Task: In the  document nuclearfamily.rtf ,align picture to the 'center'. Insert word art below the picture and give heading  'Nuclear Family  in Light Orange'change the shape height to  6.32 in
Action: Mouse moved to (35, 82)
Screenshot: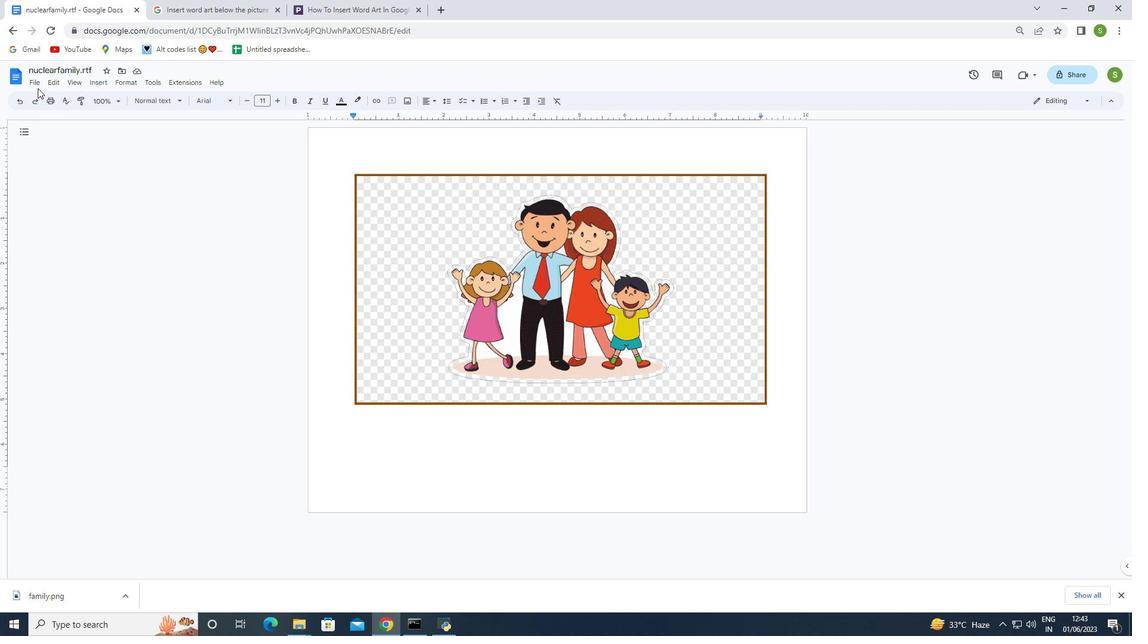 
Action: Mouse pressed left at (35, 82)
Screenshot: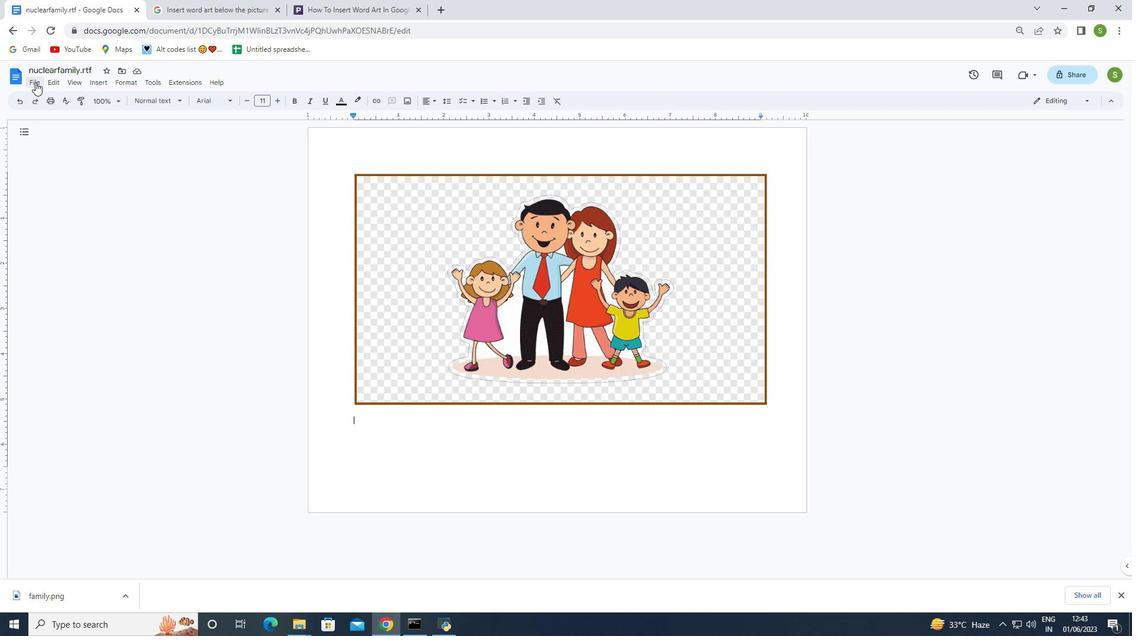 
Action: Mouse moved to (65, 207)
Screenshot: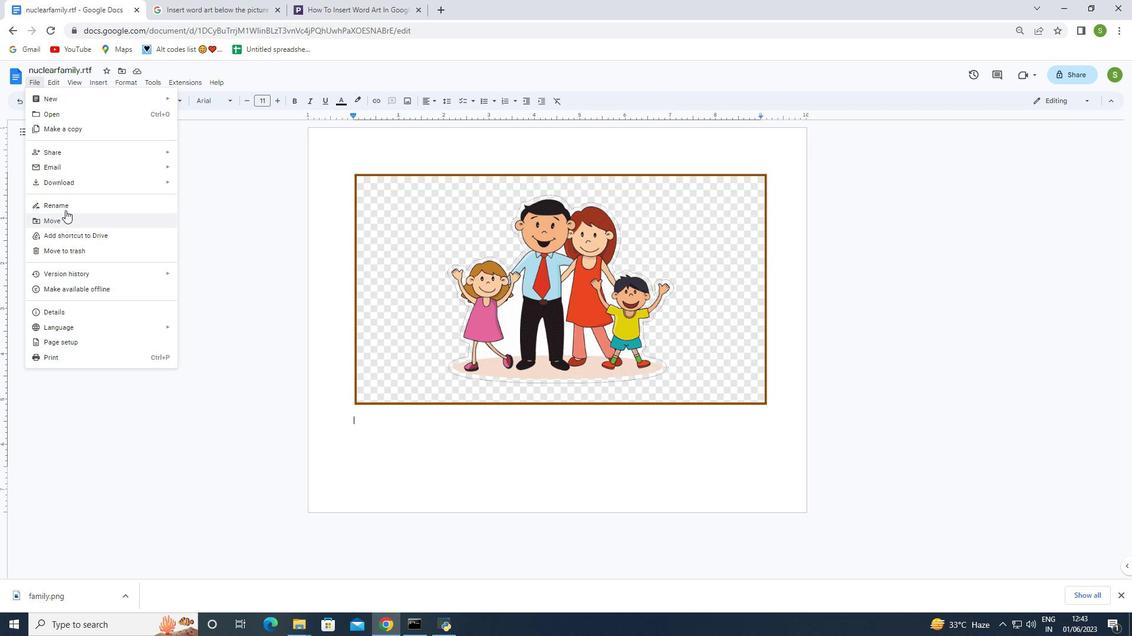 
Action: Mouse pressed left at (65, 207)
Screenshot: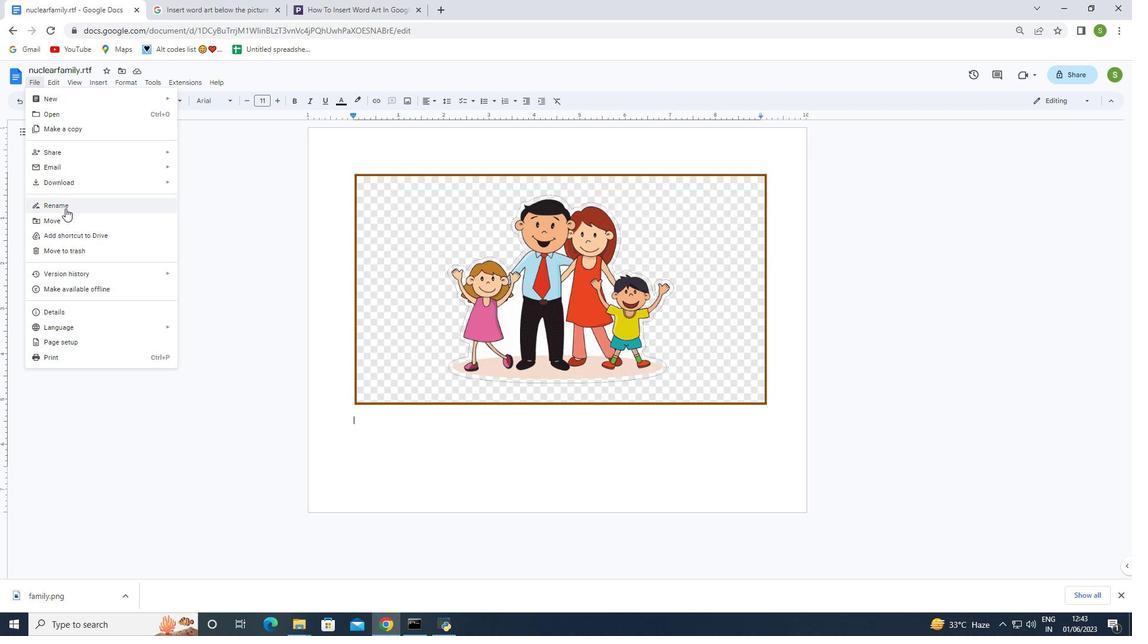 
Action: Mouse moved to (62, 205)
Screenshot: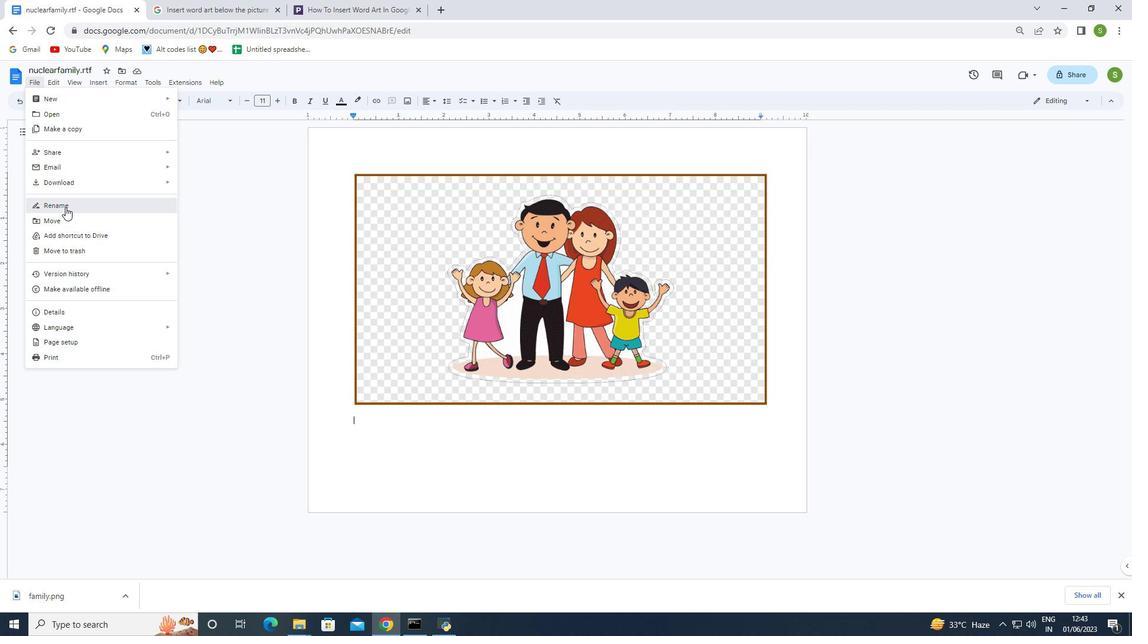 
Action: Key pressed <Key.backspace>nuclearfamily.rtf
Screenshot: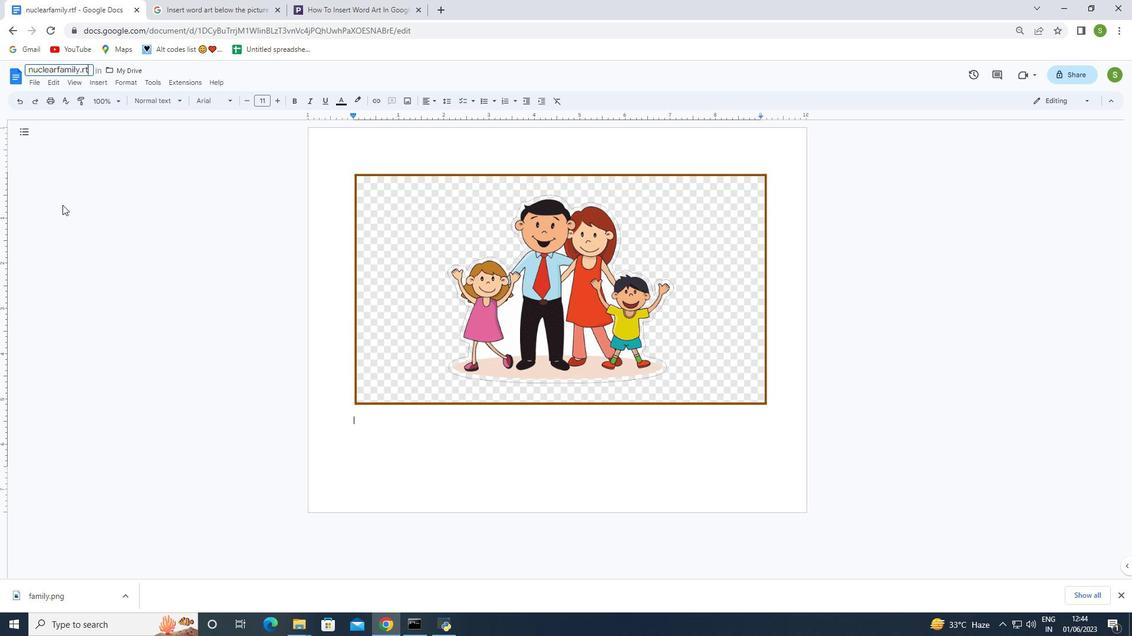 
Action: Mouse moved to (77, 201)
Screenshot: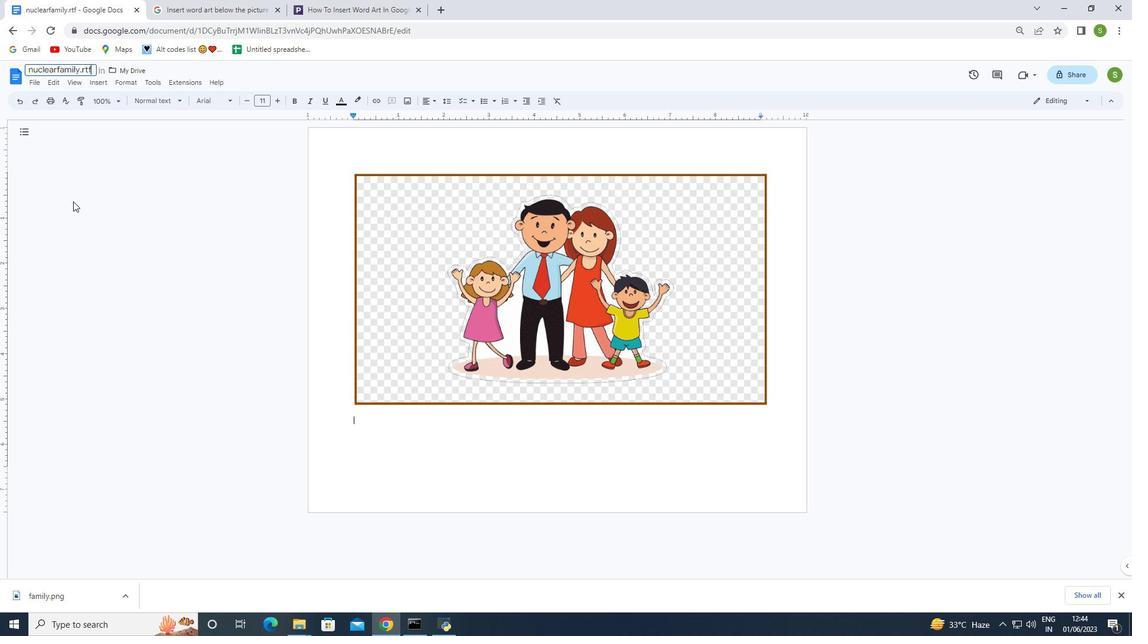 
Action: Mouse pressed left at (77, 201)
Screenshot: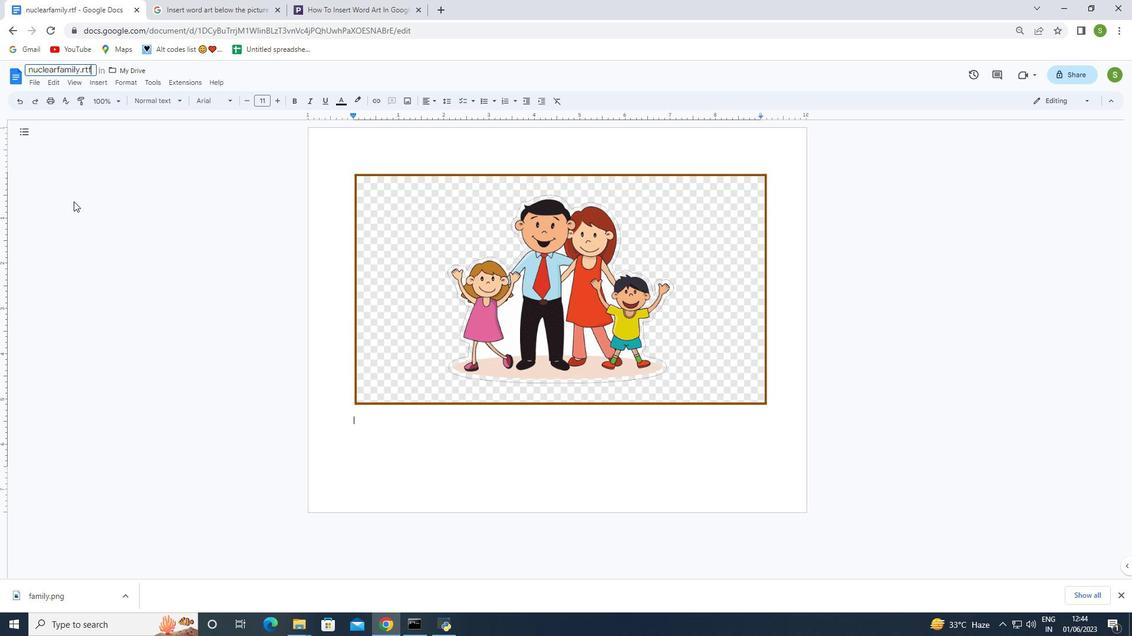 
Action: Mouse moved to (400, 194)
Screenshot: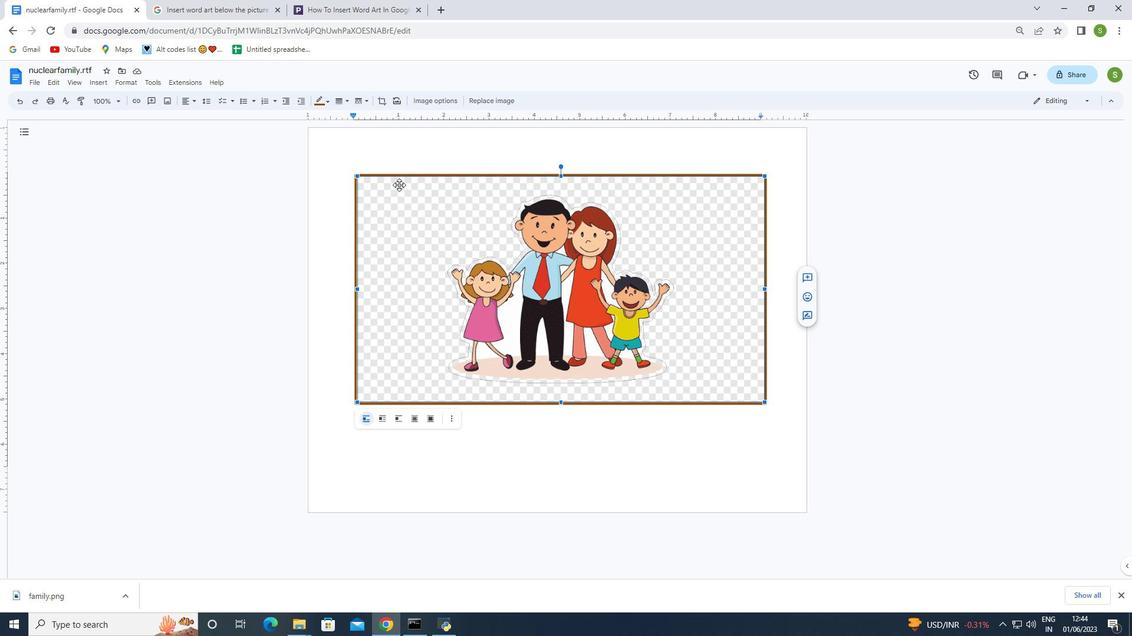 
Action: Mouse pressed left at (400, 194)
Screenshot: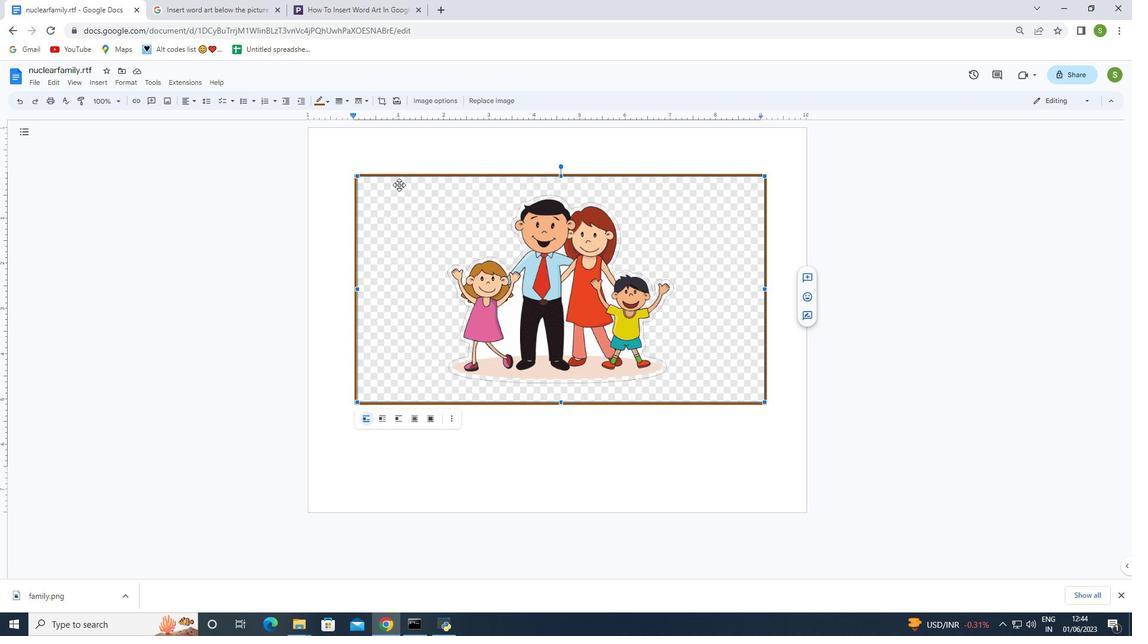 
Action: Mouse pressed left at (400, 194)
Screenshot: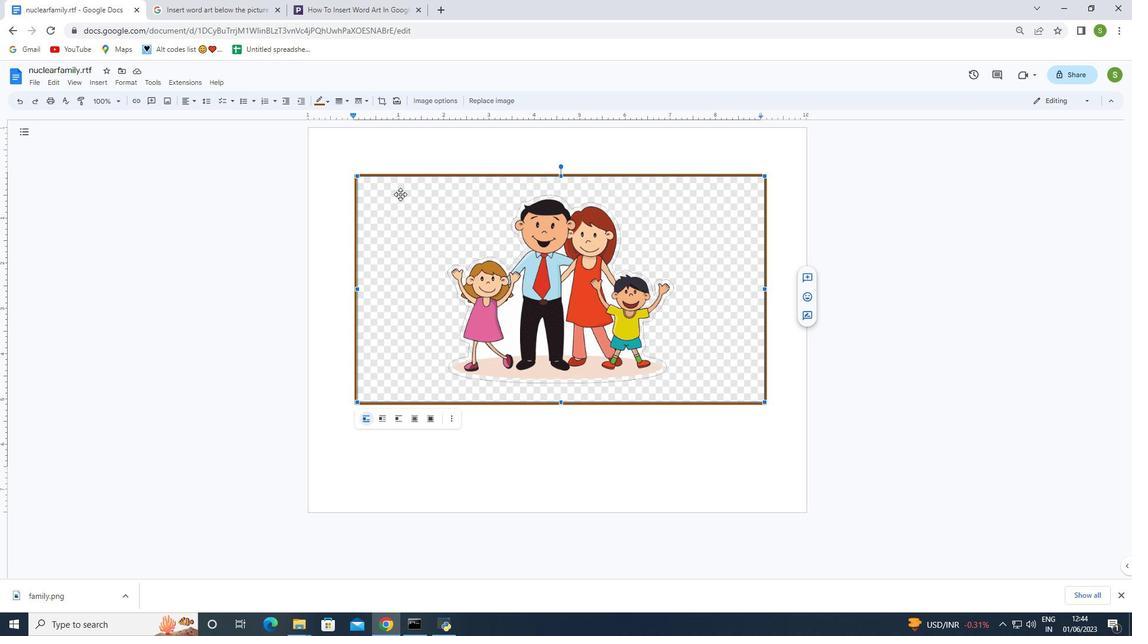
Action: Mouse moved to (186, 99)
Screenshot: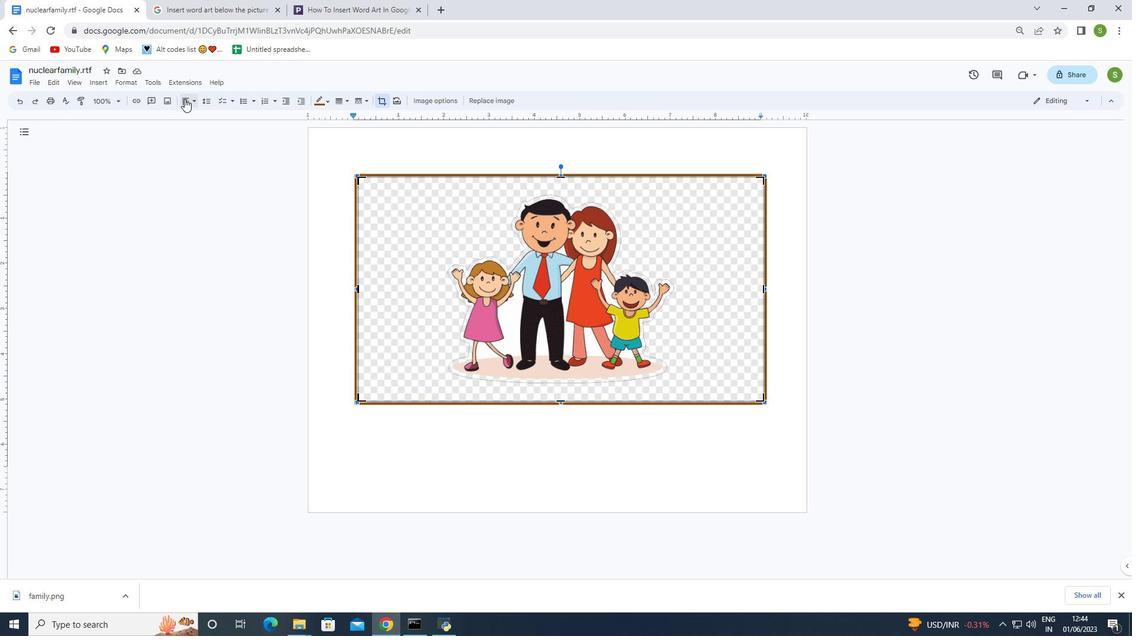 
Action: Mouse pressed left at (186, 99)
Screenshot: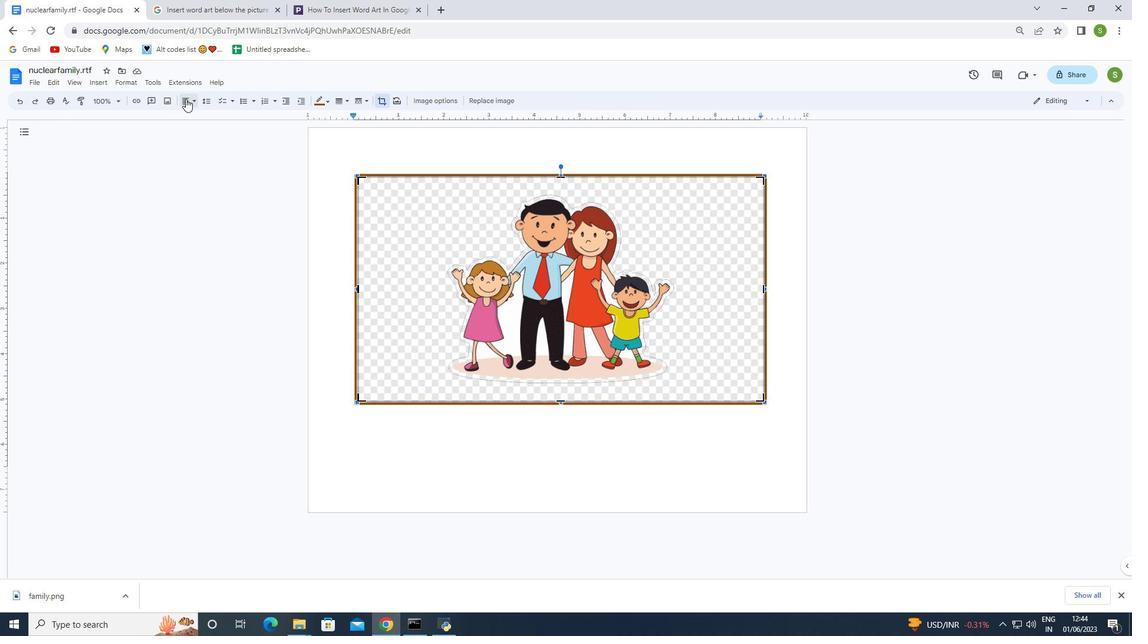 
Action: Mouse moved to (199, 116)
Screenshot: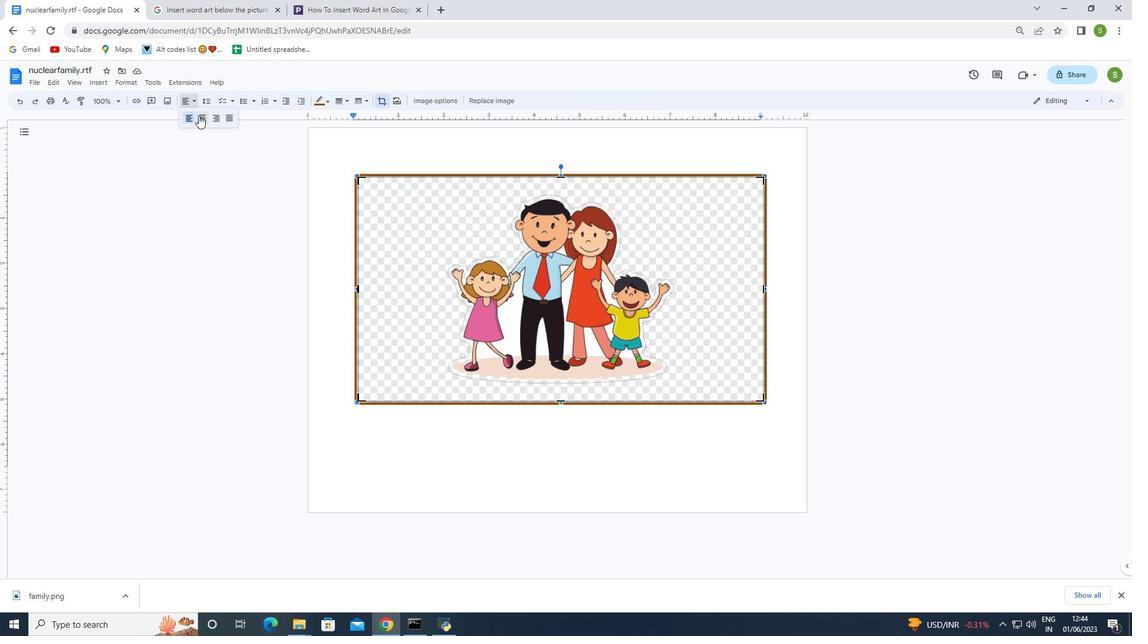 
Action: Mouse pressed left at (199, 116)
Screenshot: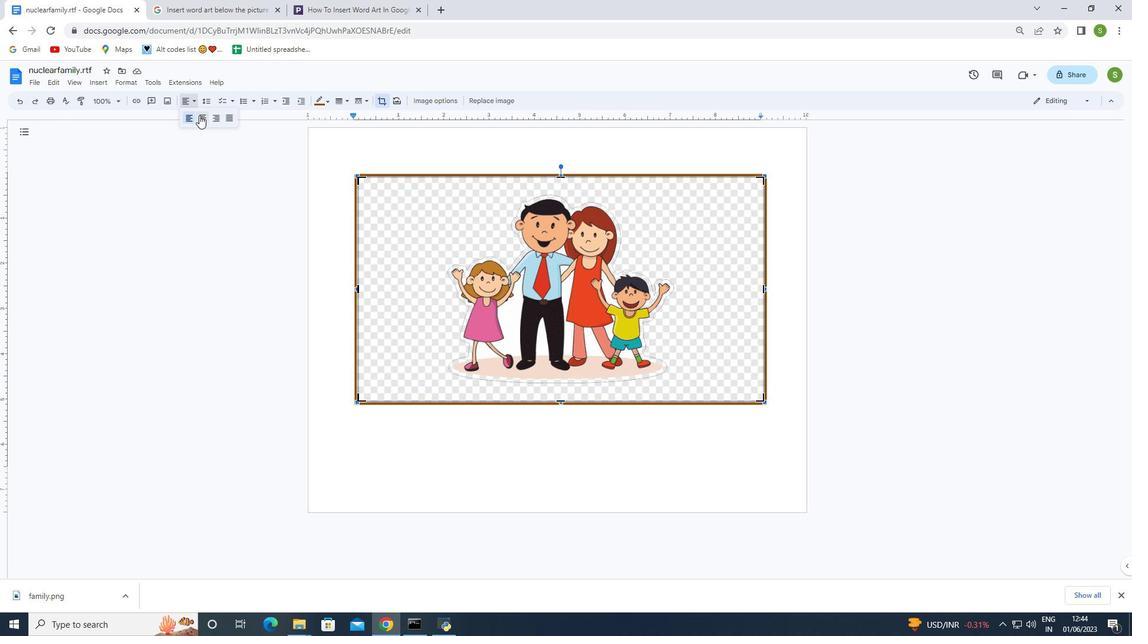 
Action: Mouse moved to (194, 102)
Screenshot: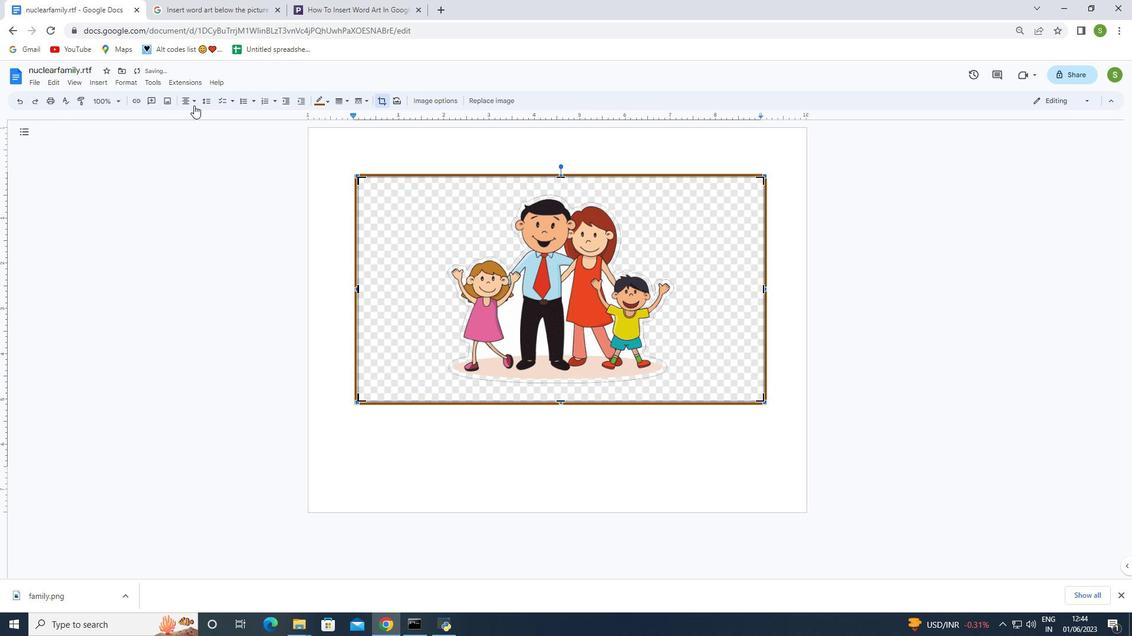 
Action: Mouse pressed left at (194, 102)
Screenshot: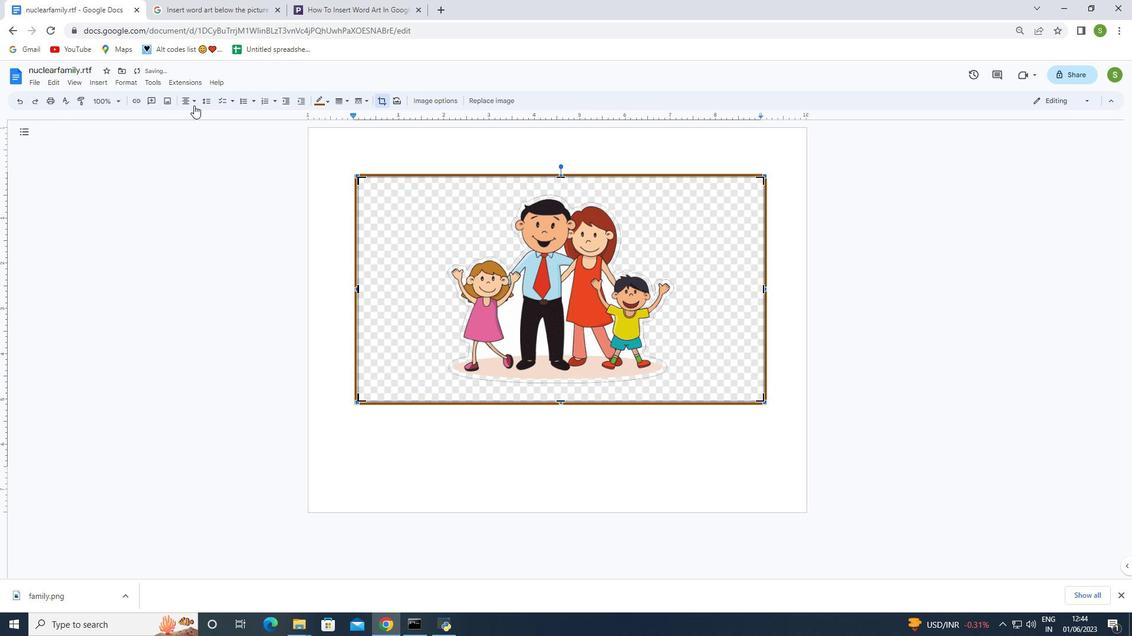 
Action: Mouse moved to (216, 118)
Screenshot: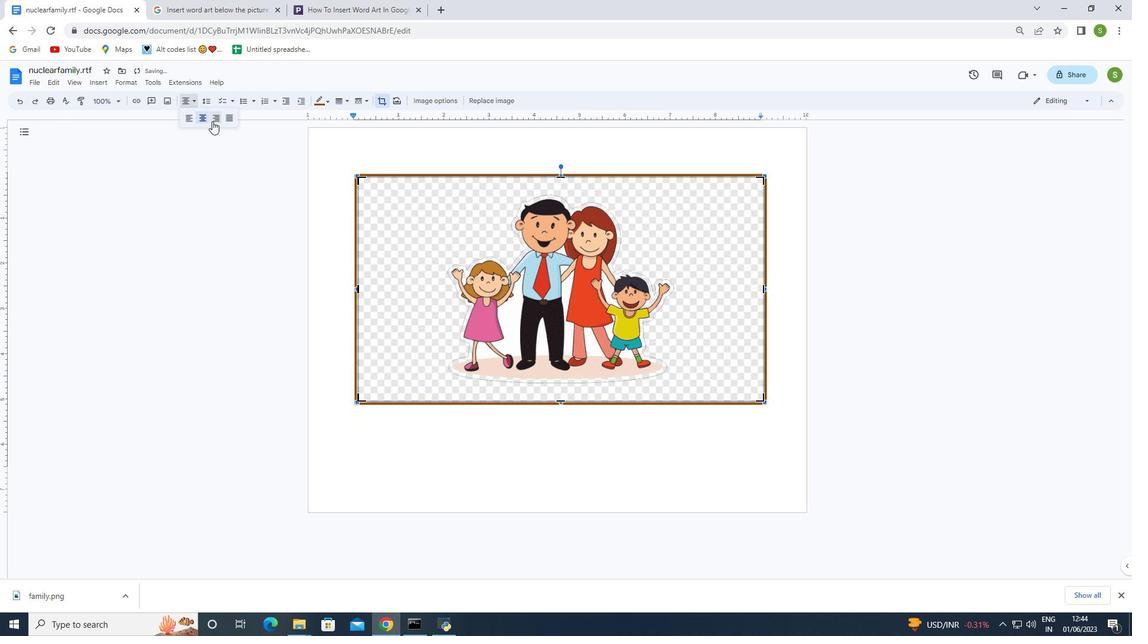 
Action: Mouse pressed left at (216, 118)
Screenshot: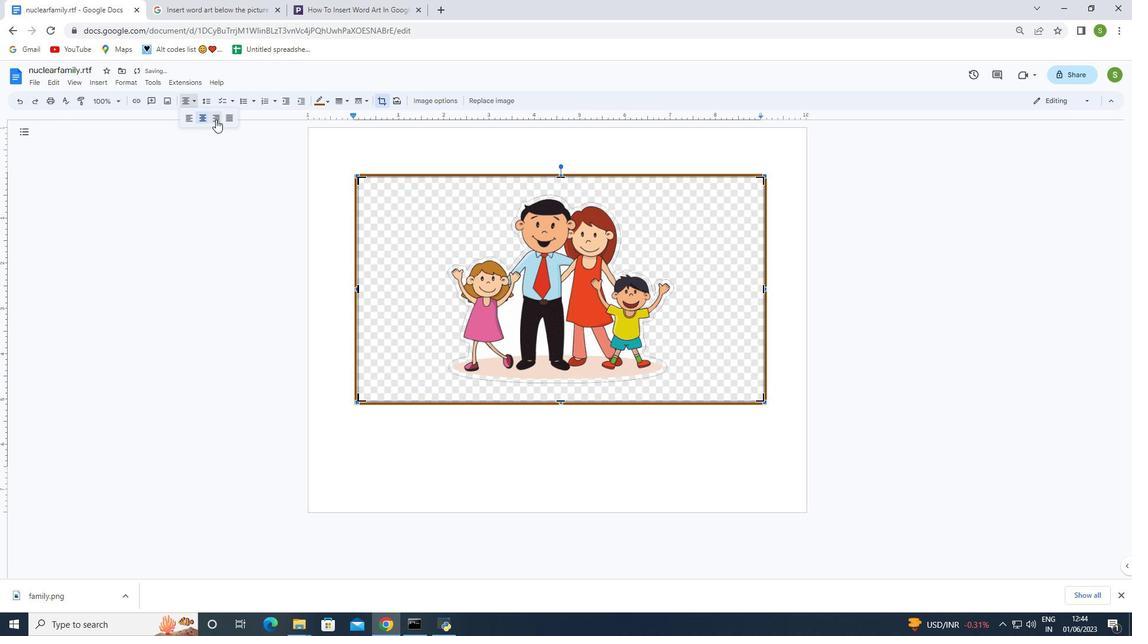 
Action: Mouse moved to (191, 102)
Screenshot: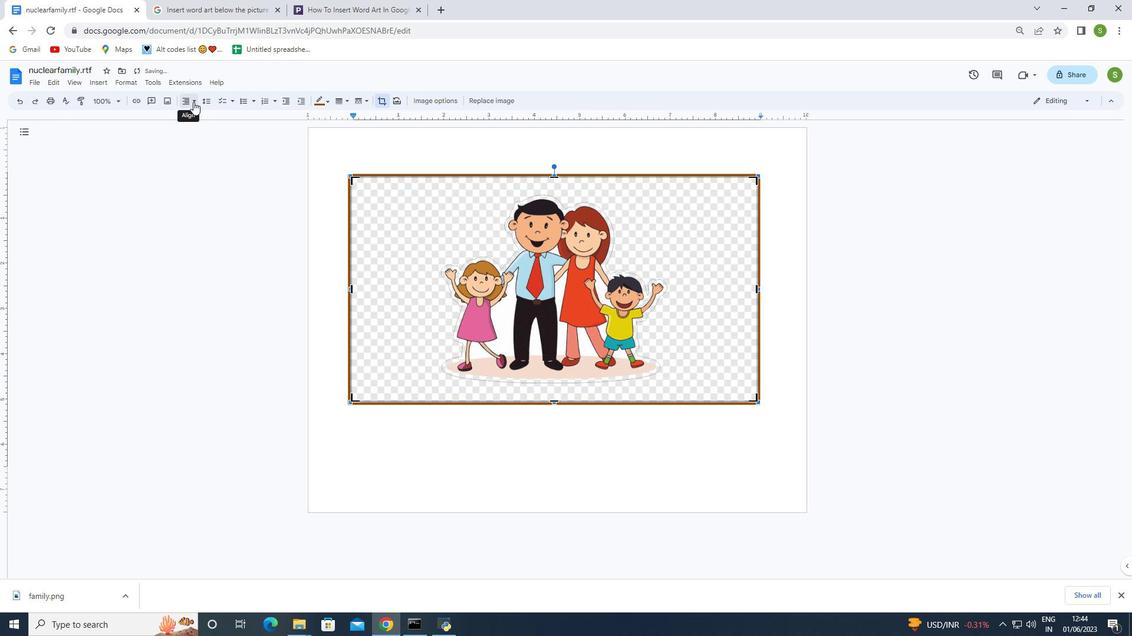 
Action: Mouse pressed left at (191, 102)
Screenshot: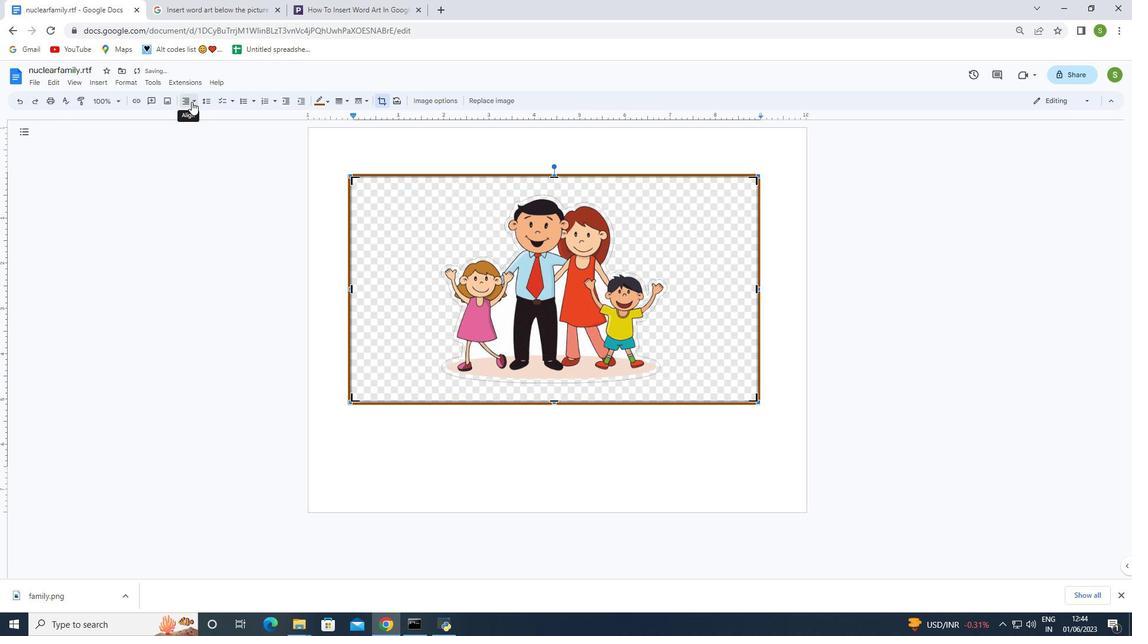 
Action: Mouse moved to (202, 119)
Screenshot: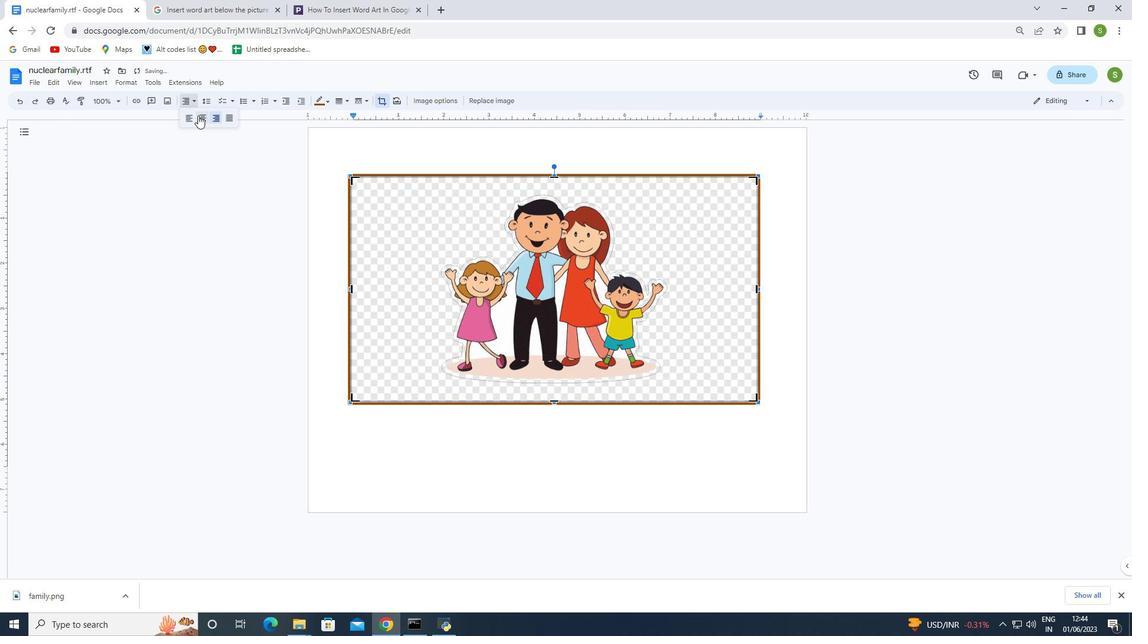 
Action: Mouse pressed left at (202, 119)
Screenshot: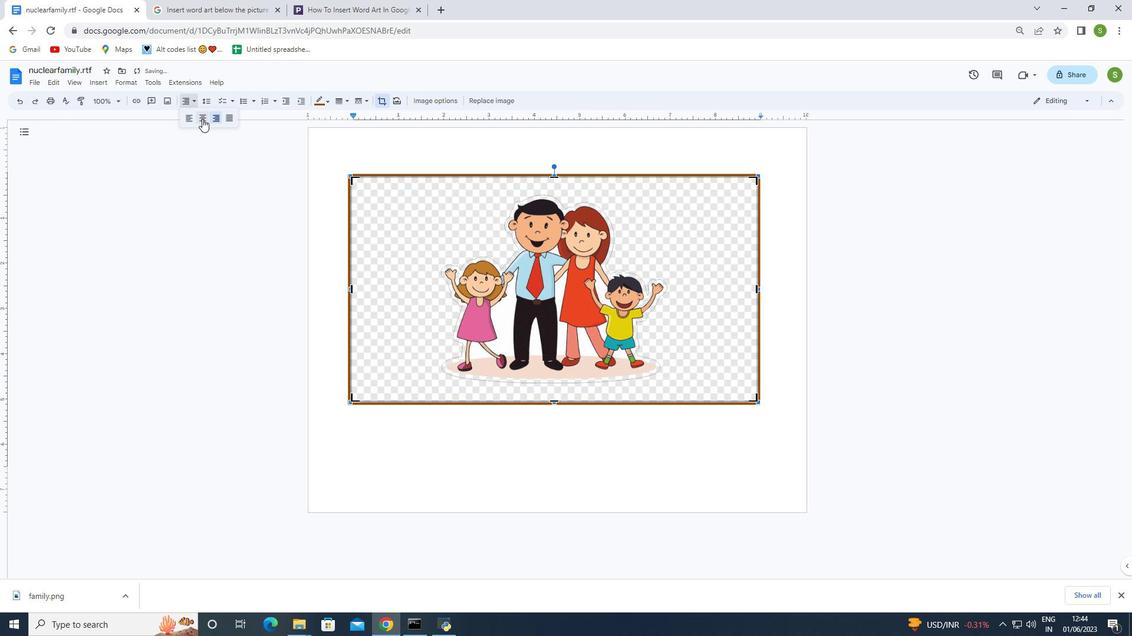 
Action: Mouse moved to (774, 399)
Screenshot: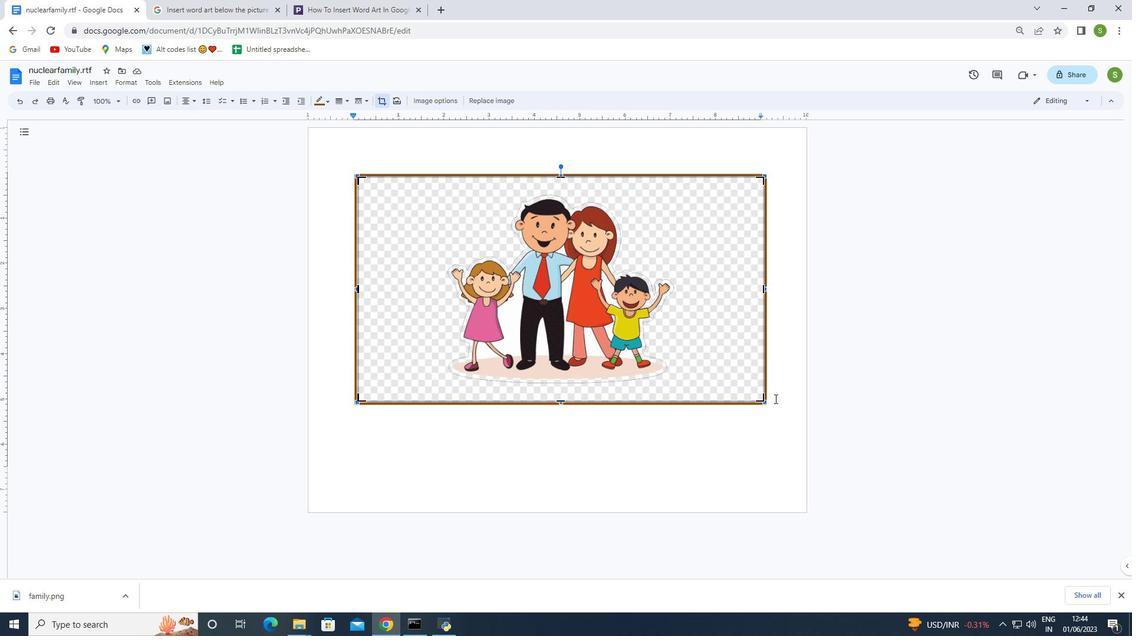 
Action: Mouse pressed left at (774, 399)
Screenshot: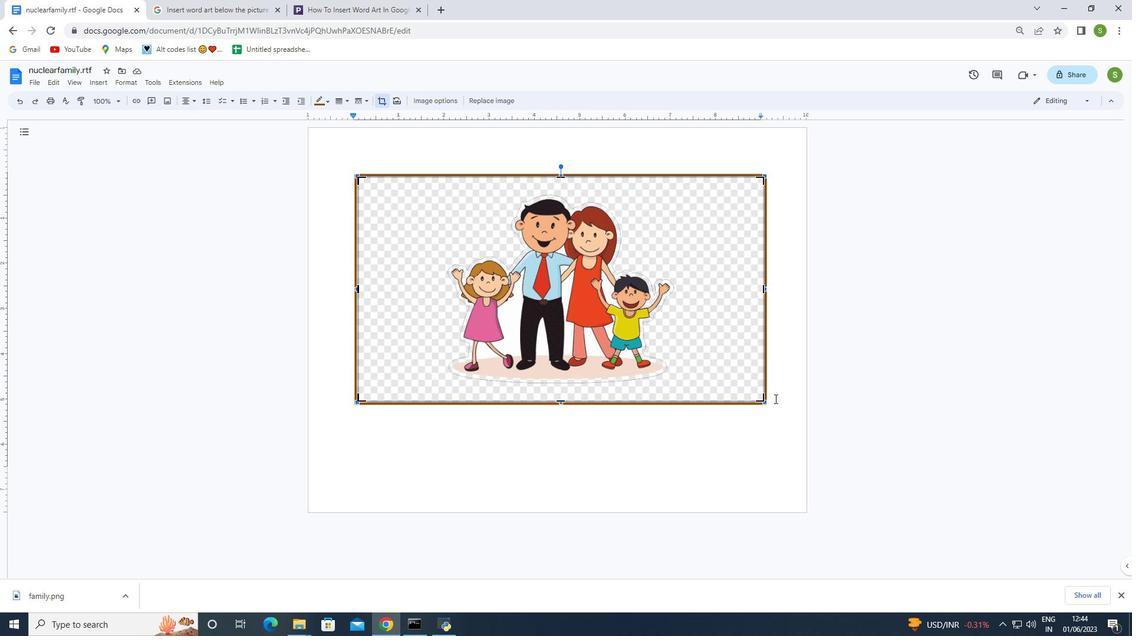 
Action: Mouse moved to (783, 406)
Screenshot: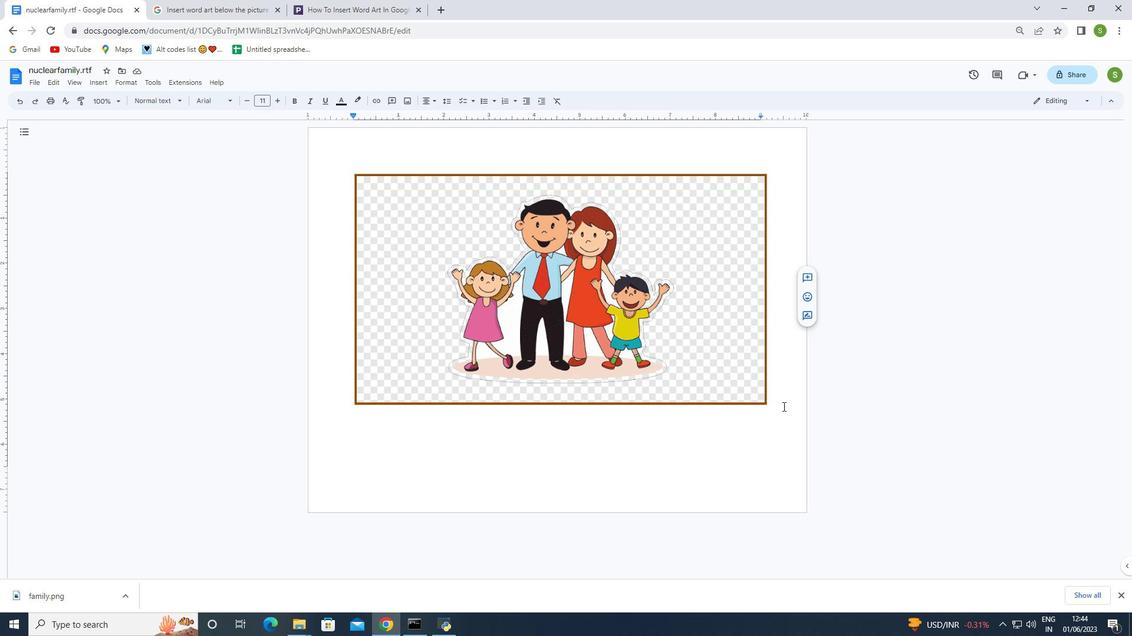 
Action: Key pressed <Key.enter>
Screenshot: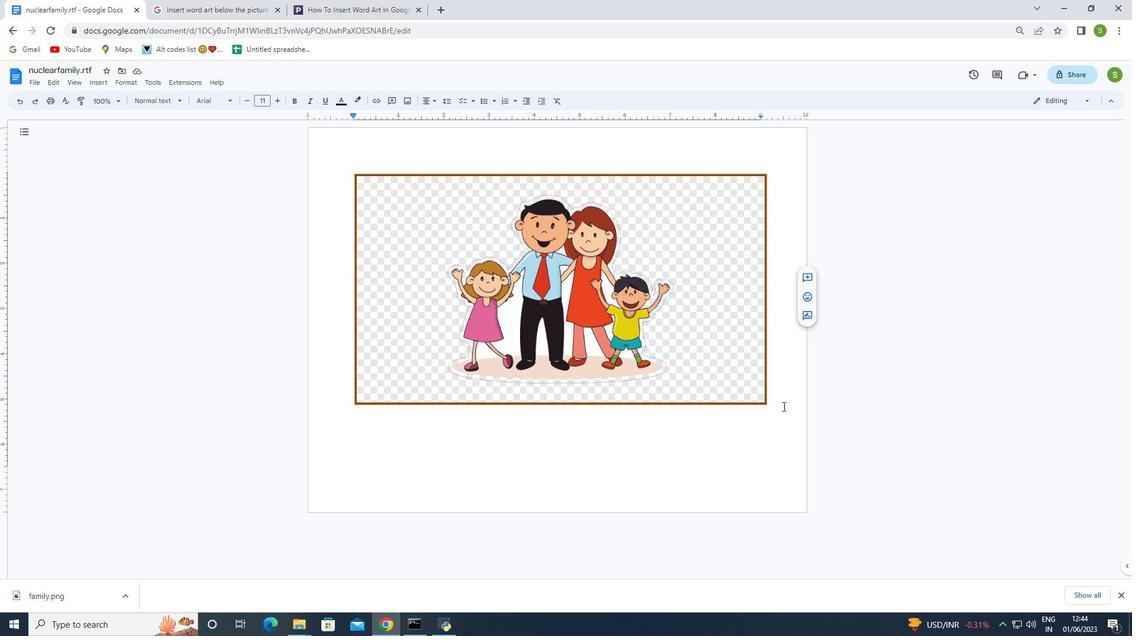 
Action: Mouse moved to (785, 406)
Screenshot: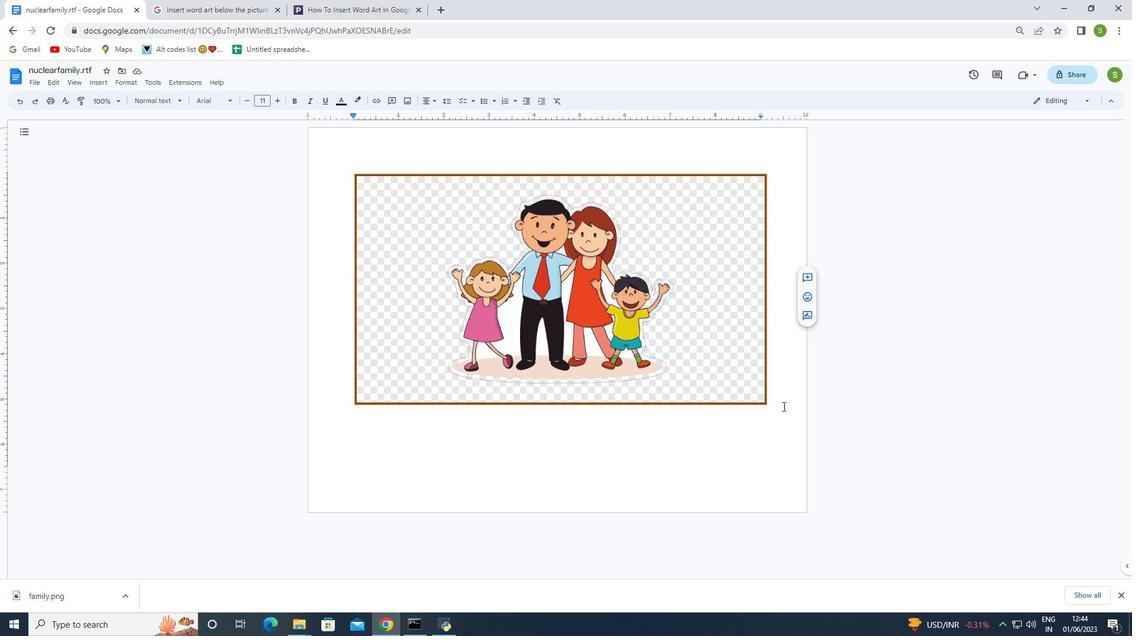 
Action: Key pressed <Key.enter>
Screenshot: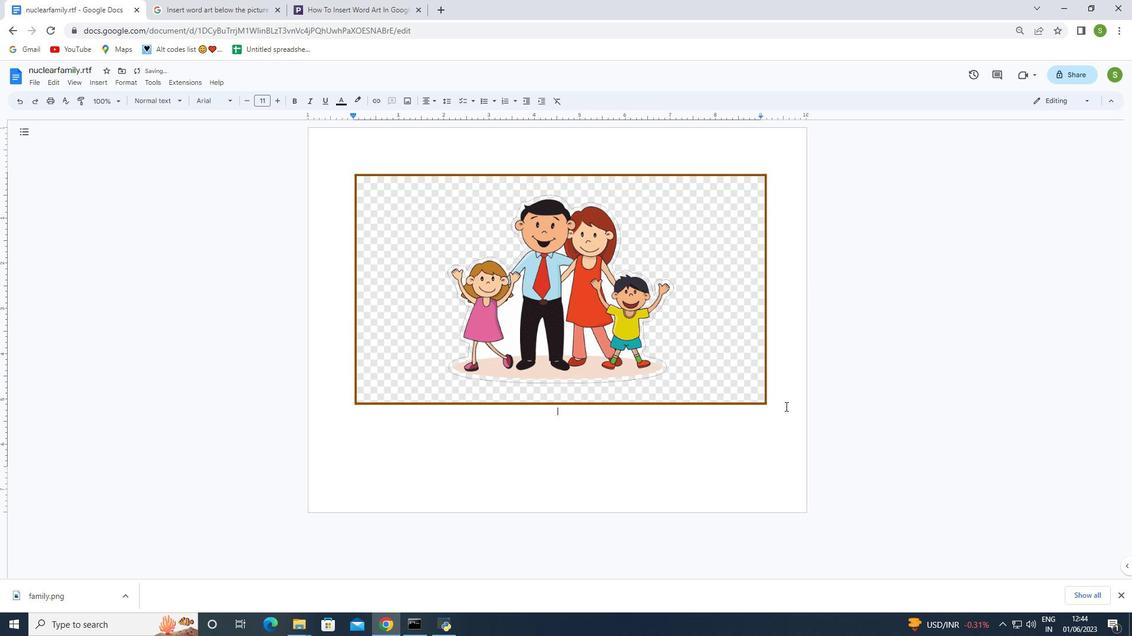
Action: Mouse moved to (96, 83)
Screenshot: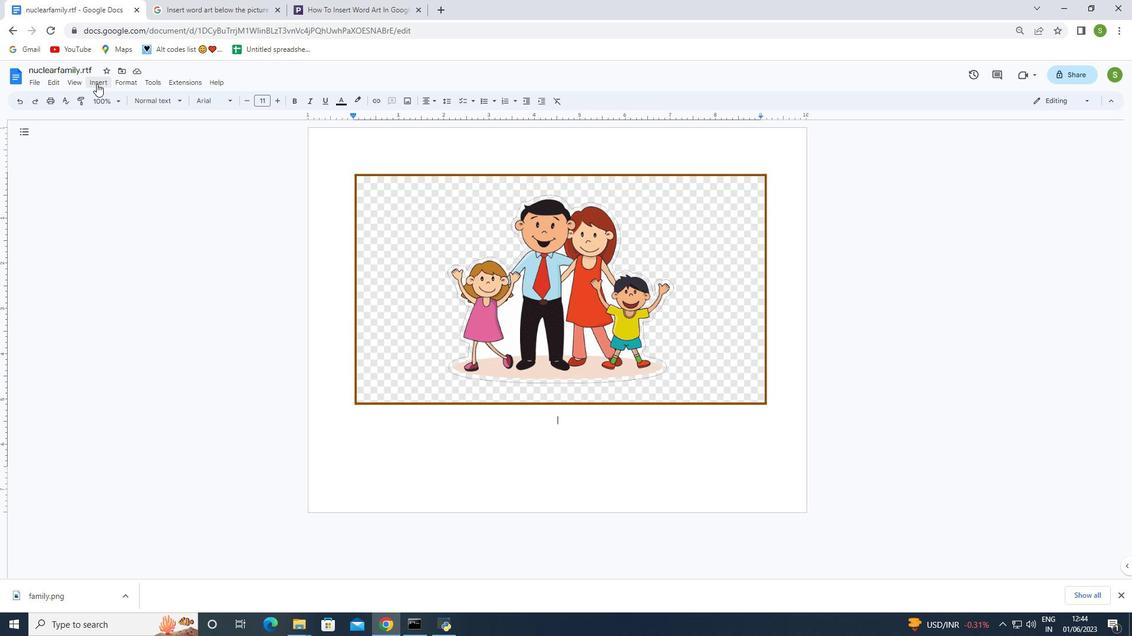 
Action: Mouse pressed left at (96, 83)
Screenshot: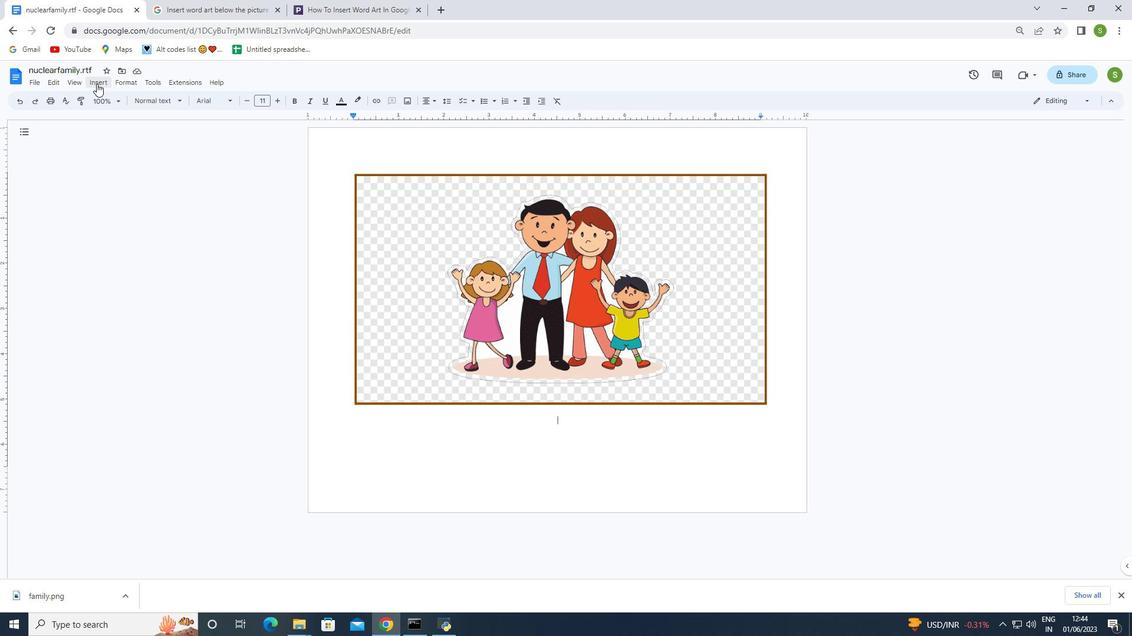 
Action: Mouse moved to (125, 130)
Screenshot: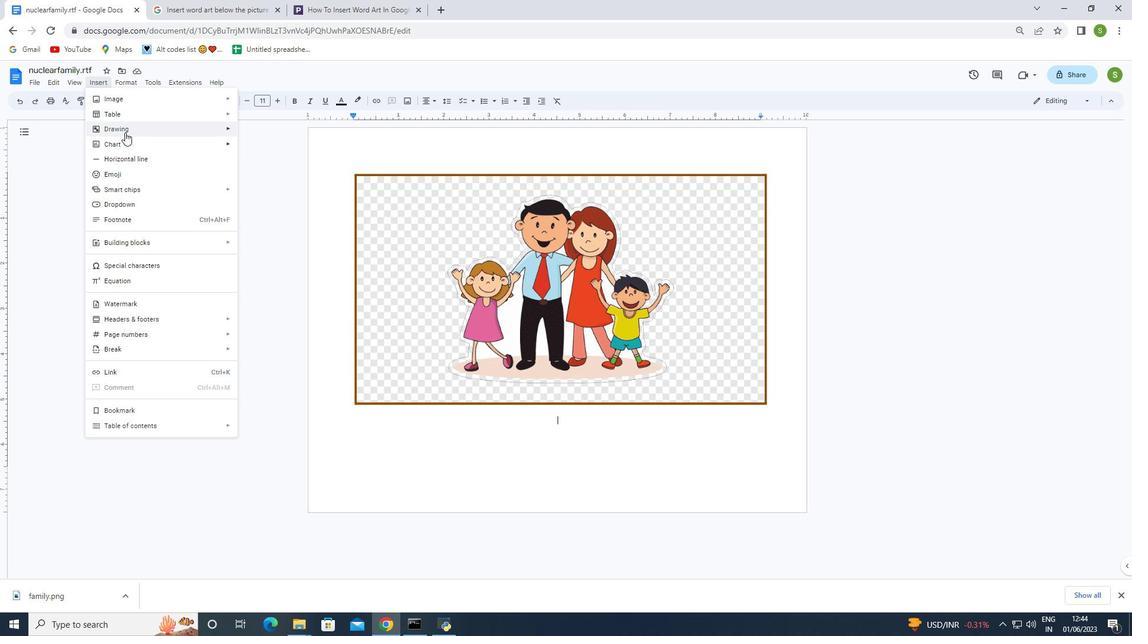 
Action: Mouse pressed left at (125, 130)
Screenshot: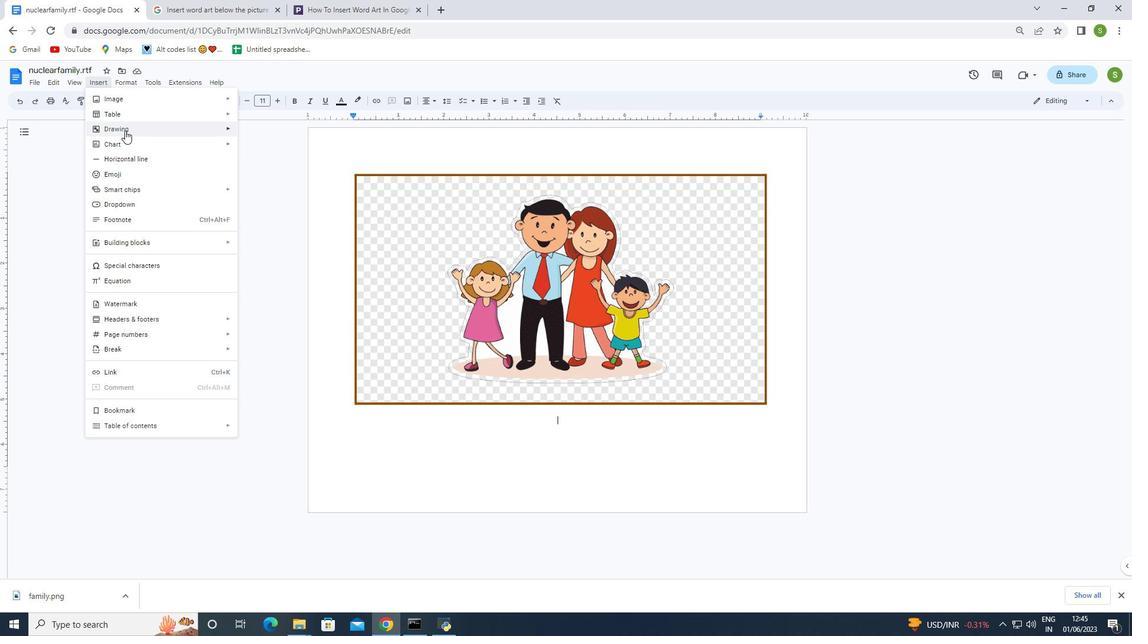 
Action: Mouse moved to (257, 132)
Screenshot: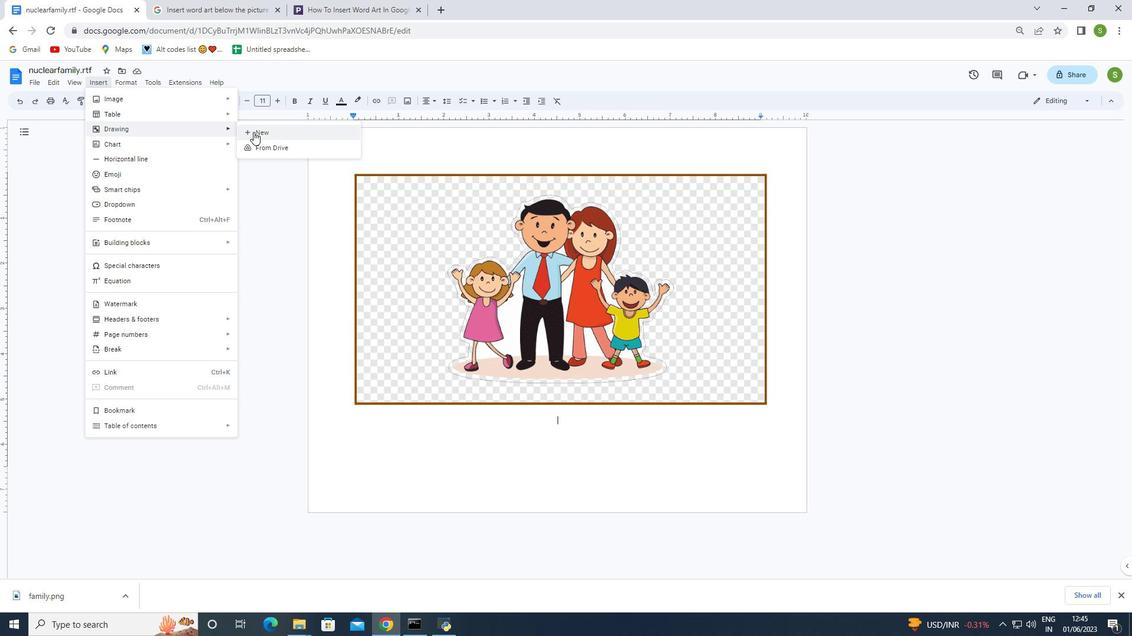 
Action: Mouse pressed left at (257, 132)
Screenshot: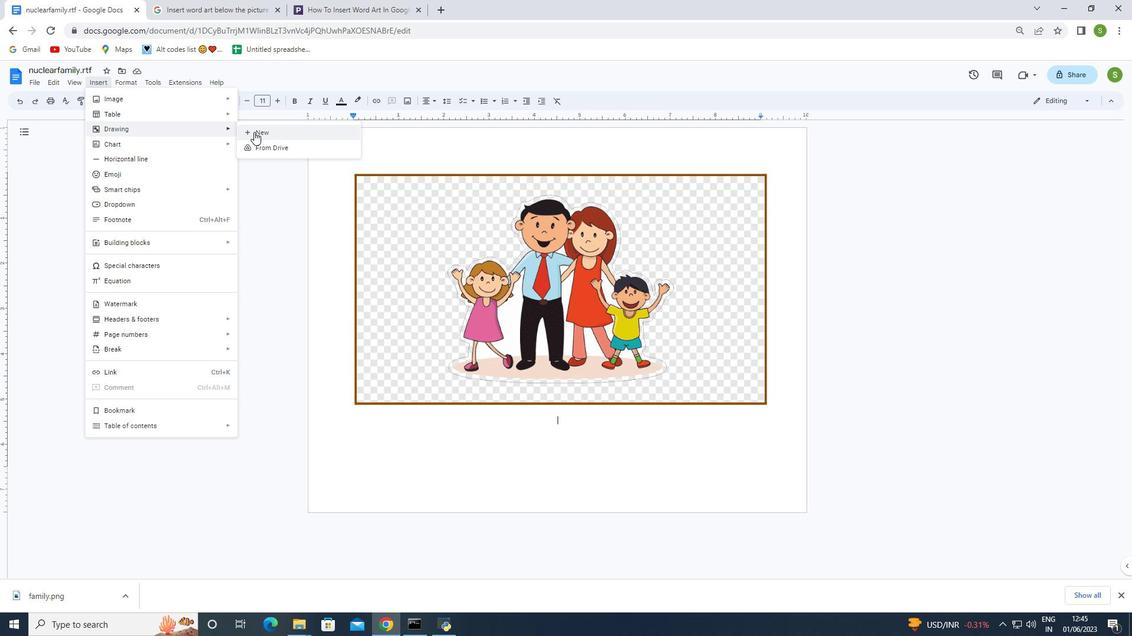 
Action: Mouse moved to (298, 115)
Screenshot: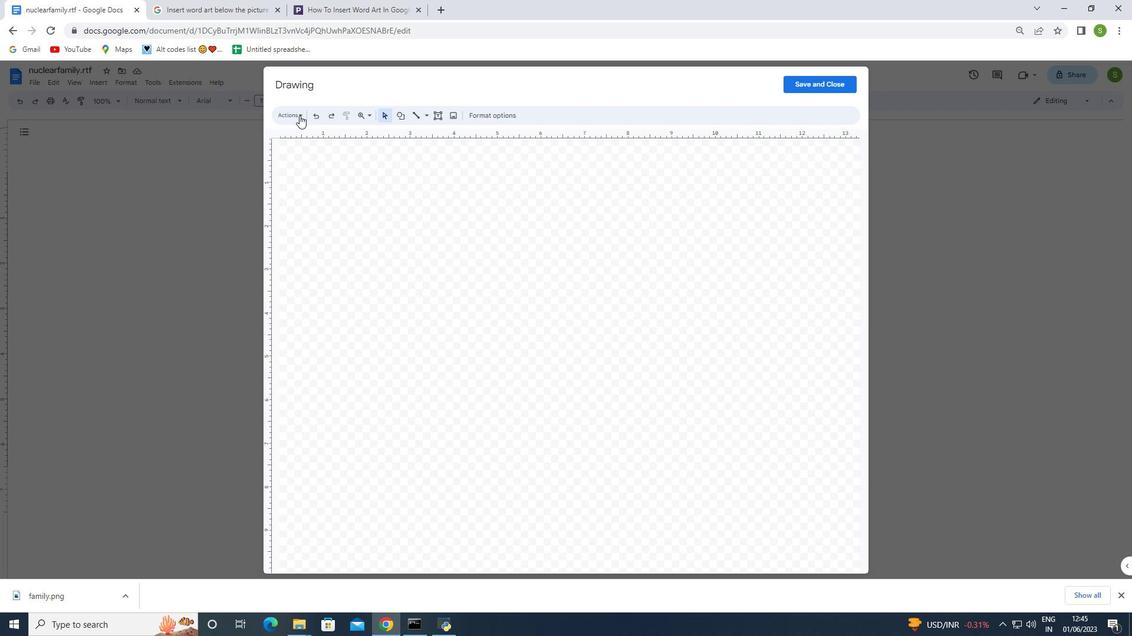 
Action: Mouse pressed left at (298, 115)
Screenshot: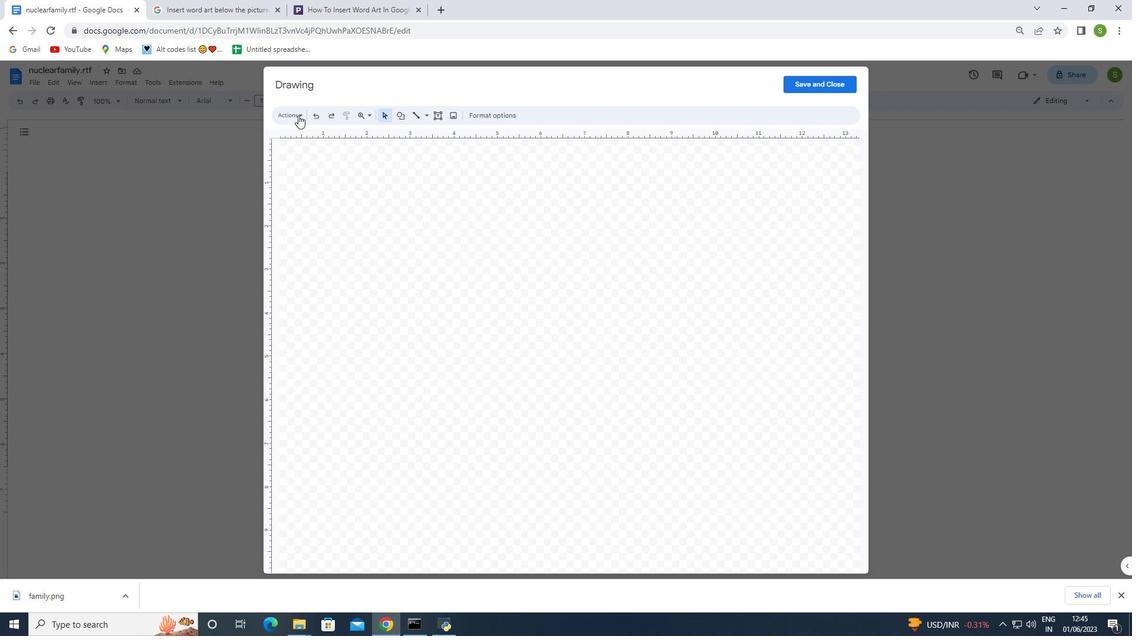 
Action: Mouse moved to (315, 180)
Screenshot: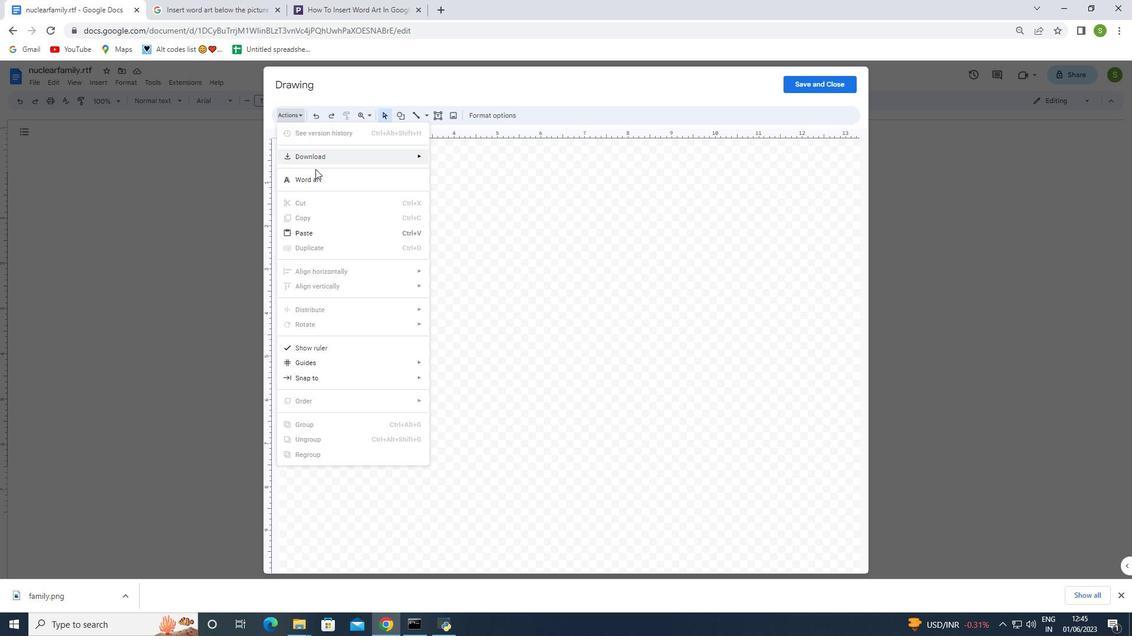 
Action: Mouse pressed left at (315, 180)
Screenshot: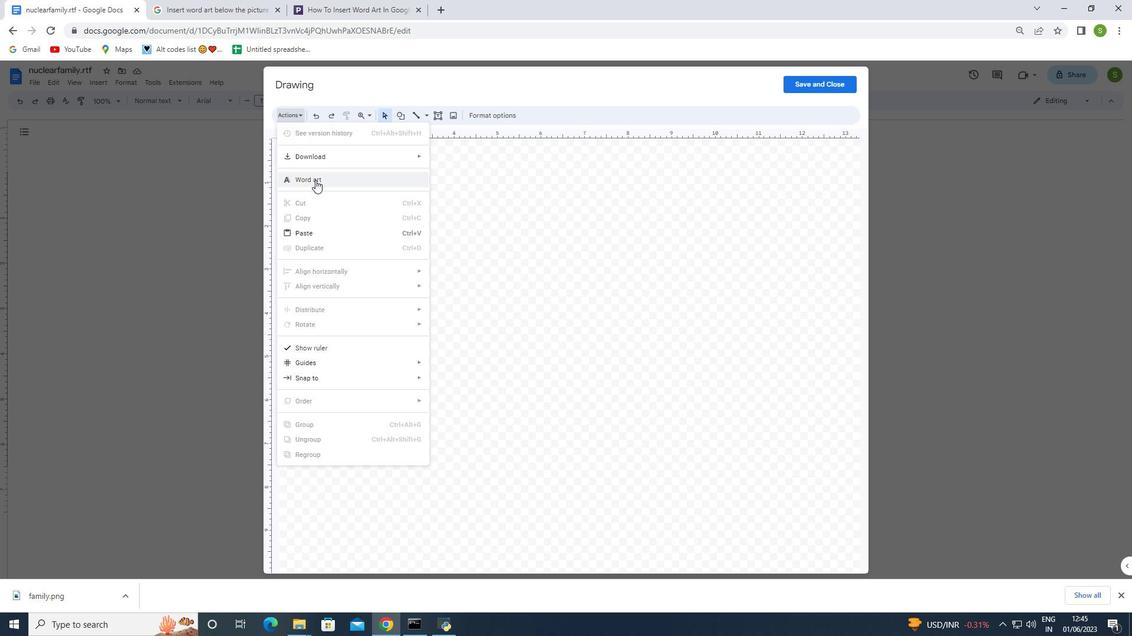 
Action: Mouse moved to (405, 210)
Screenshot: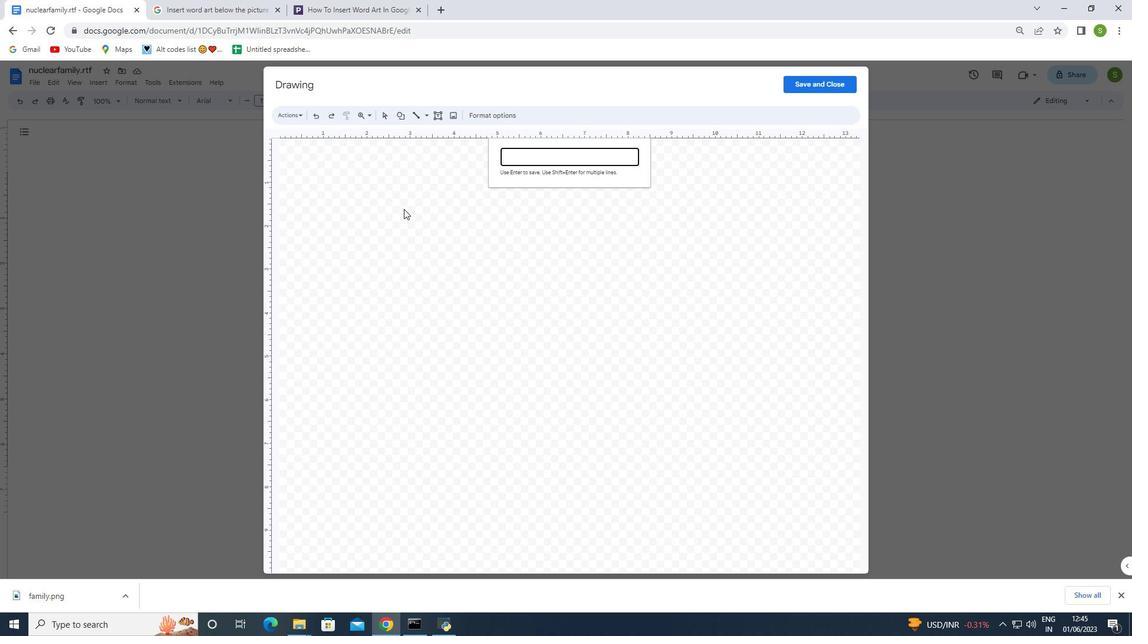 
Action: Key pressed <Key.shift><Key.shift><Key.shift><Key.shift><Key.shift><Key.shift><Key.shift><Key.shift><Key.shift><Key.shift><Key.shift><Key.shift><Key.shift><Key.shift><Key.shift><Key.shift><Key.shift><Key.shift><Key.shift><Key.shift><Key.shift><Key.shift>Nuclear<Key.space><Key.shift>Family
Screenshot: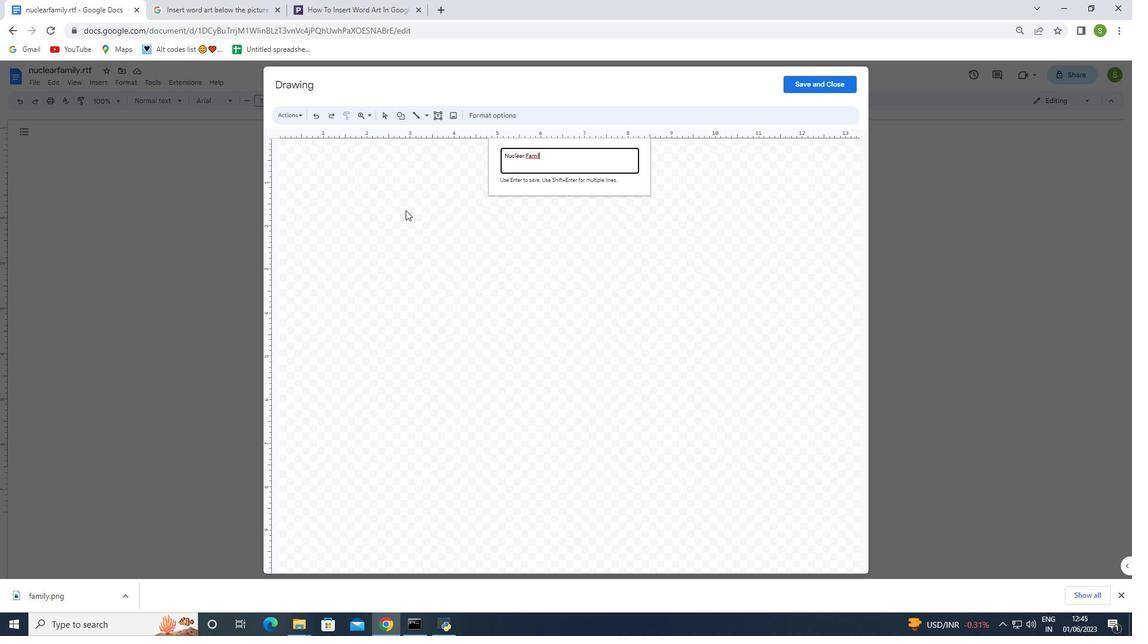 
Action: Mouse moved to (514, 241)
Screenshot: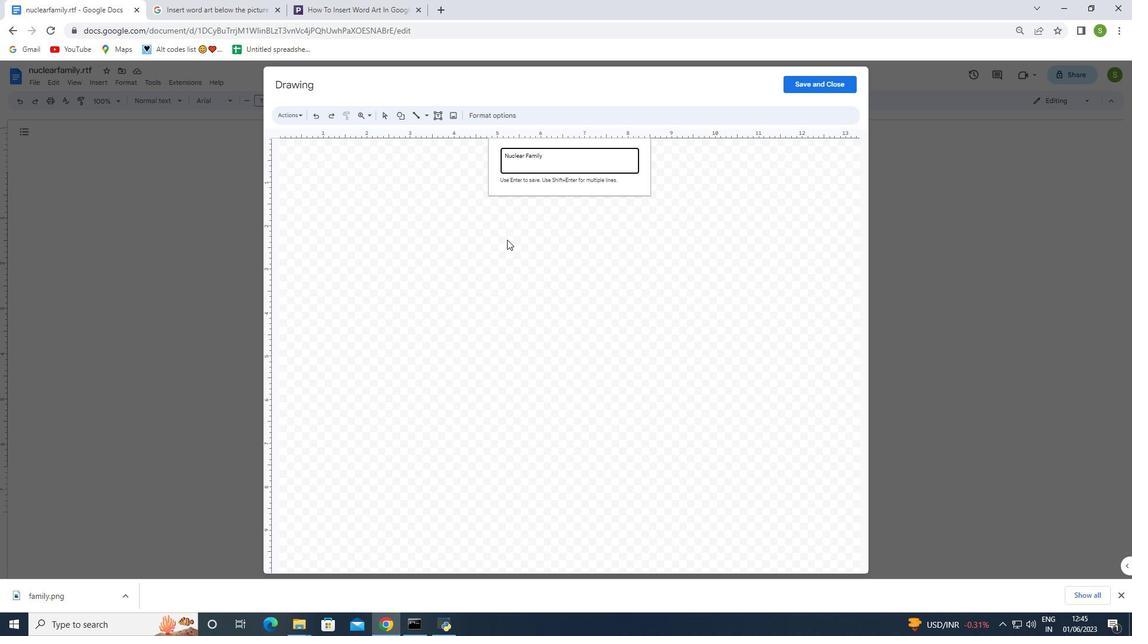 
Action: Mouse pressed left at (514, 241)
Screenshot: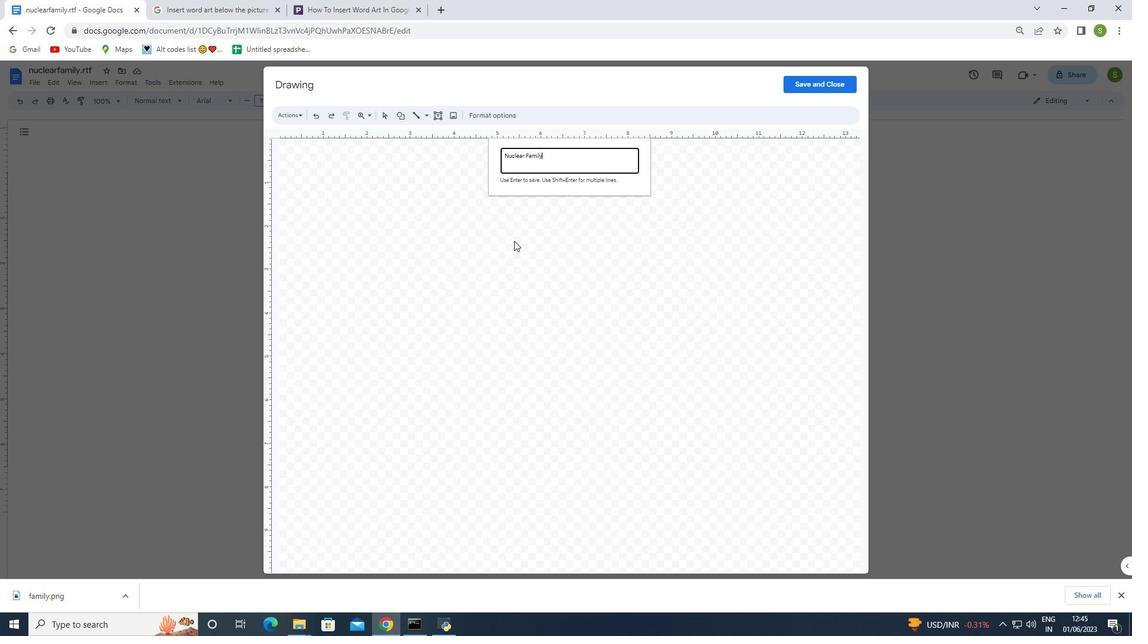 
Action: Mouse moved to (487, 119)
Screenshot: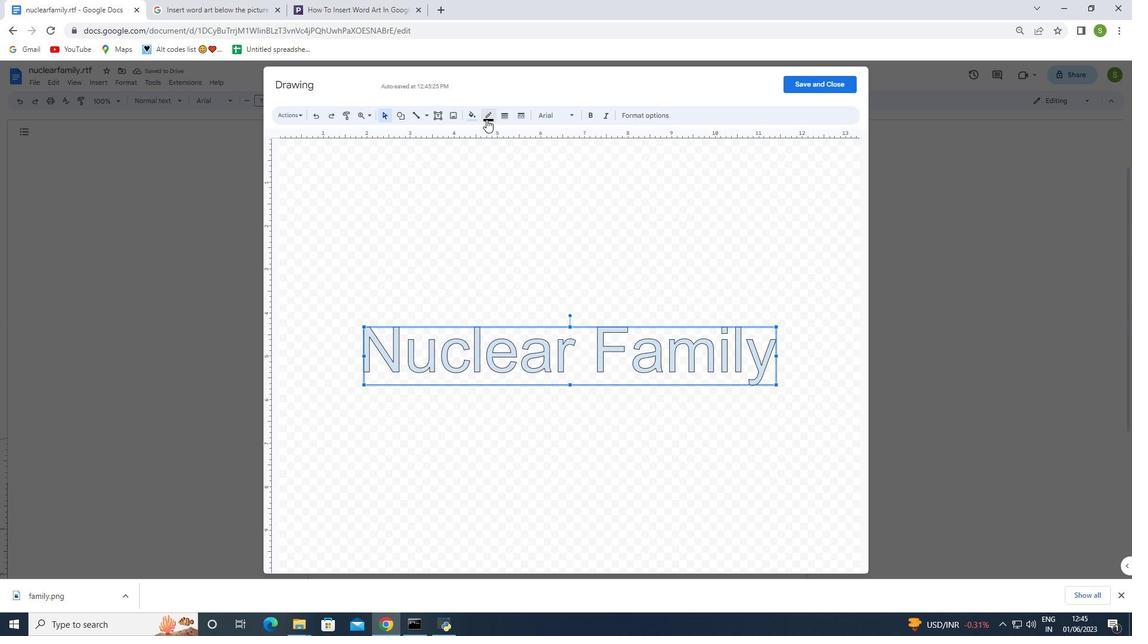 
Action: Mouse pressed left at (487, 119)
Screenshot: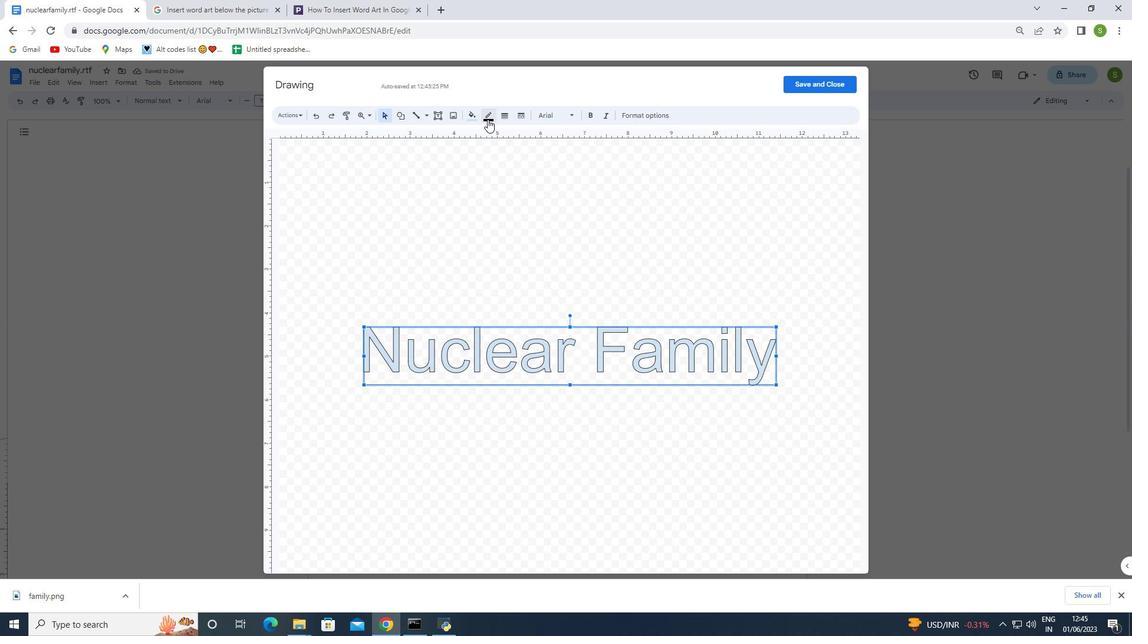
Action: Mouse moved to (510, 202)
Screenshot: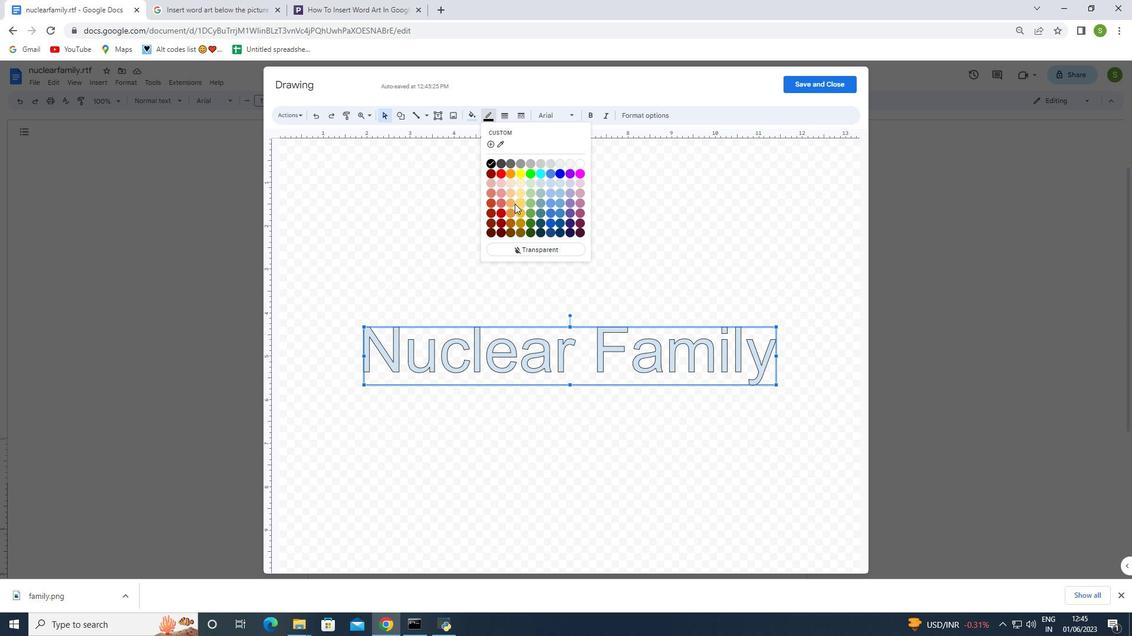 
Action: Mouse pressed left at (510, 202)
Screenshot: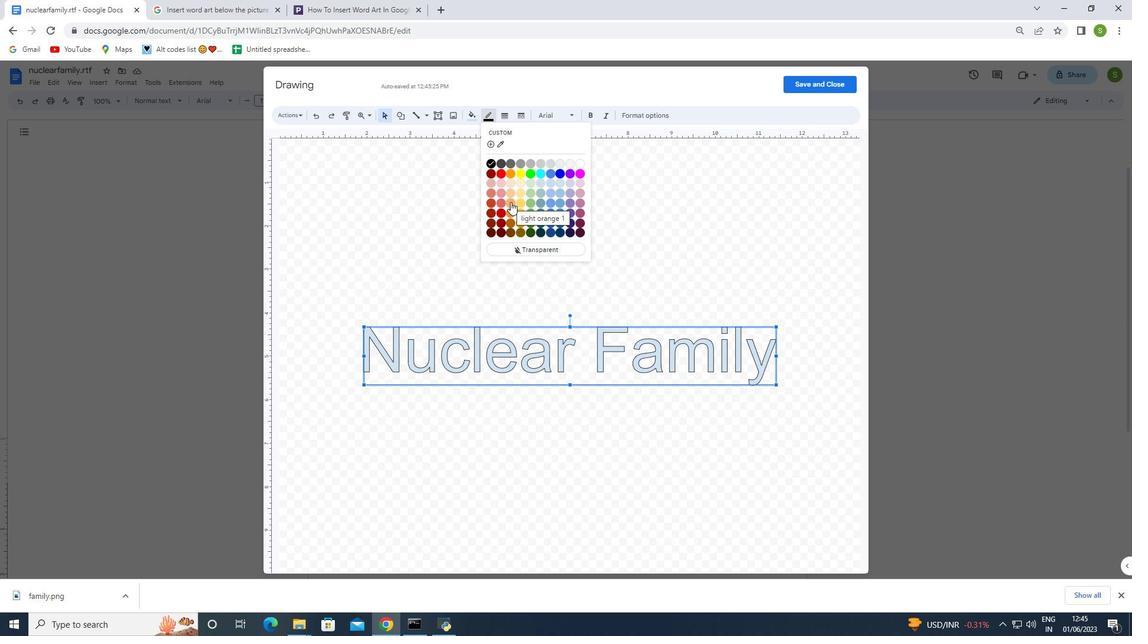 
Action: Mouse moved to (470, 117)
Screenshot: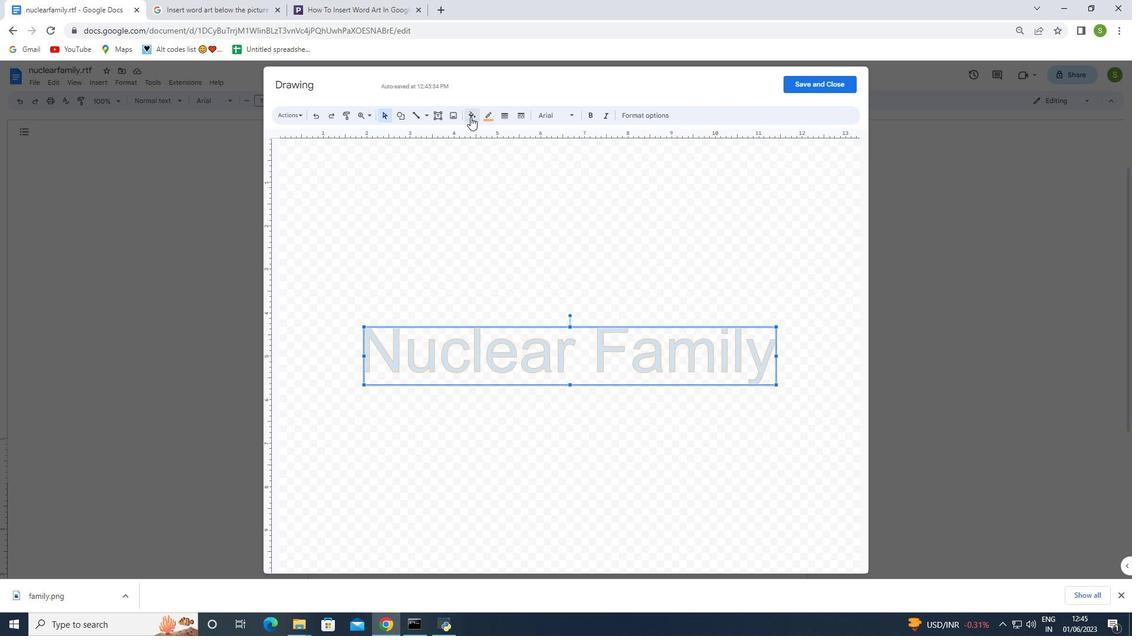 
Action: Mouse pressed left at (470, 117)
Screenshot: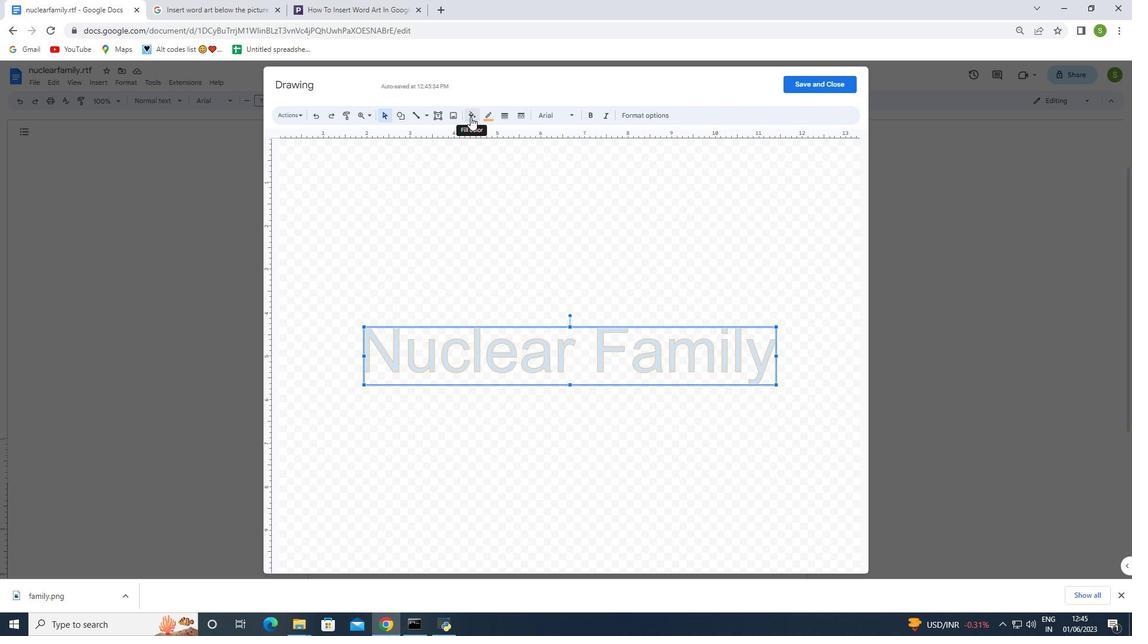 
Action: Mouse moved to (494, 231)
Screenshot: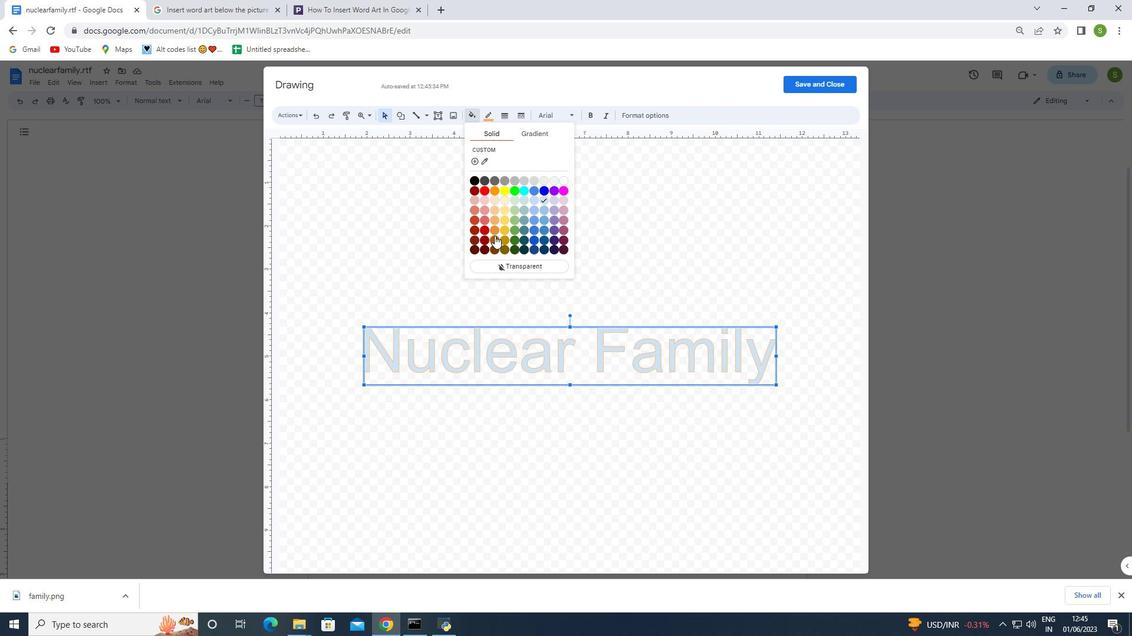 
Action: Mouse pressed left at (494, 231)
Screenshot: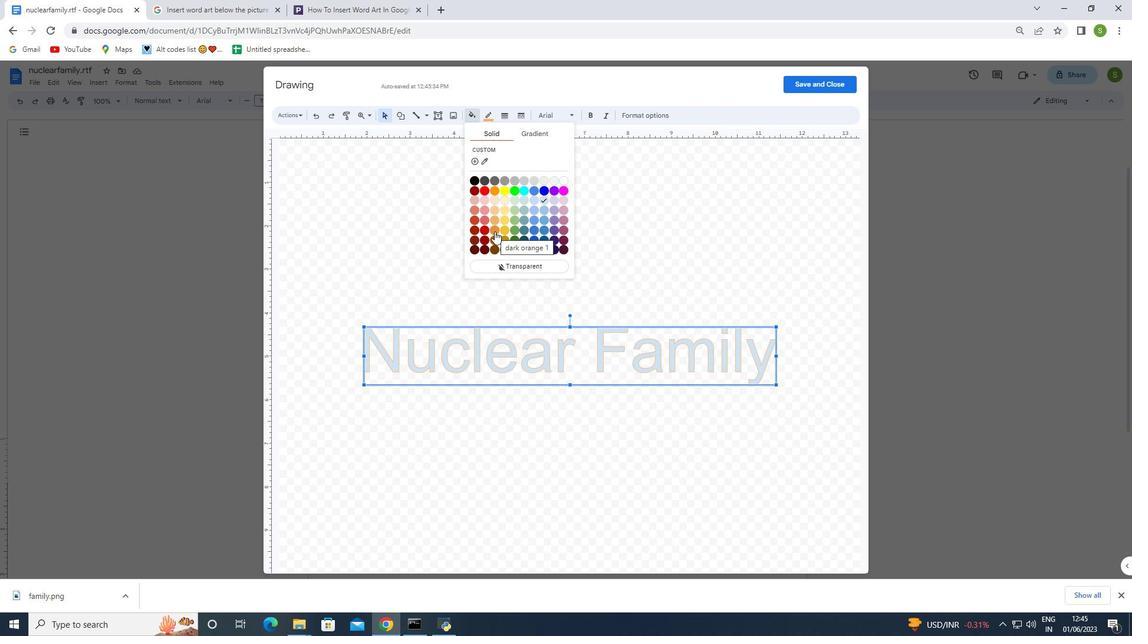 
Action: Mouse moved to (474, 117)
Screenshot: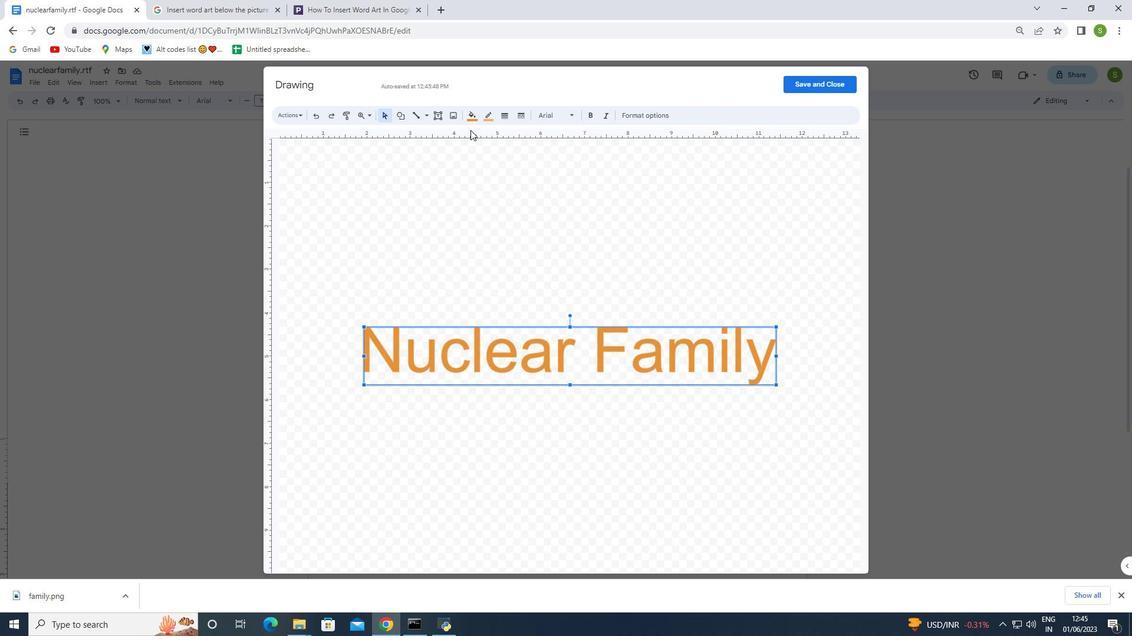 
Action: Mouse pressed left at (474, 117)
Screenshot: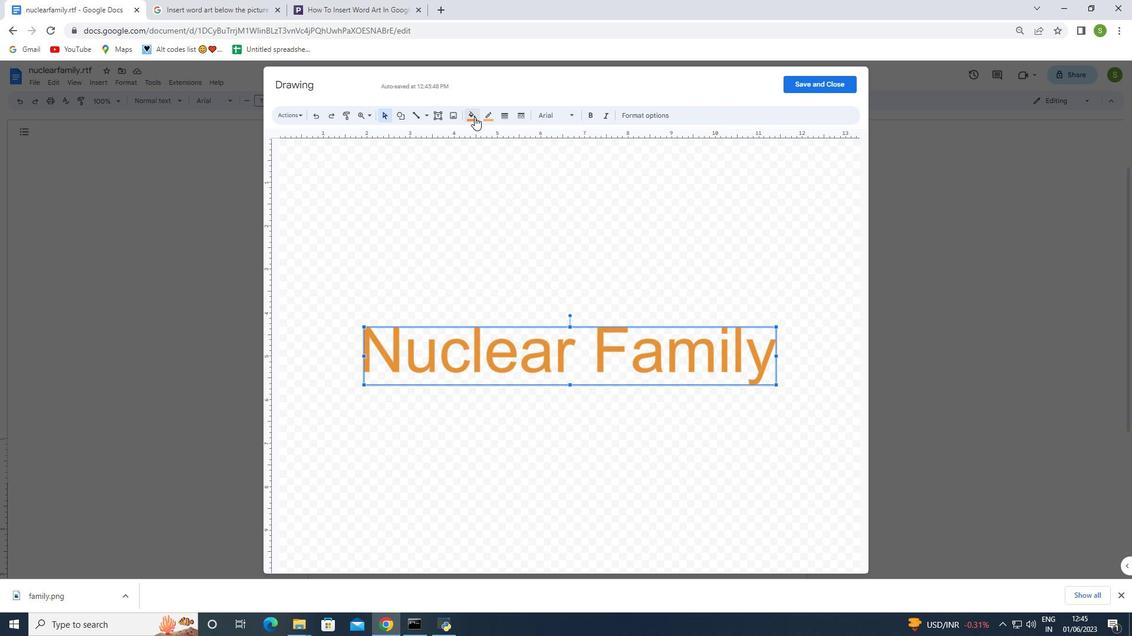 
Action: Mouse moved to (475, 120)
Screenshot: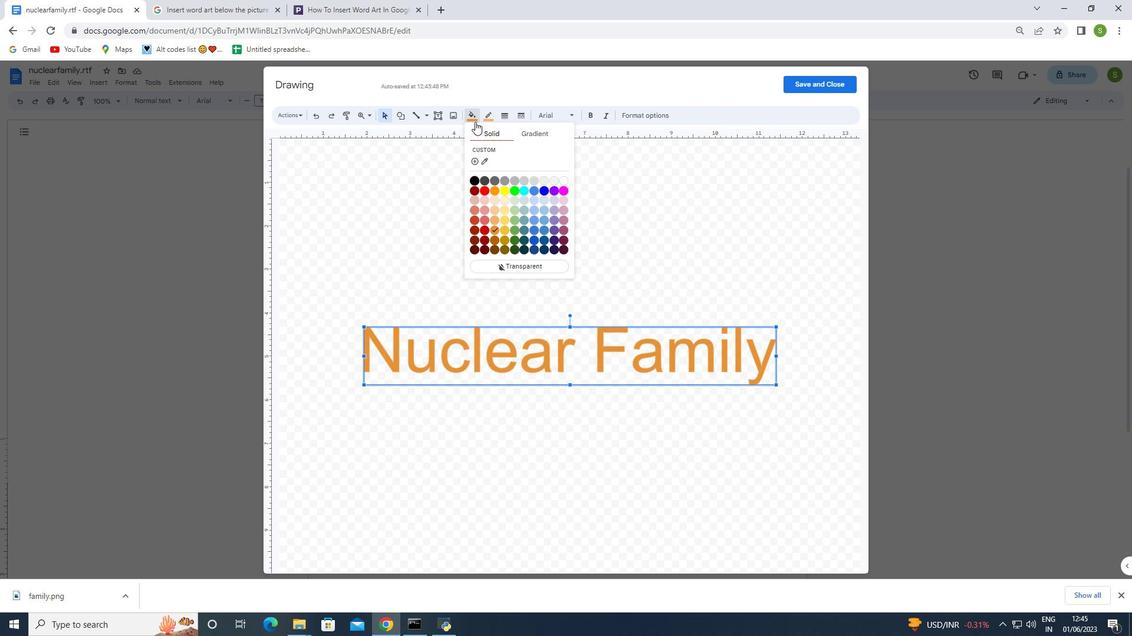 
Action: Mouse pressed left at (475, 120)
Screenshot: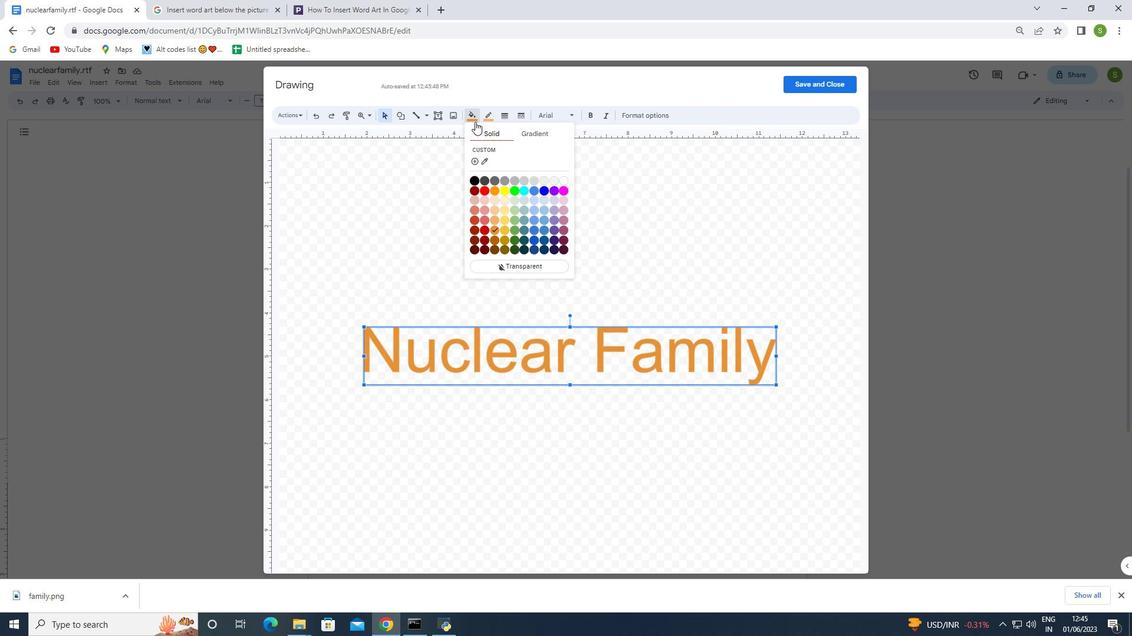 
Action: Mouse moved to (475, 118)
Screenshot: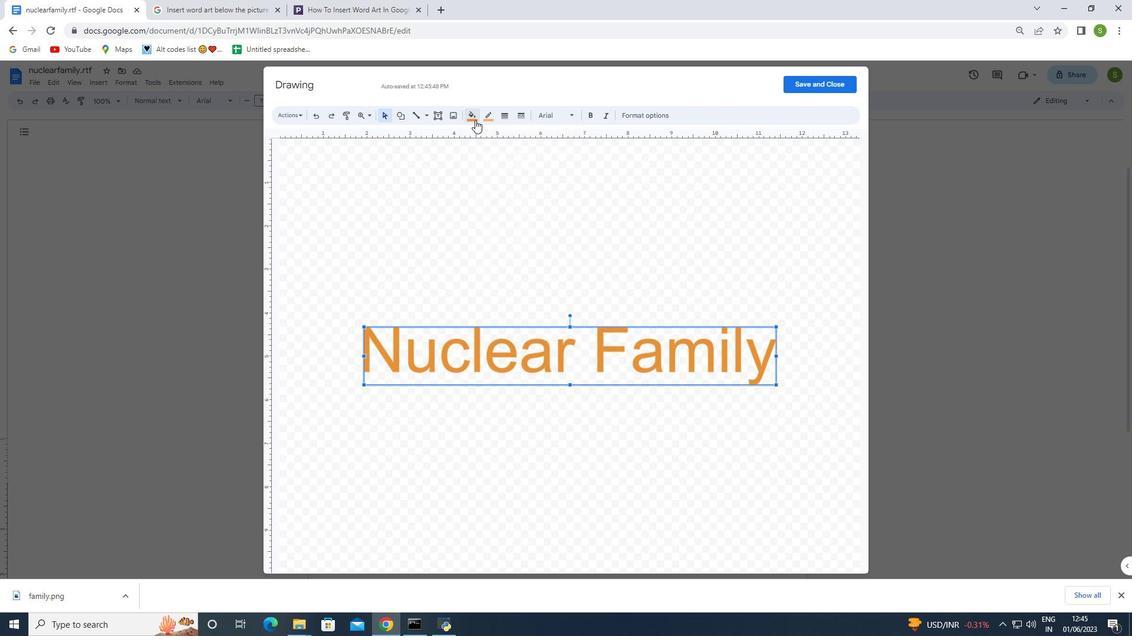 
Action: Mouse pressed left at (475, 118)
Screenshot: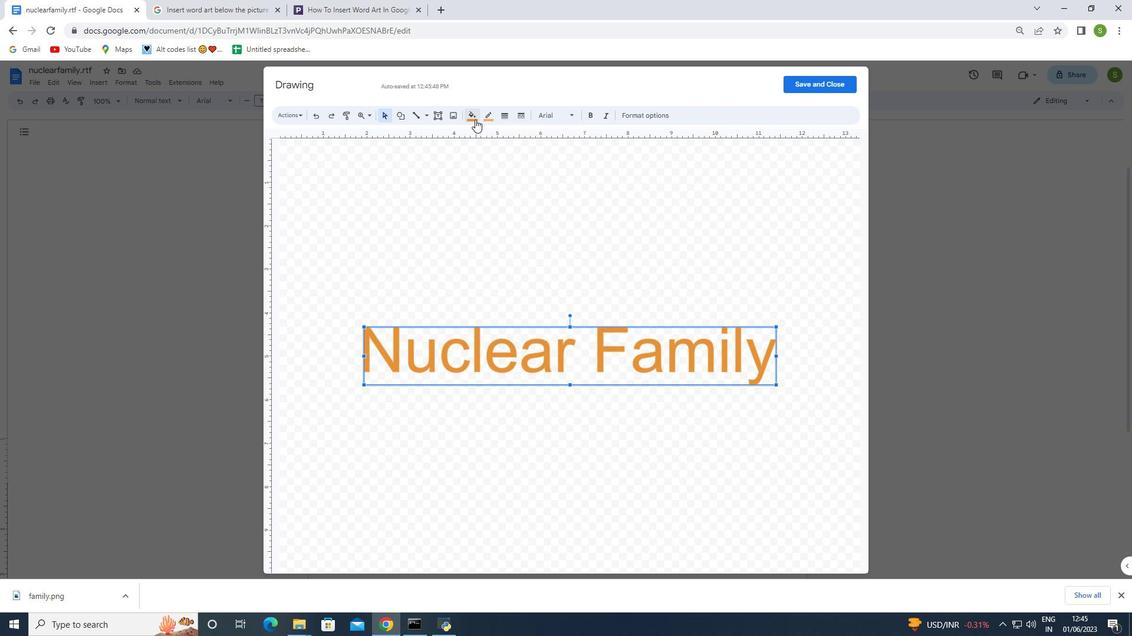 
Action: Mouse moved to (563, 181)
Screenshot: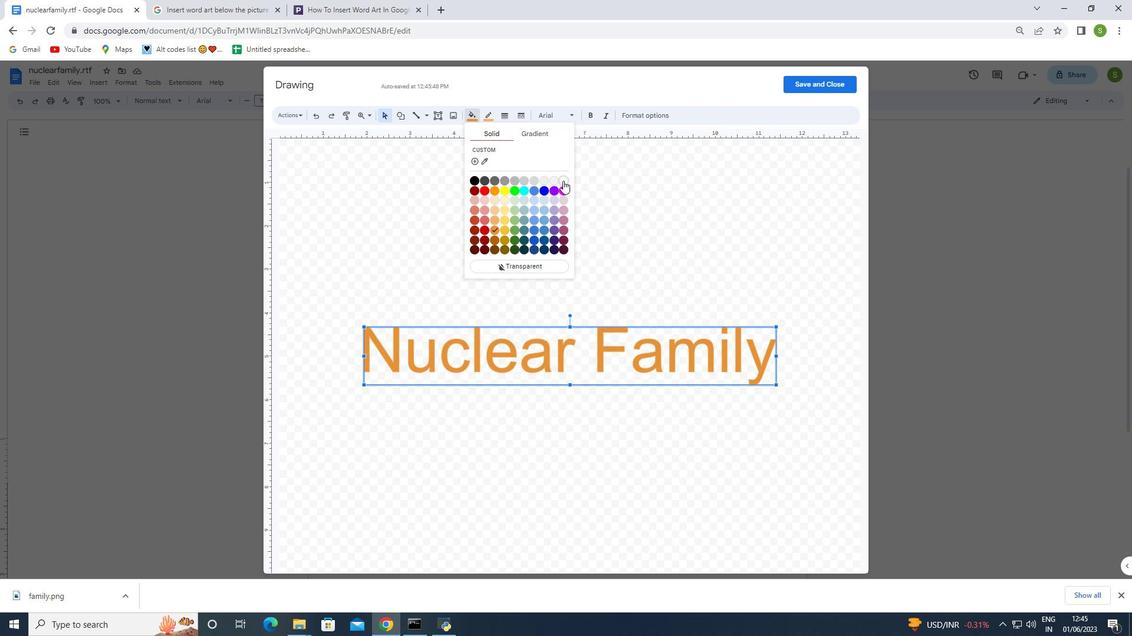
Action: Mouse pressed left at (563, 181)
Screenshot: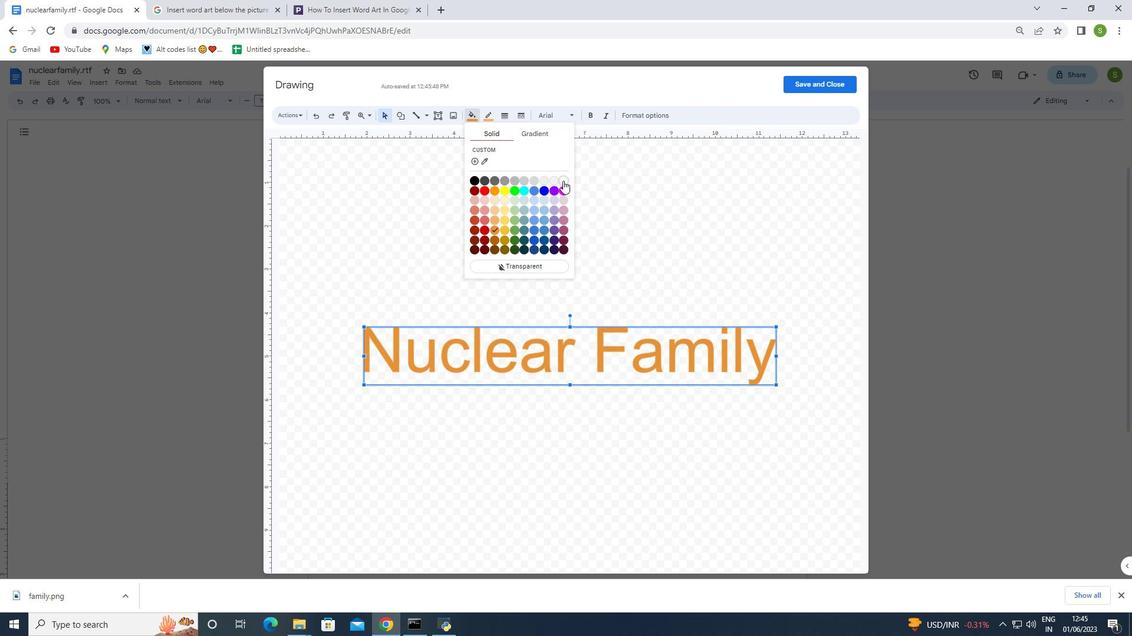 
Action: Mouse moved to (571, 423)
Screenshot: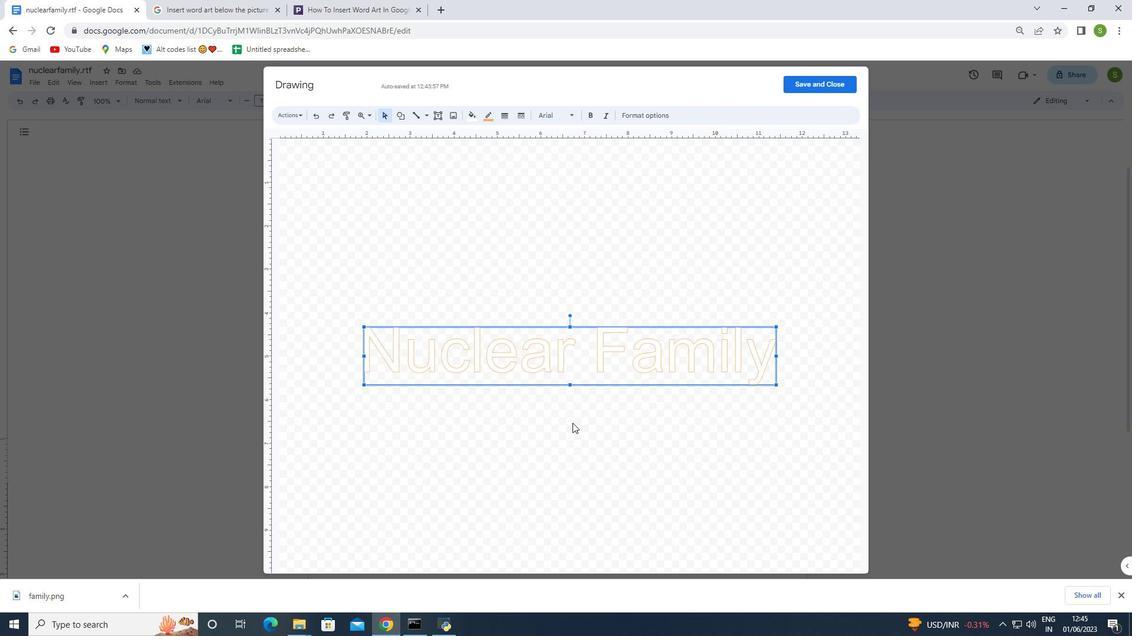 
Action: Mouse pressed left at (571, 423)
Screenshot: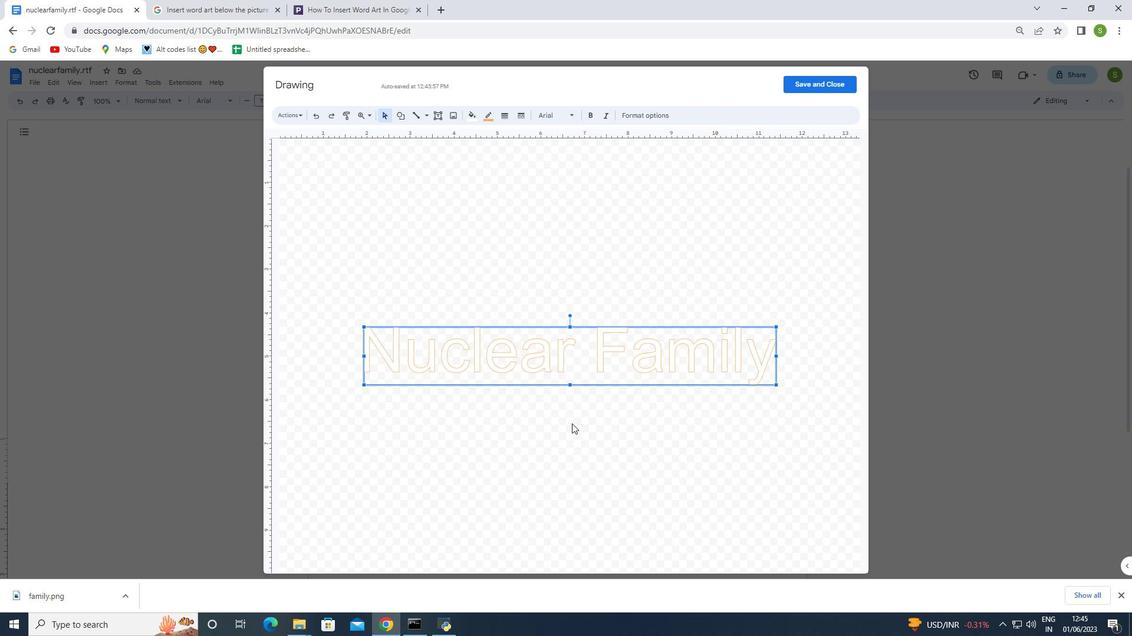 
Action: Mouse moved to (794, 84)
Screenshot: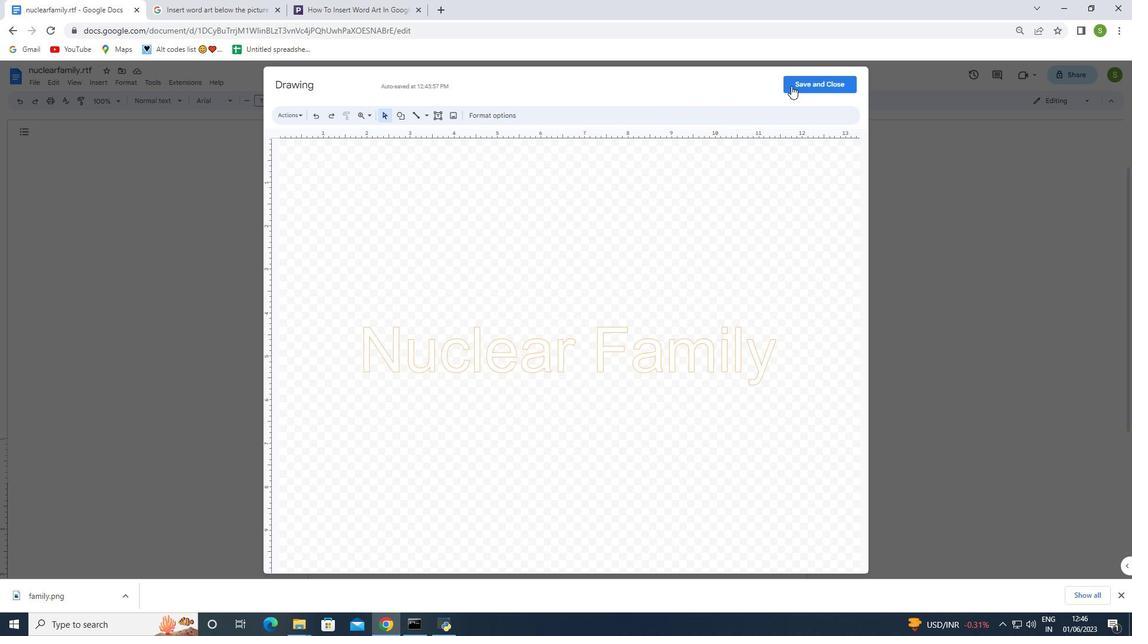 
Action: Mouse pressed left at (794, 84)
Screenshot: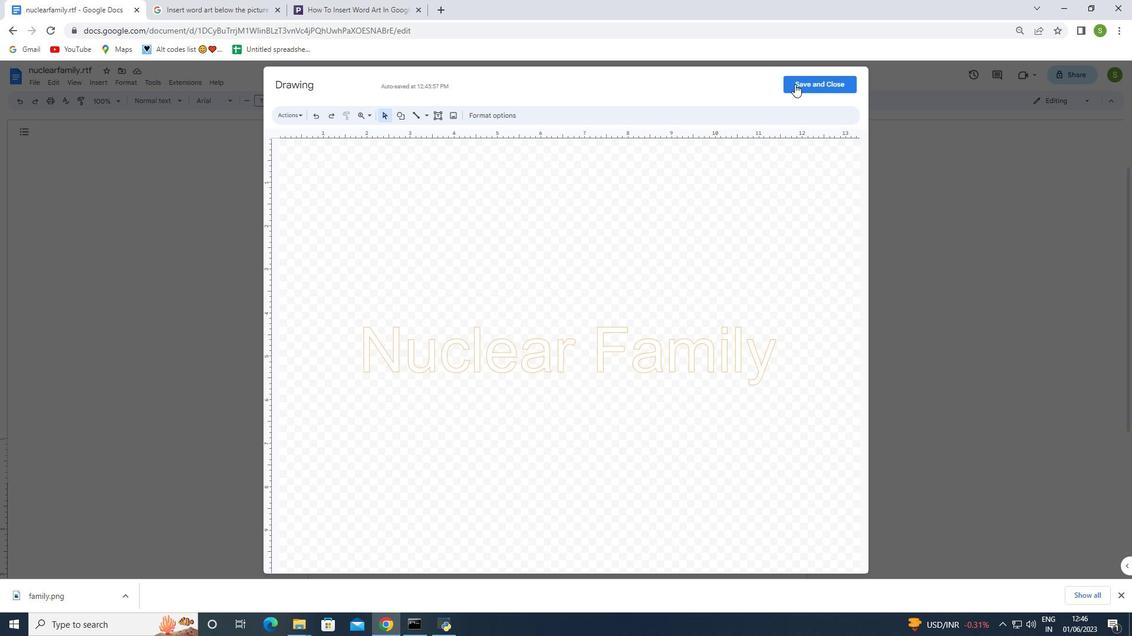 
Action: Mouse moved to (556, 520)
Screenshot: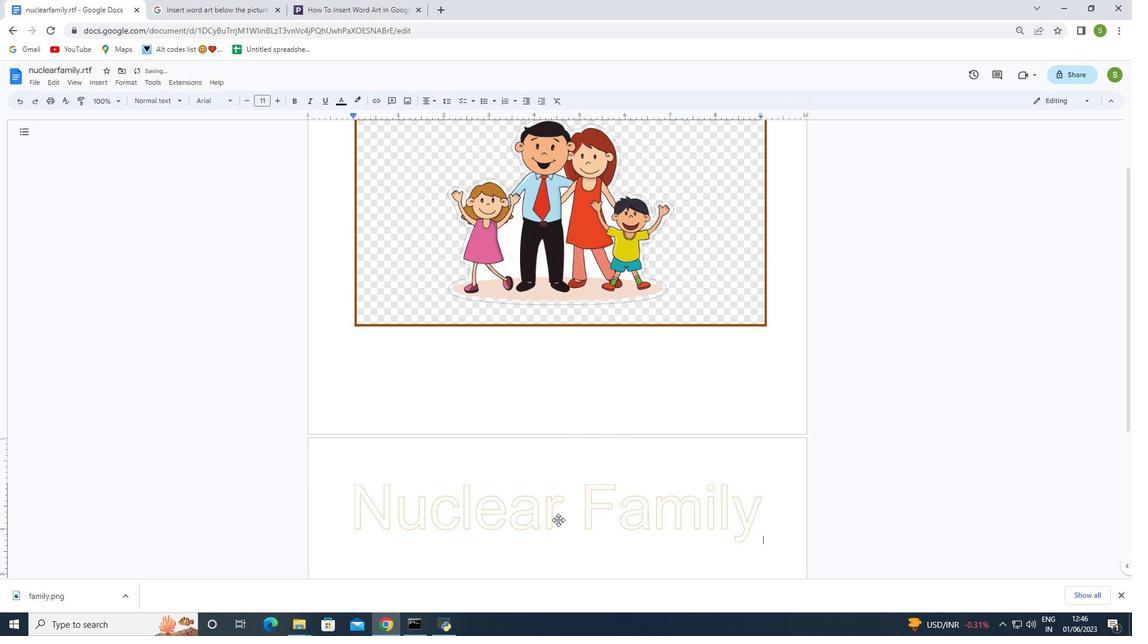 
Action: Mouse pressed left at (556, 520)
Screenshot: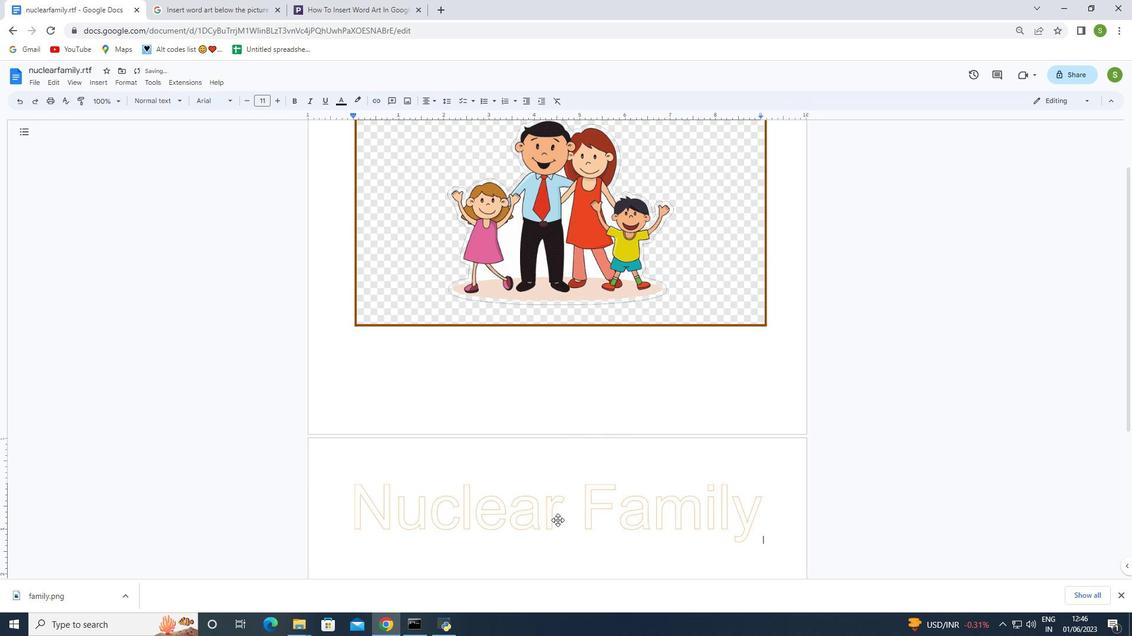 
Action: Mouse moved to (530, 506)
Screenshot: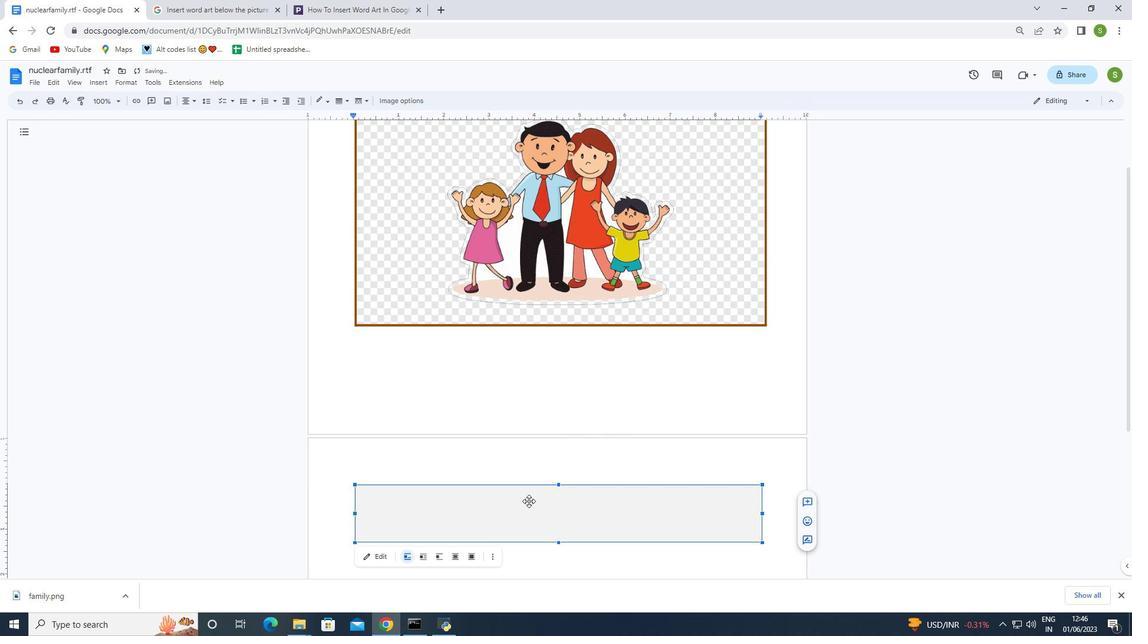 
Action: Mouse pressed left at (530, 506)
Screenshot: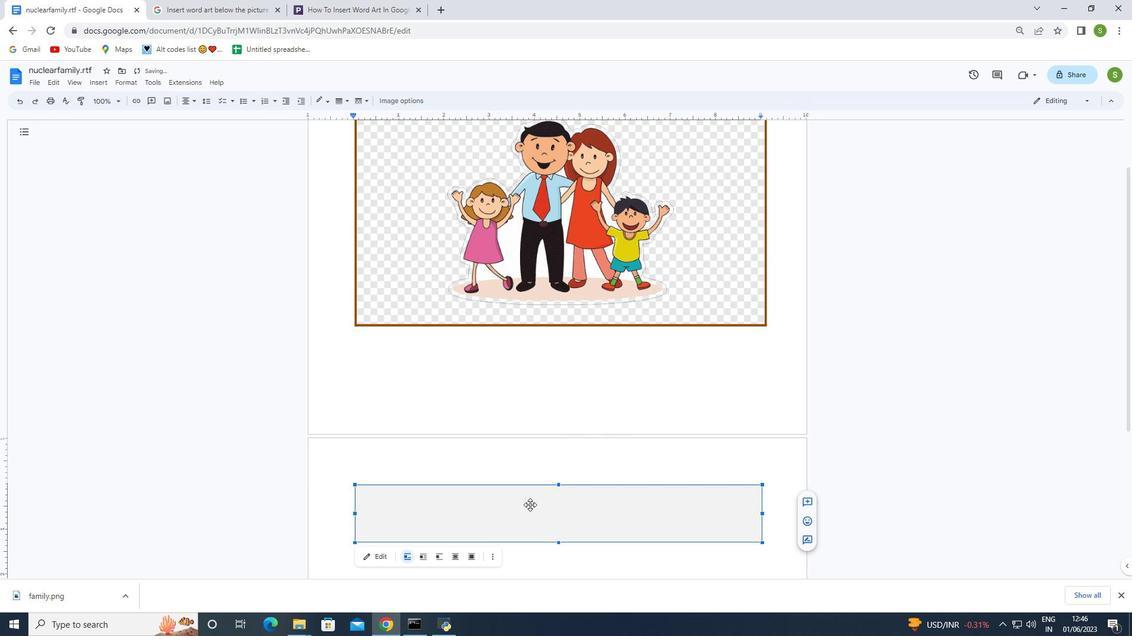 
Action: Mouse moved to (531, 504)
Screenshot: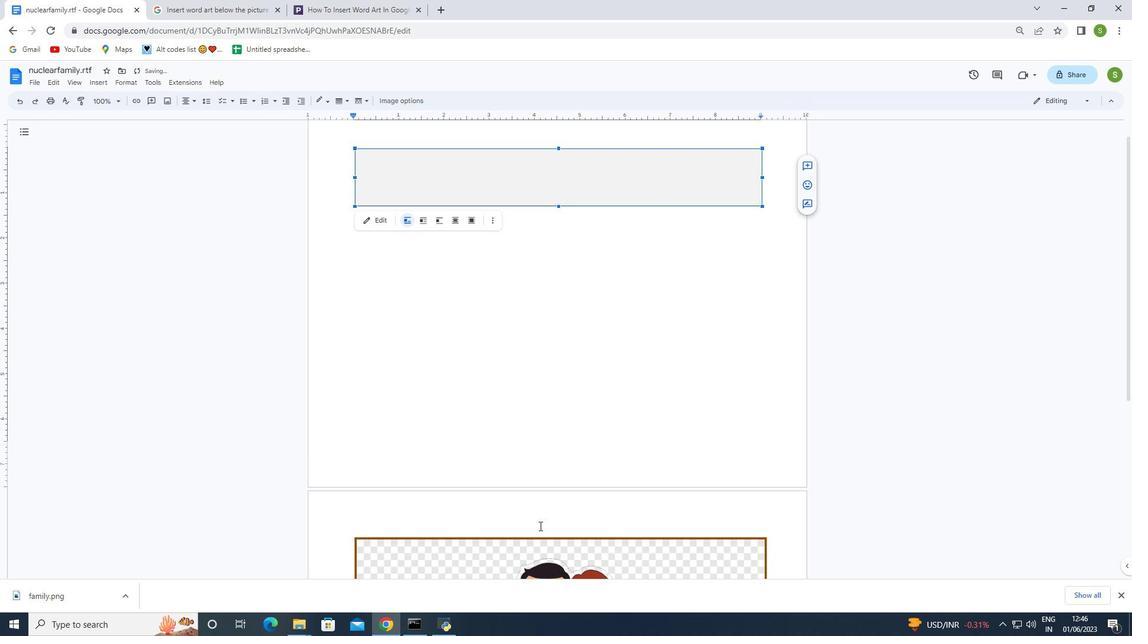 
Action: Mouse scrolled (531, 504) with delta (0, 0)
Screenshot: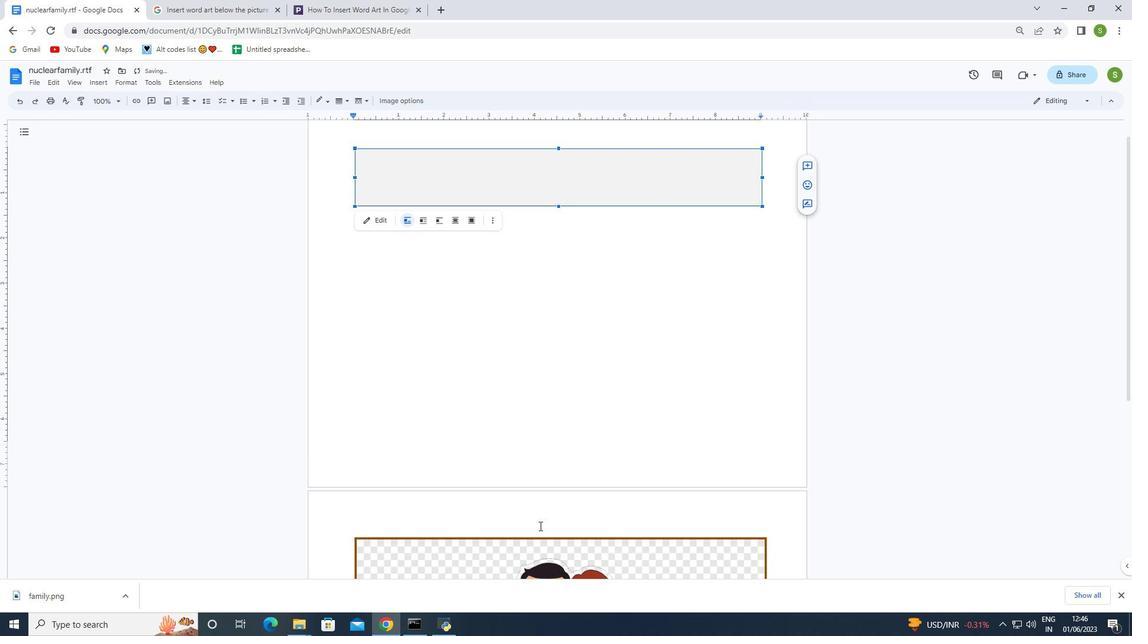 
Action: Mouse scrolled (531, 504) with delta (0, 0)
Screenshot: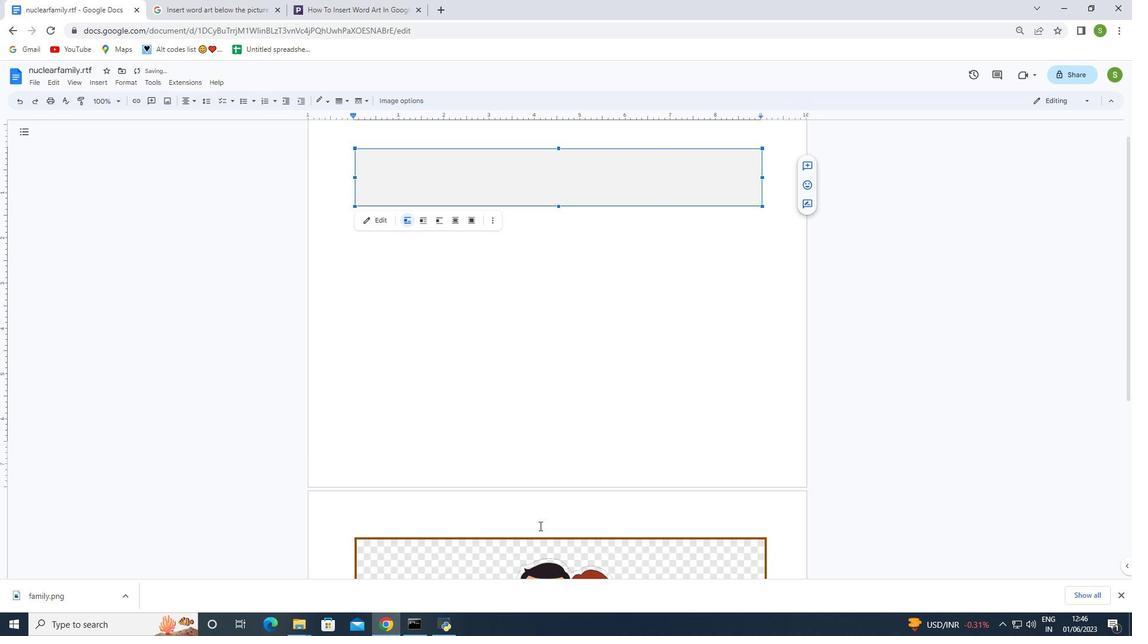 
Action: Mouse scrolled (531, 504) with delta (0, 0)
Screenshot: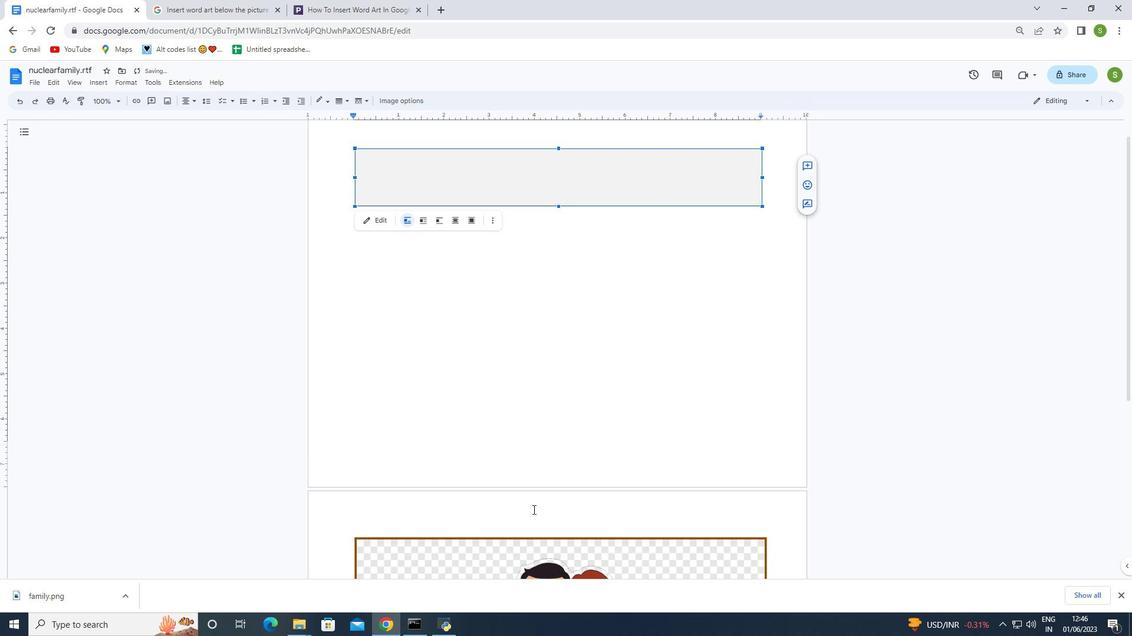 
Action: Mouse scrolled (531, 504) with delta (0, 0)
Screenshot: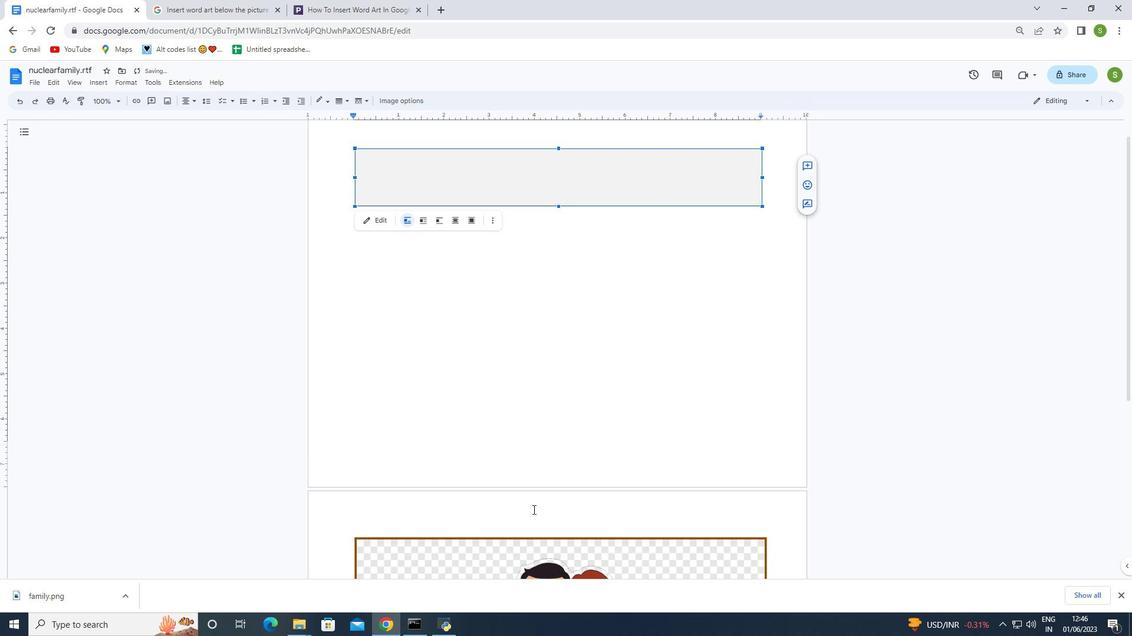 
Action: Mouse moved to (531, 504)
Screenshot: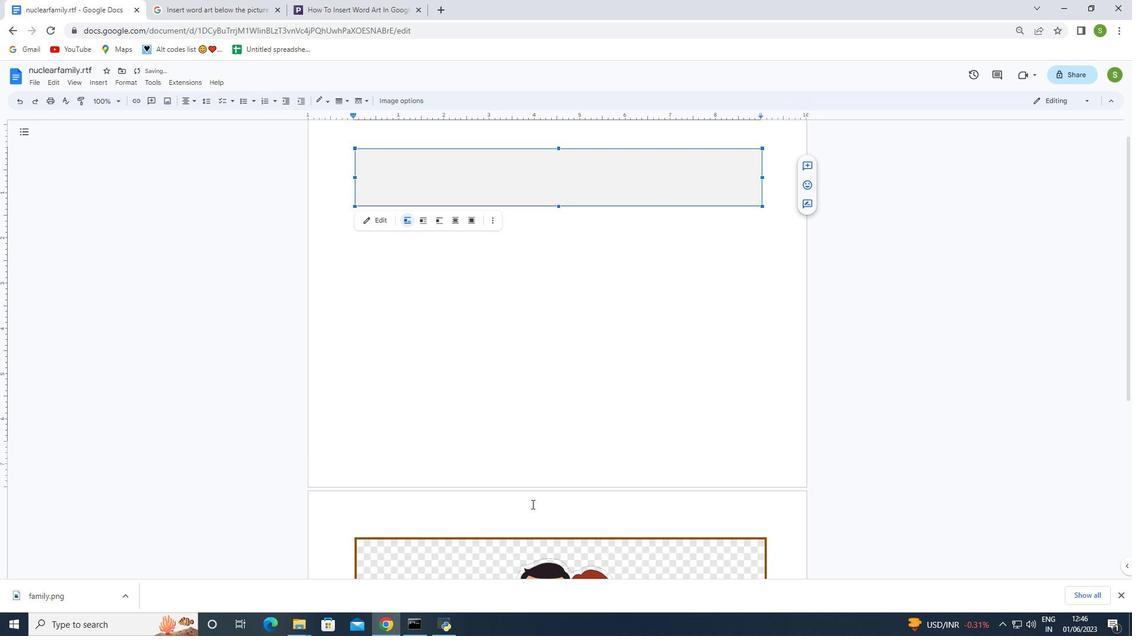 
Action: Mouse scrolled (531, 503) with delta (0, 0)
Screenshot: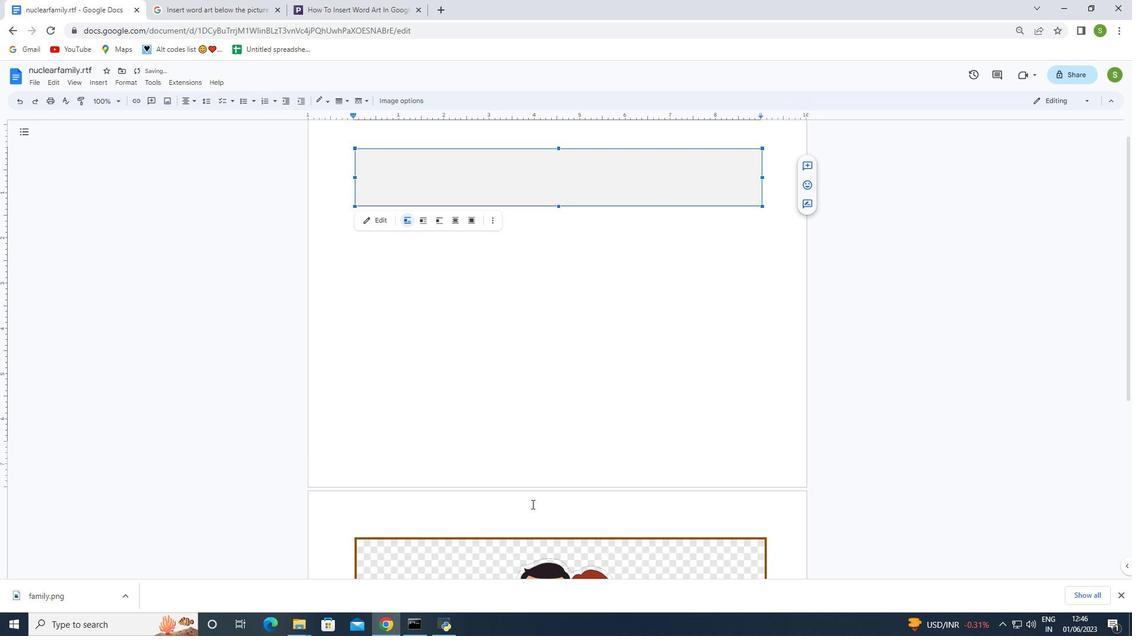 
Action: Mouse moved to (519, 471)
Screenshot: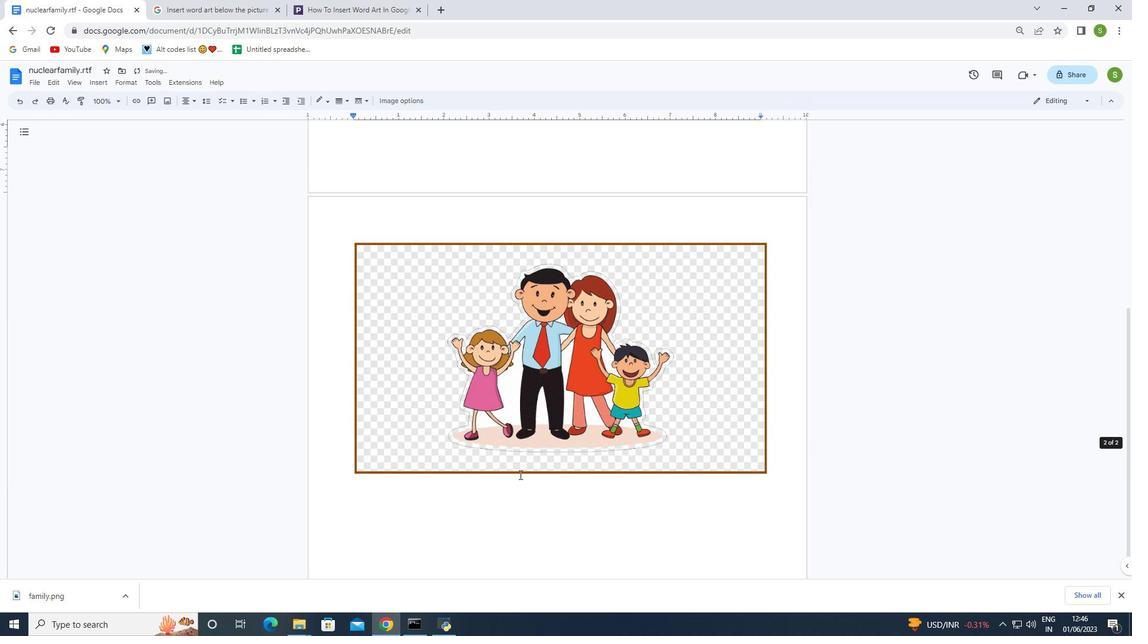 
Action: Mouse scrolled (519, 472) with delta (0, 0)
Screenshot: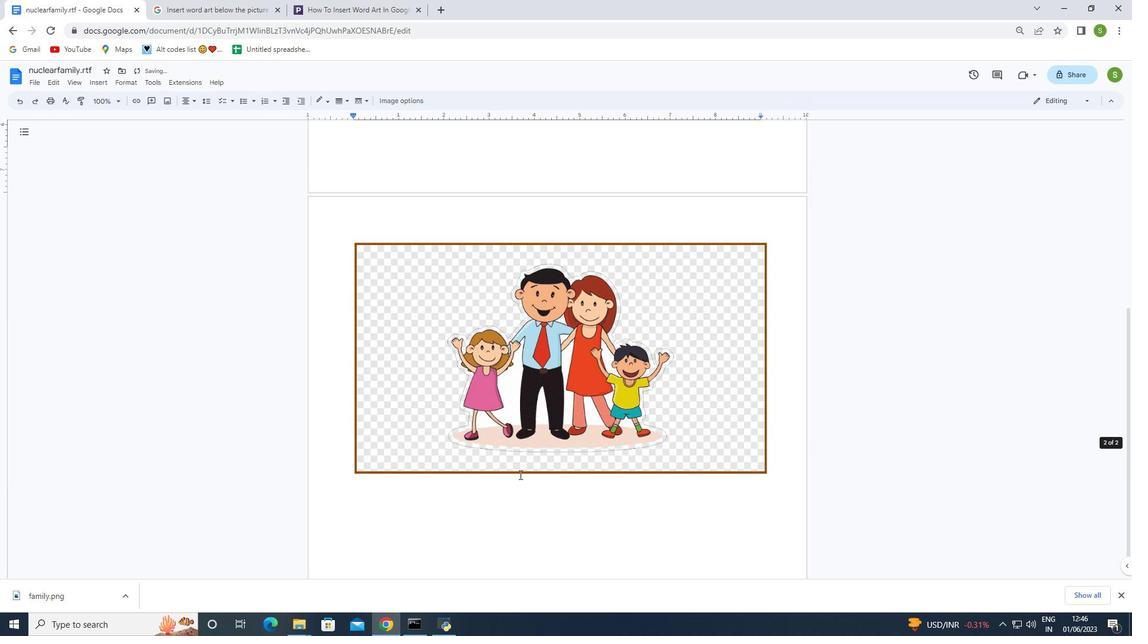 
Action: Mouse scrolled (519, 472) with delta (0, 0)
Screenshot: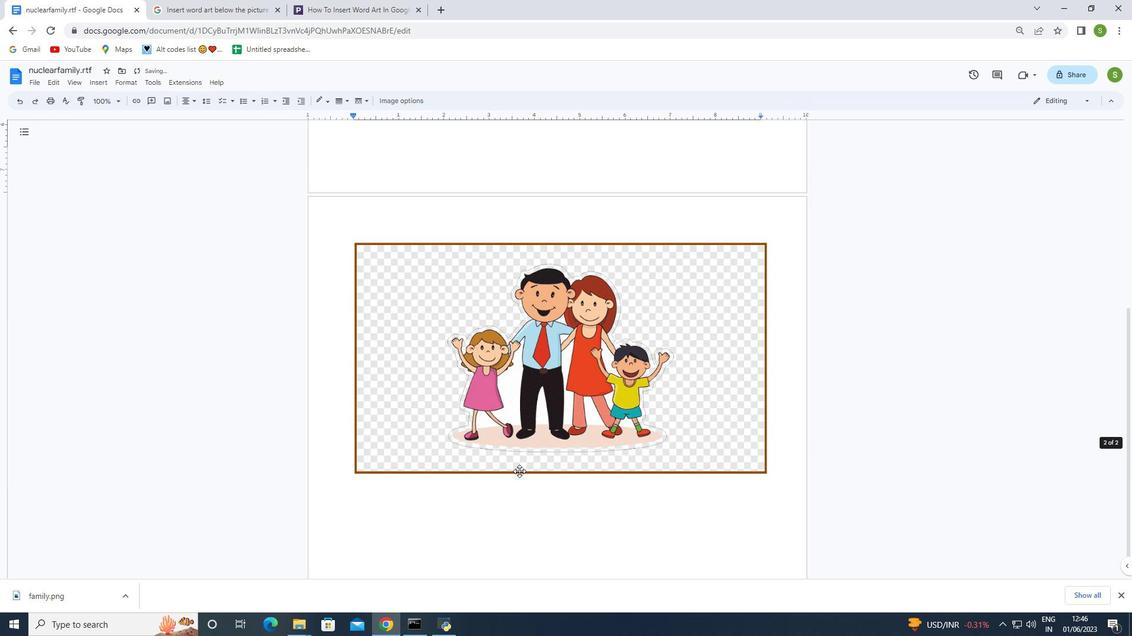 
Action: Mouse scrolled (519, 472) with delta (0, 0)
Screenshot: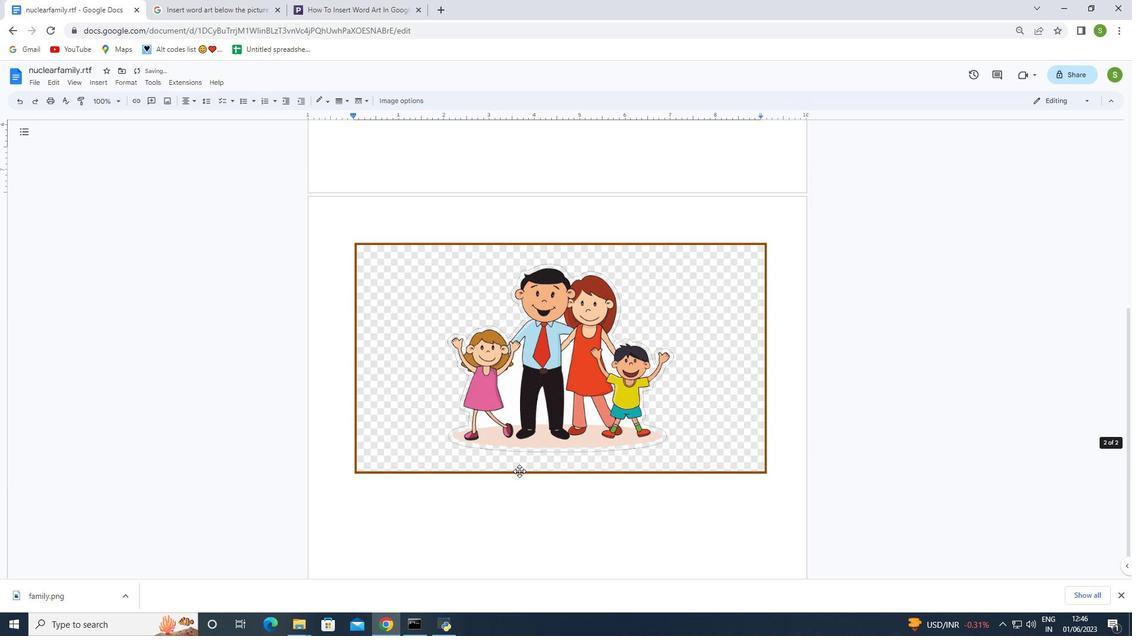 
Action: Mouse scrolled (519, 472) with delta (0, 0)
Screenshot: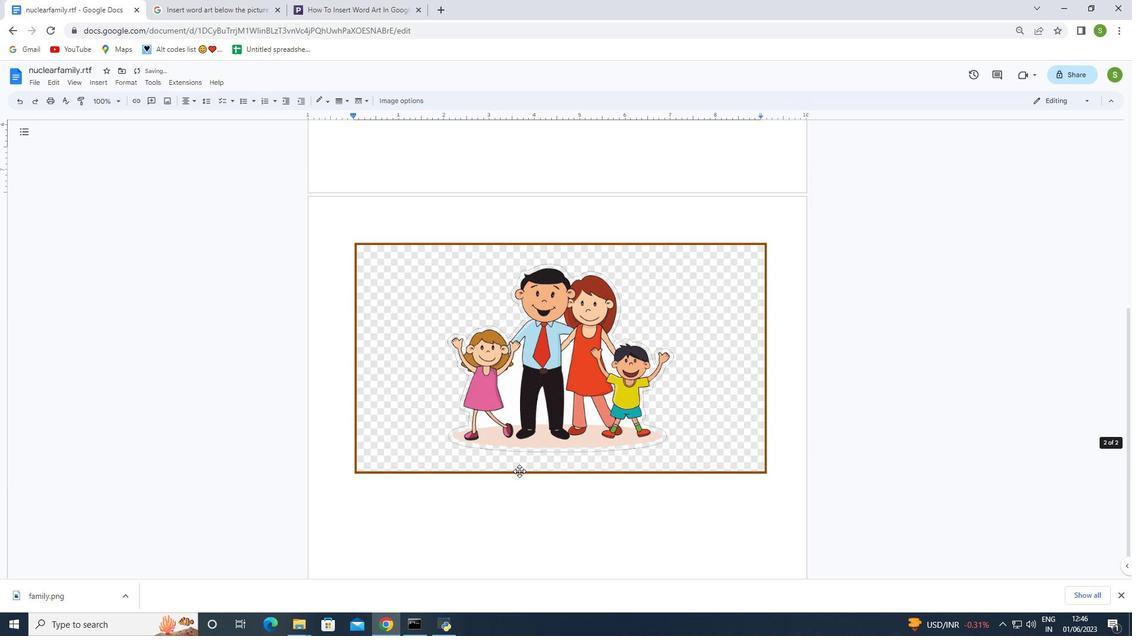 
Action: Mouse moved to (519, 471)
Screenshot: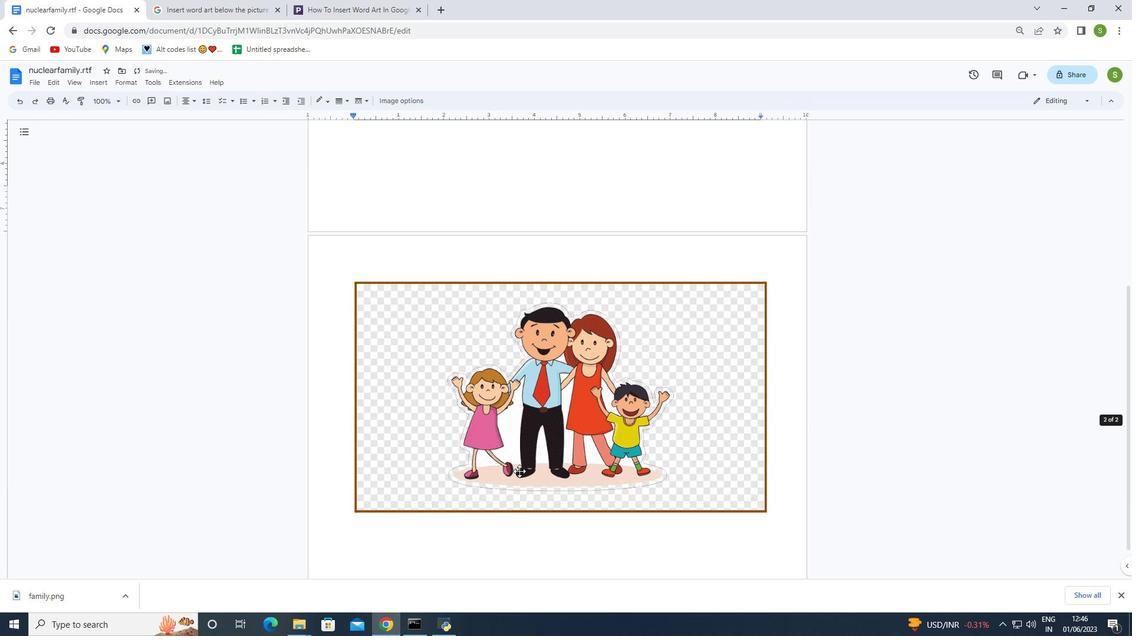 
Action: Mouse scrolled (519, 471) with delta (0, 0)
Screenshot: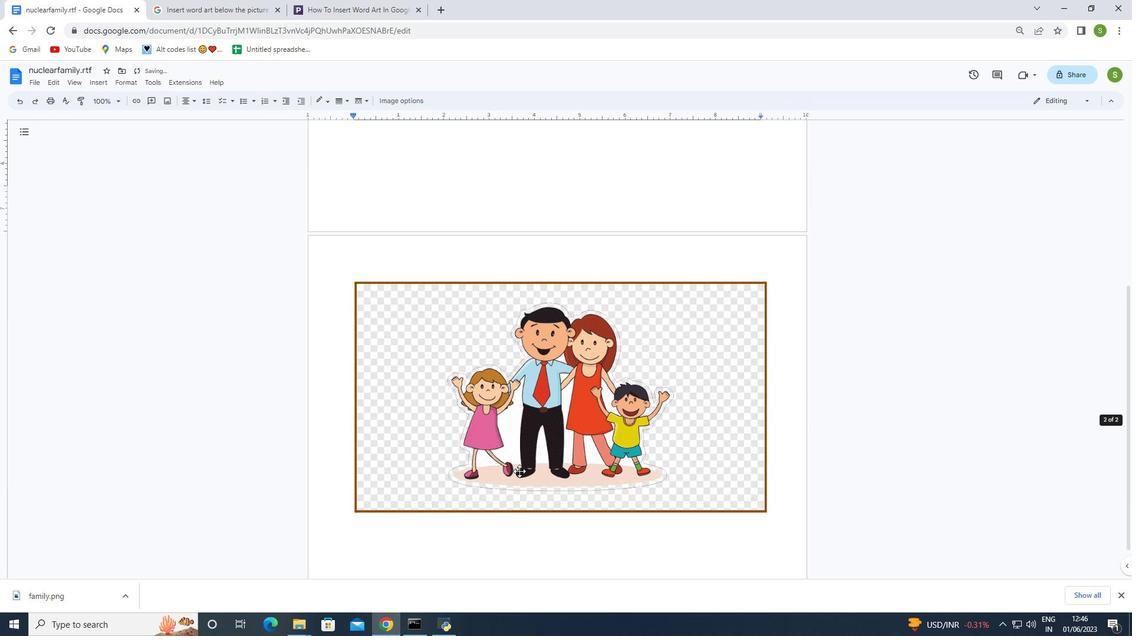 
Action: Mouse moved to (485, 182)
Screenshot: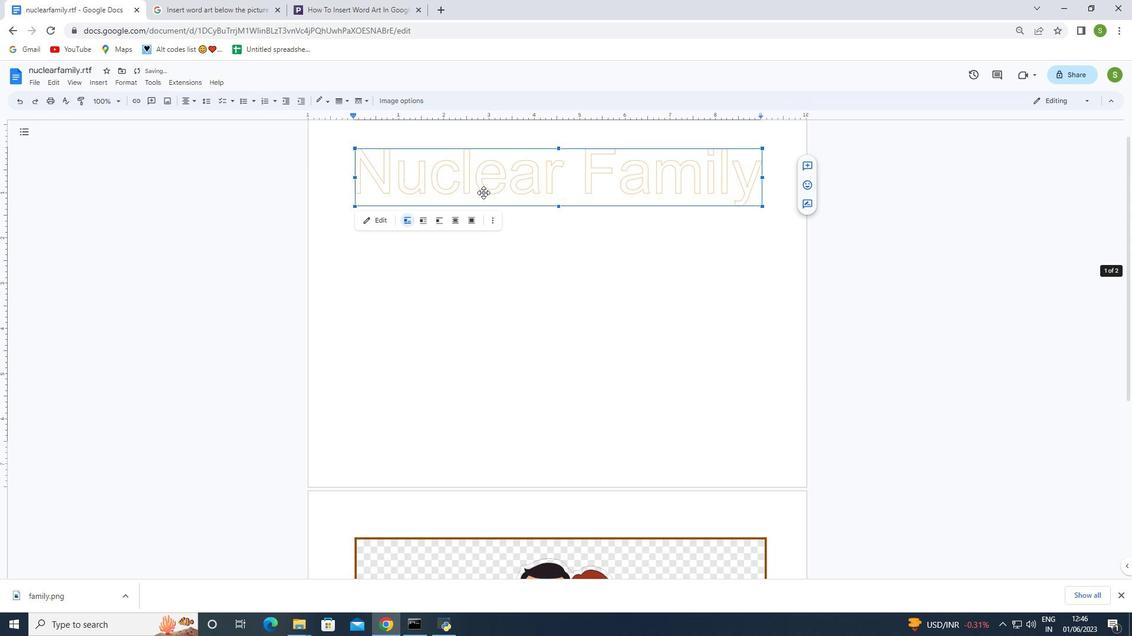
Action: Mouse pressed left at (485, 182)
Screenshot: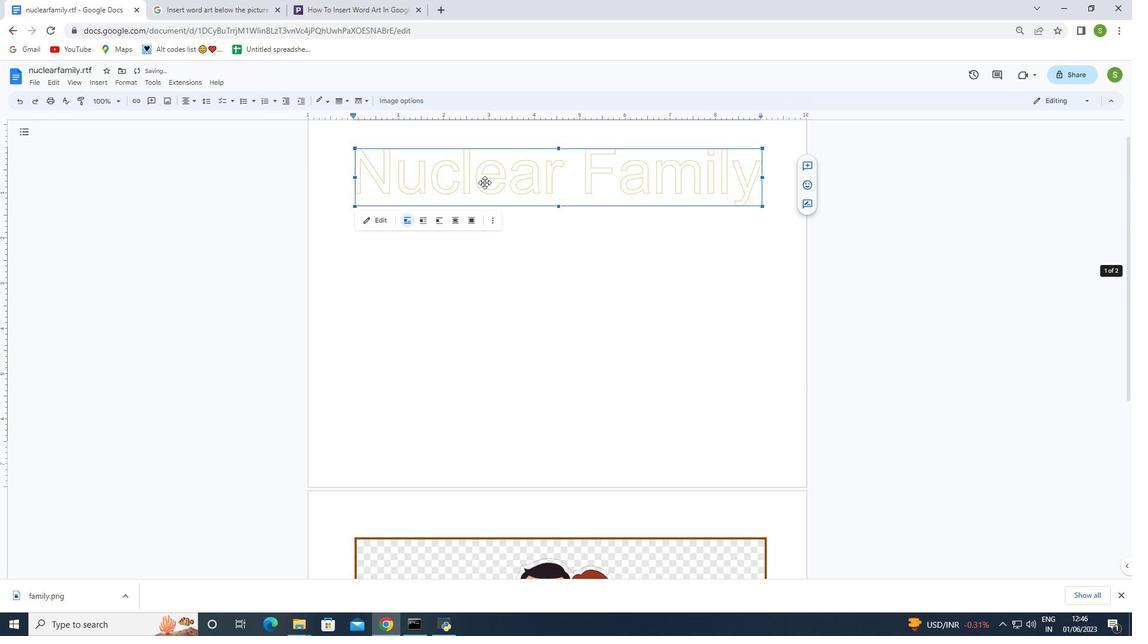 
Action: Mouse moved to (521, 377)
Screenshot: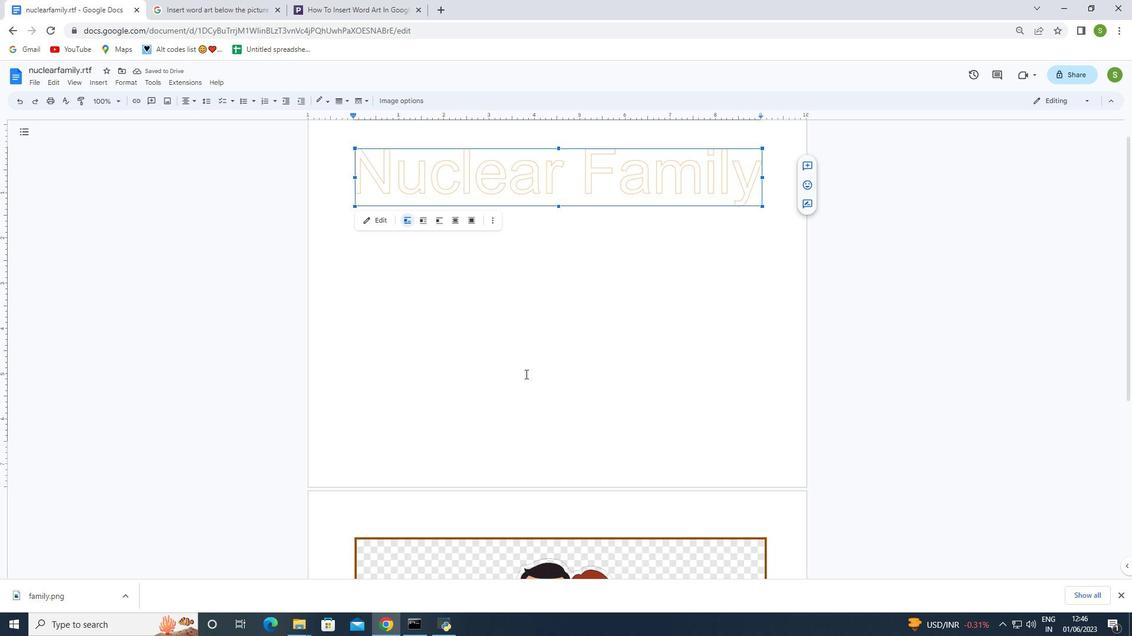 
Action: Key pressed ctrl+Z
Screenshot: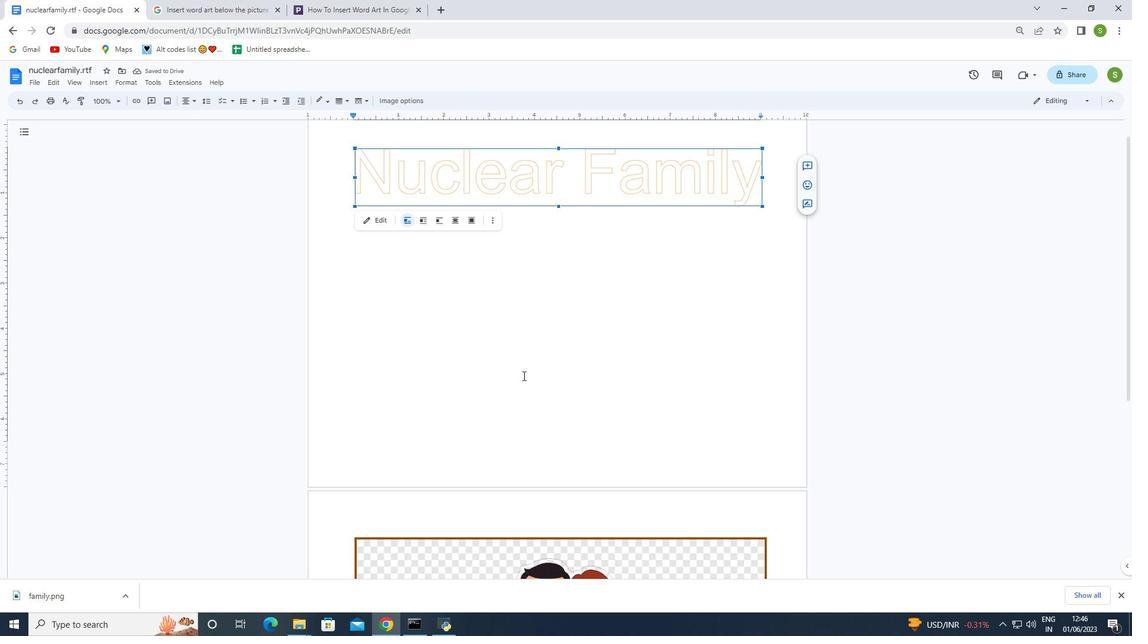 
Action: Mouse moved to (519, 376)
Screenshot: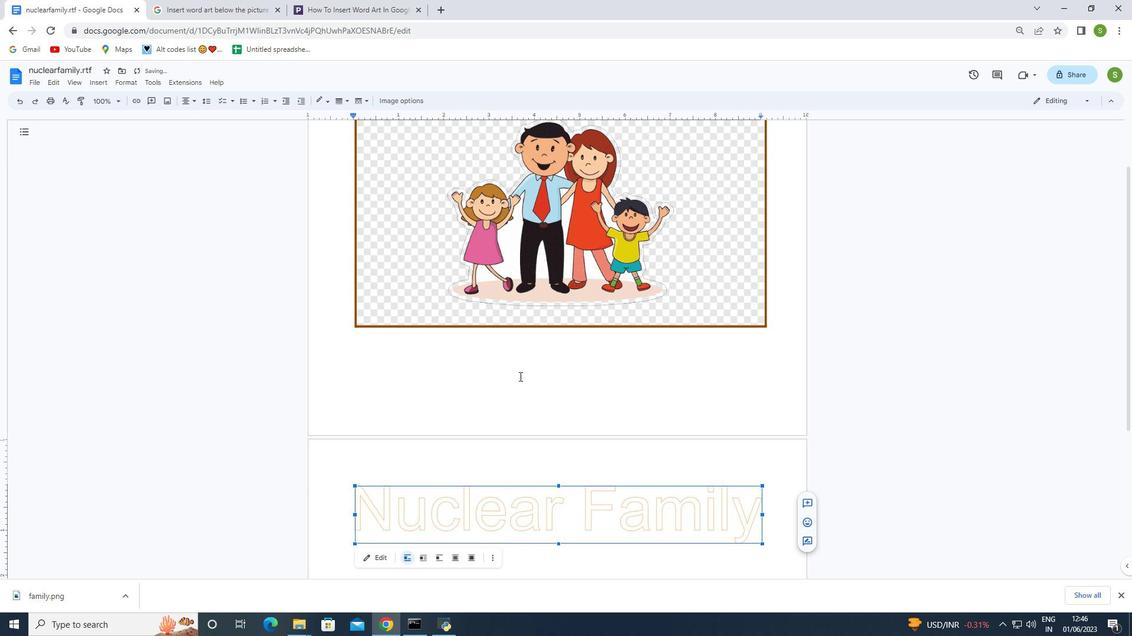 
Action: Mouse scrolled (519, 376) with delta (0, 0)
Screenshot: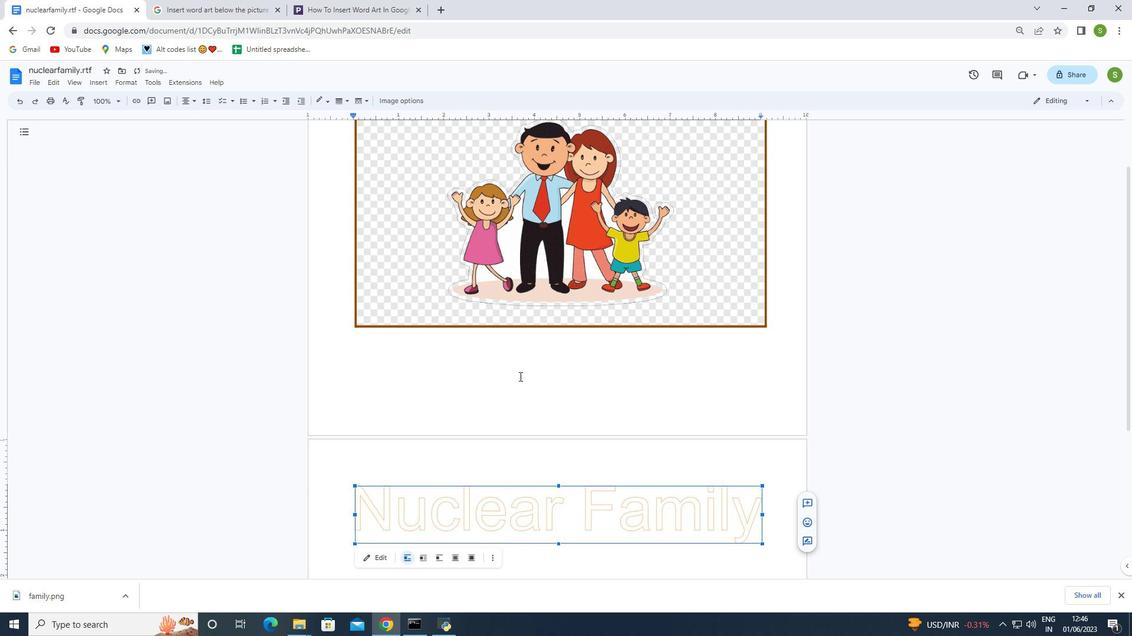 
Action: Mouse moved to (518, 378)
Screenshot: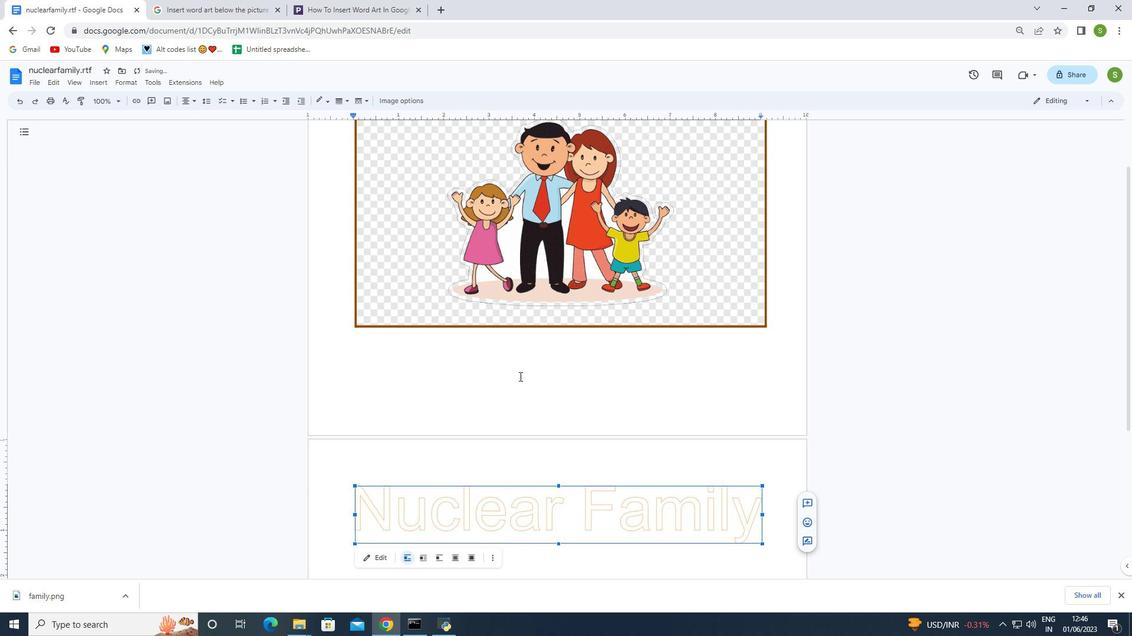 
Action: Mouse scrolled (518, 377) with delta (0, 0)
Screenshot: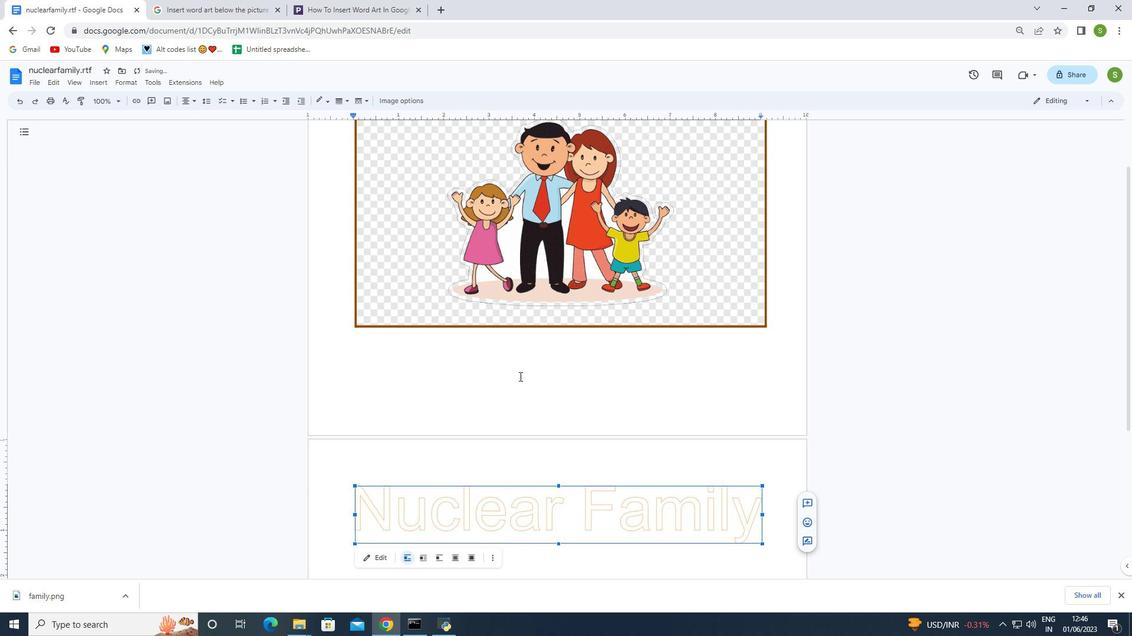 
Action: Mouse moved to (517, 380)
Screenshot: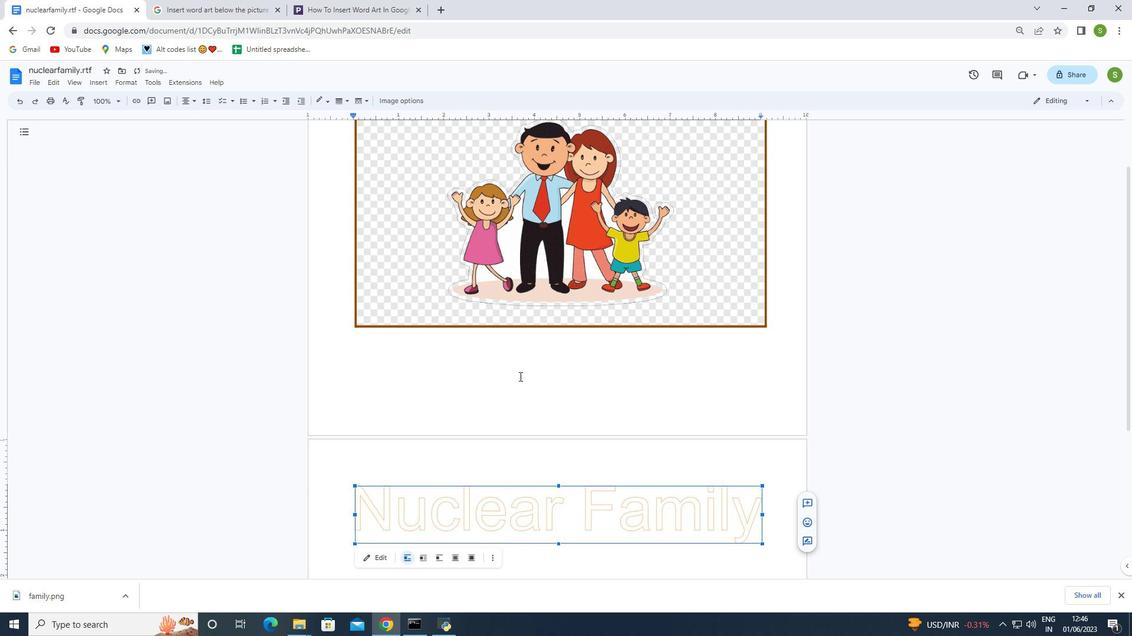
Action: Mouse scrolled (517, 380) with delta (0, 0)
Screenshot: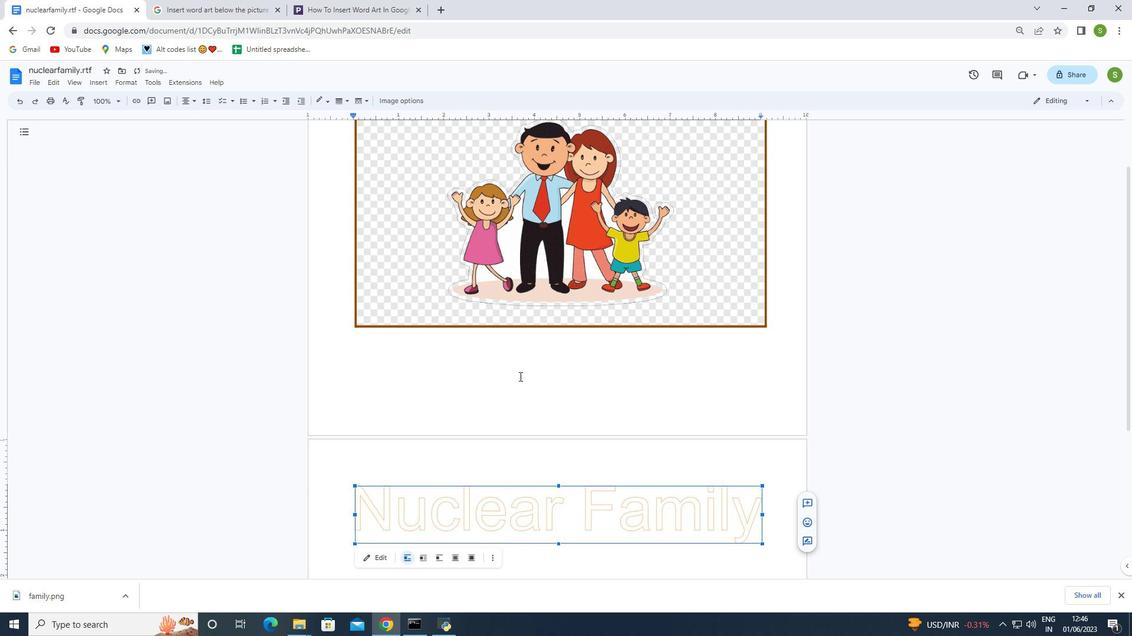 
Action: Mouse moved to (516, 382)
Screenshot: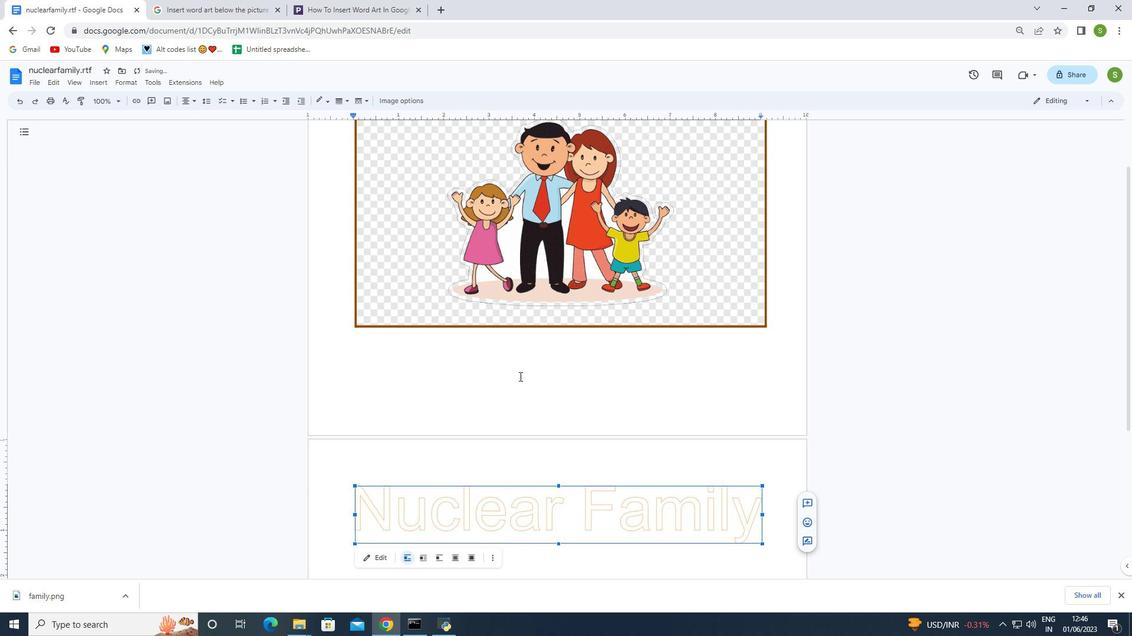 
Action: Mouse scrolled (516, 382) with delta (0, 0)
Screenshot: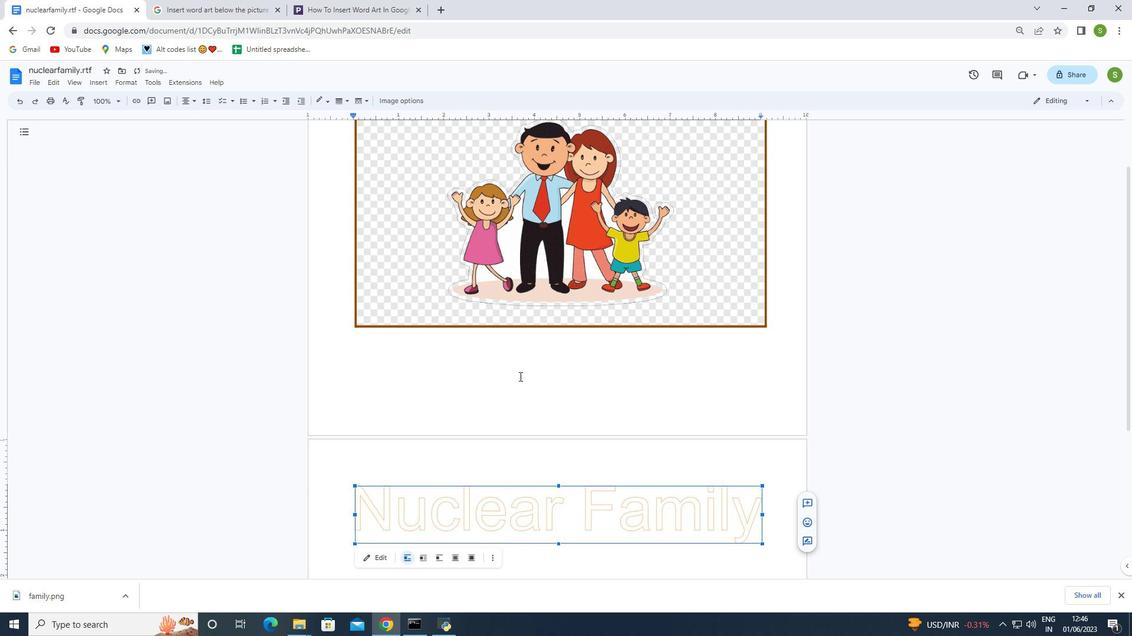 
Action: Mouse moved to (583, 284)
Screenshot: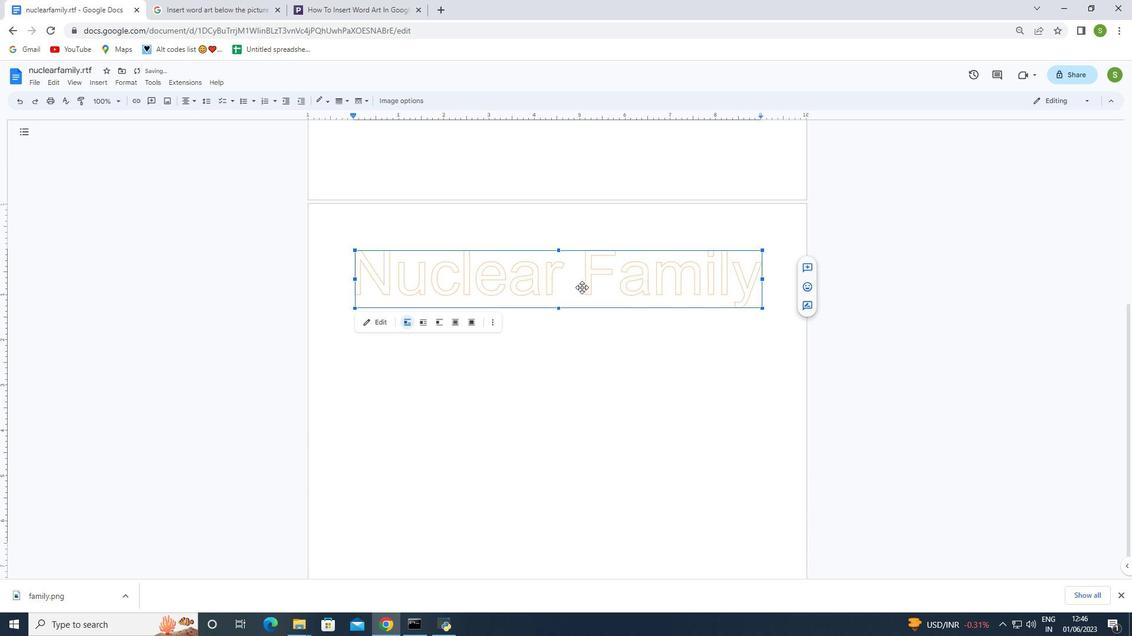 
Action: Mouse pressed left at (583, 284)
Screenshot: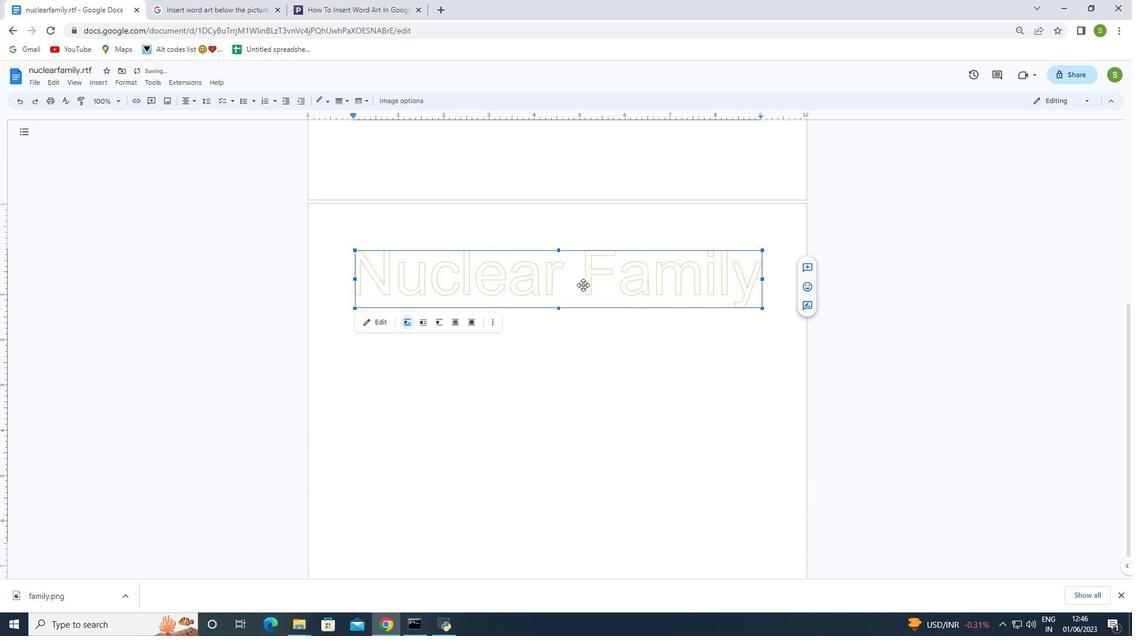 
Action: Mouse moved to (555, 319)
Screenshot: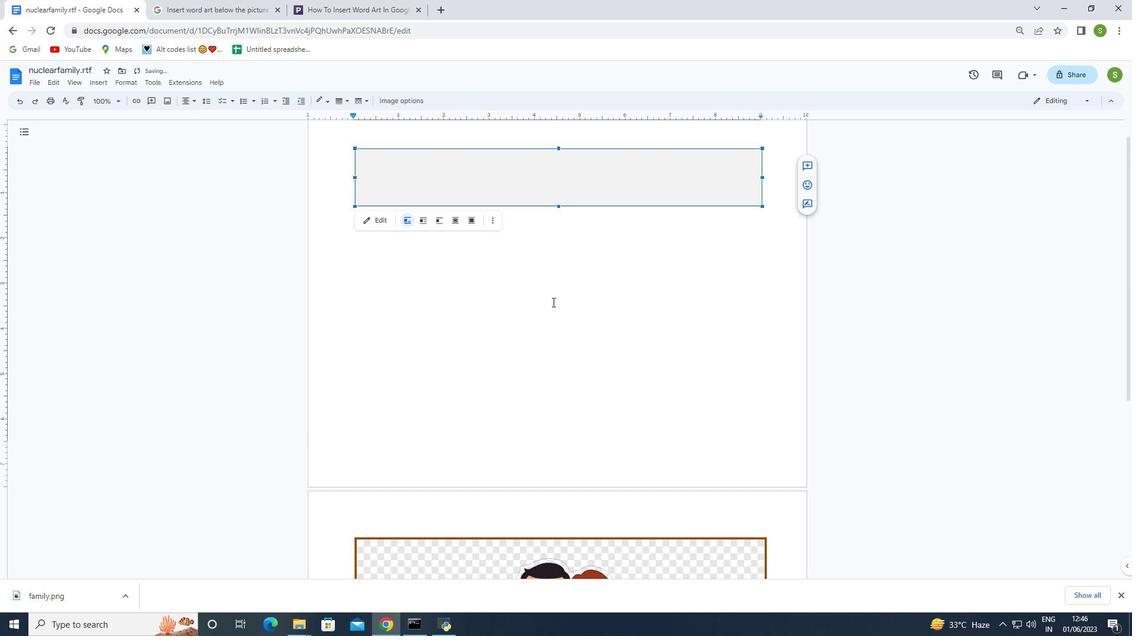 
Action: Mouse scrolled (555, 320) with delta (0, 0)
Screenshot: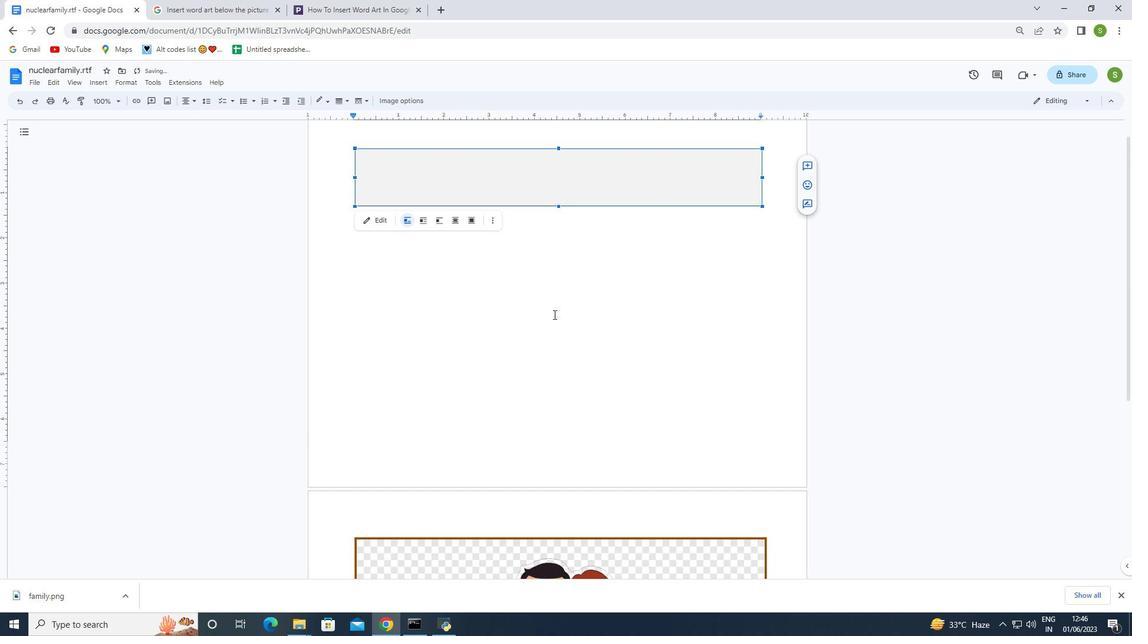 
Action: Mouse scrolled (555, 320) with delta (0, 0)
Screenshot: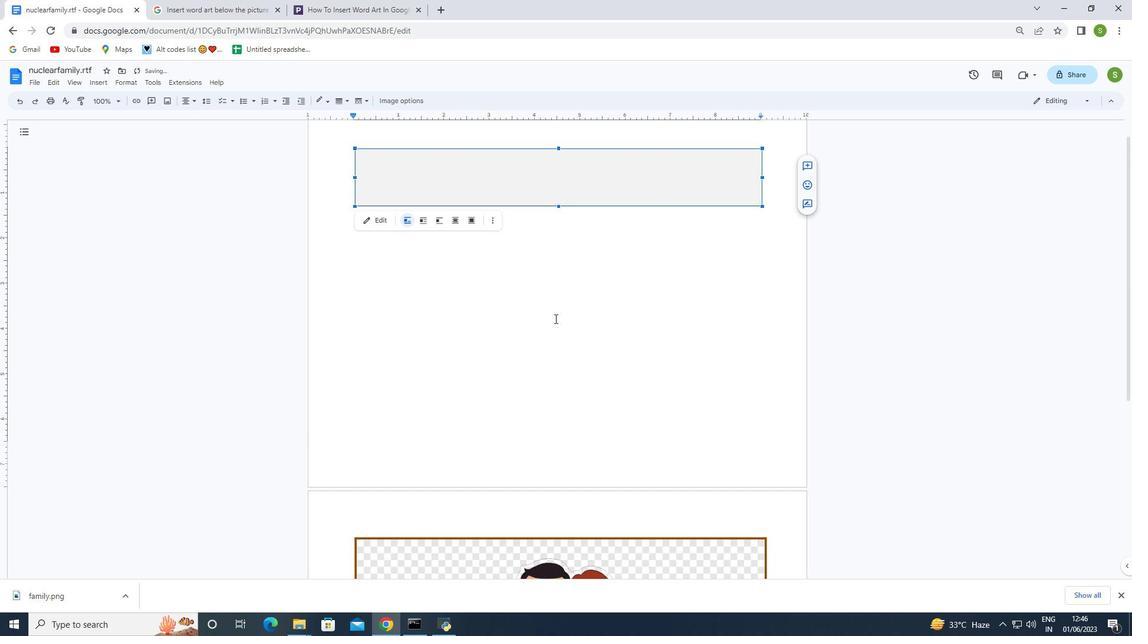 
Action: Mouse moved to (556, 320)
Screenshot: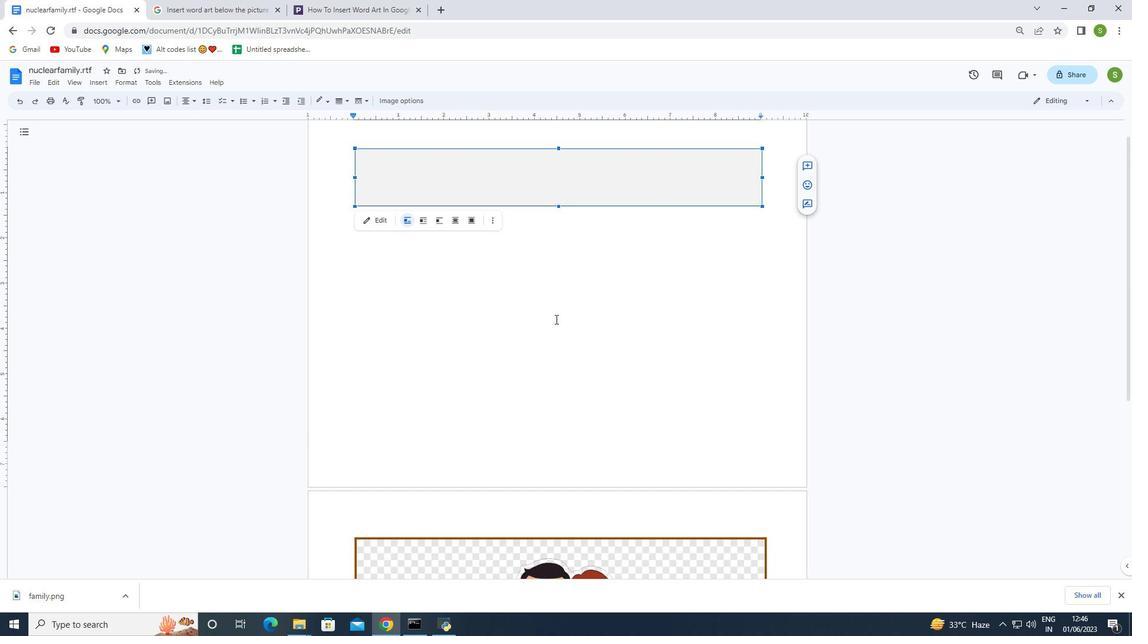 
Action: Mouse scrolled (556, 320) with delta (0, 0)
Screenshot: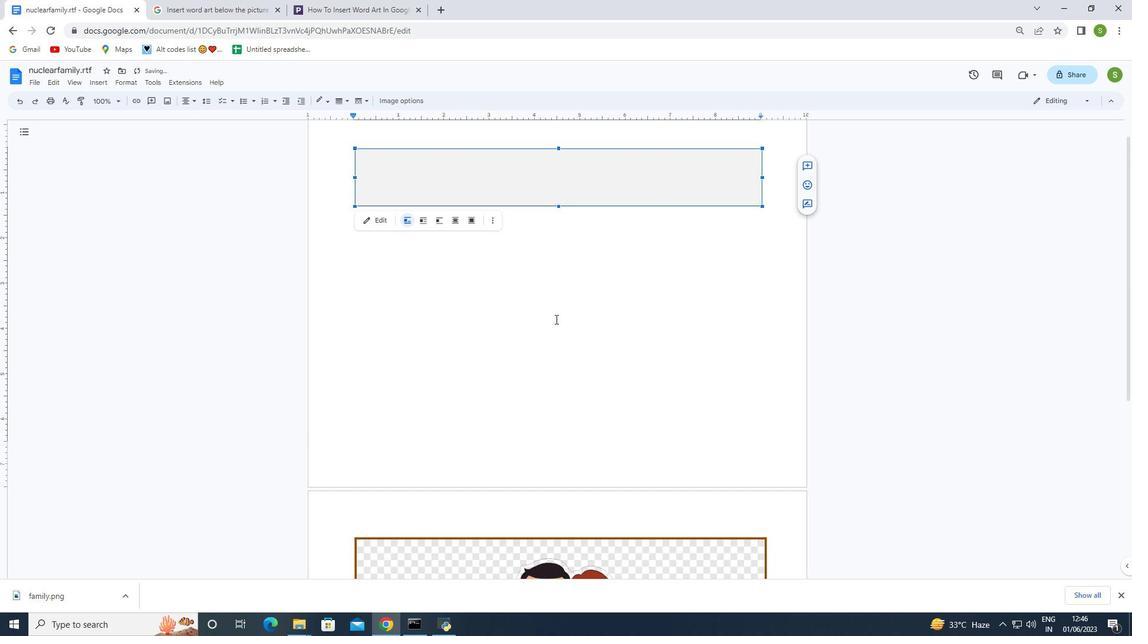 
Action: Mouse moved to (563, 335)
Screenshot: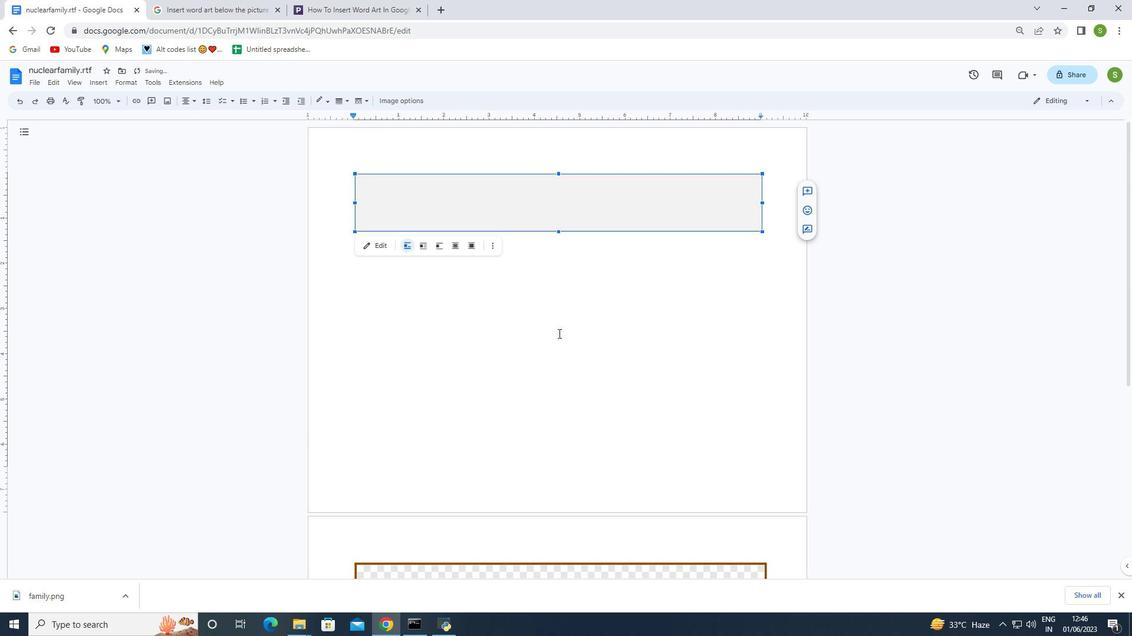 
Action: Mouse scrolled (558, 336) with delta (0, 0)
Screenshot: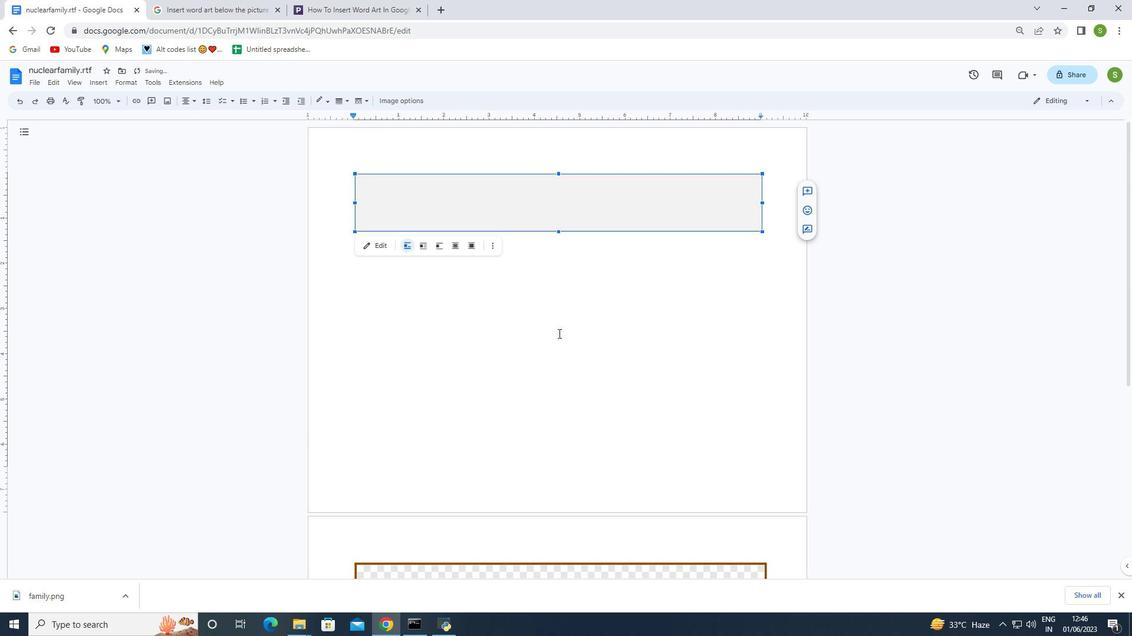 
Action: Mouse scrolled (558, 336) with delta (0, 0)
Screenshot: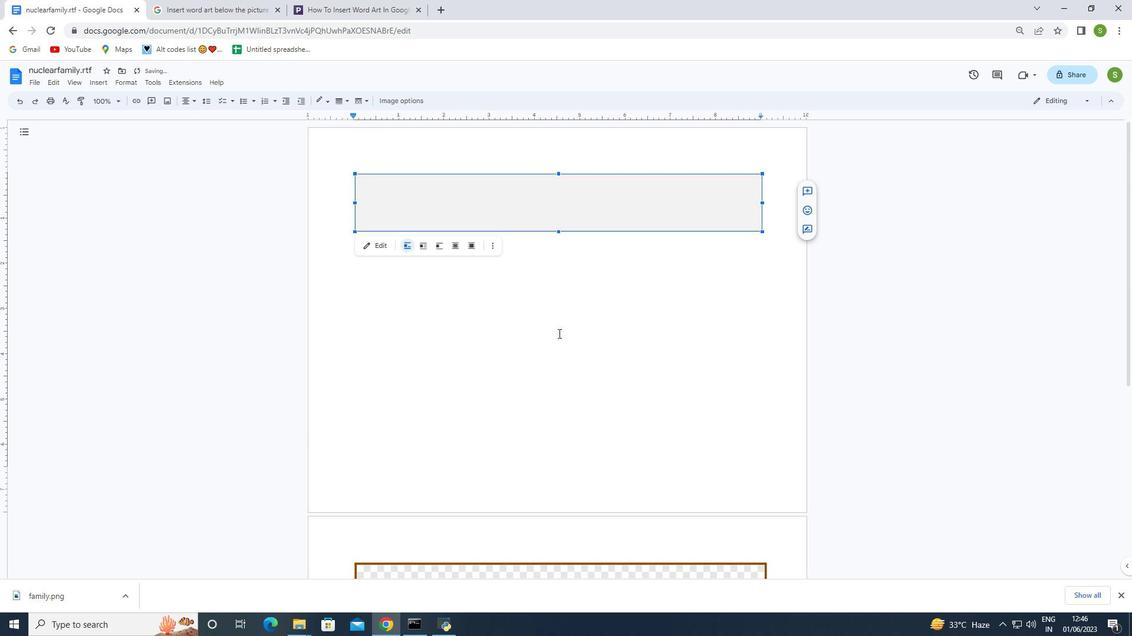 
Action: Mouse scrolled (559, 336) with delta (0, 0)
Screenshot: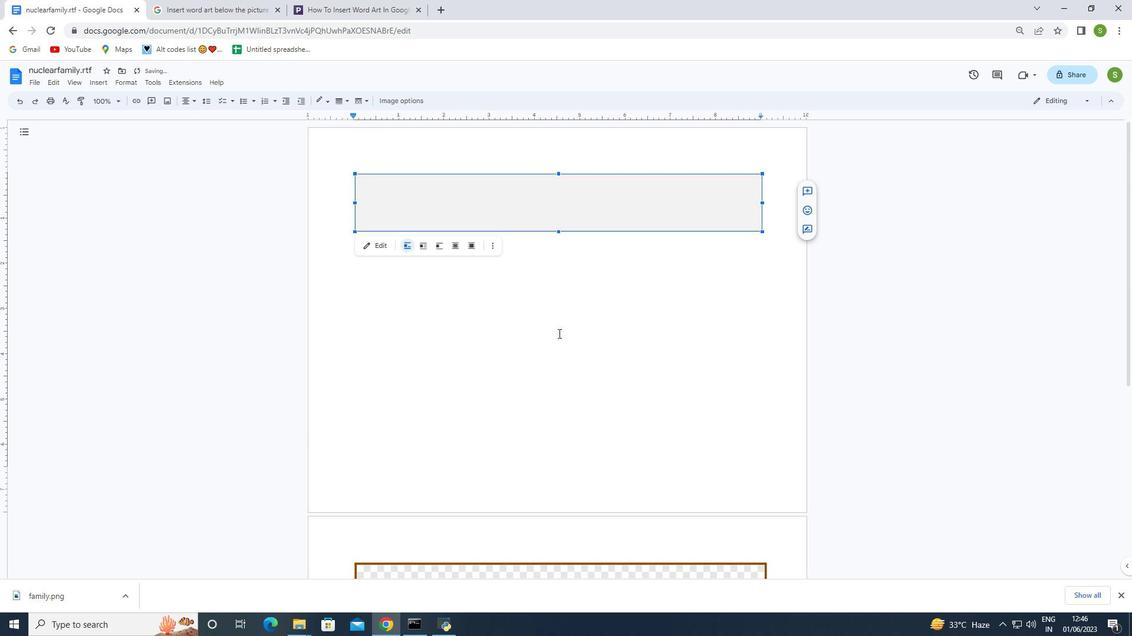 
Action: Mouse scrolled (561, 336) with delta (0, 0)
Screenshot: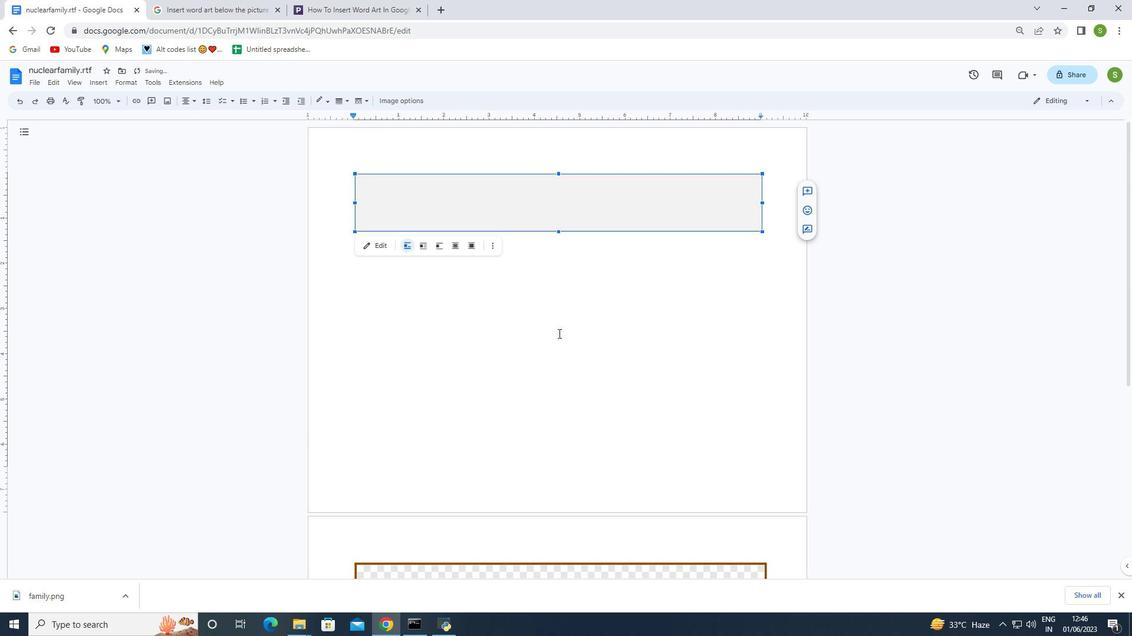 
Action: Mouse moved to (564, 335)
Screenshot: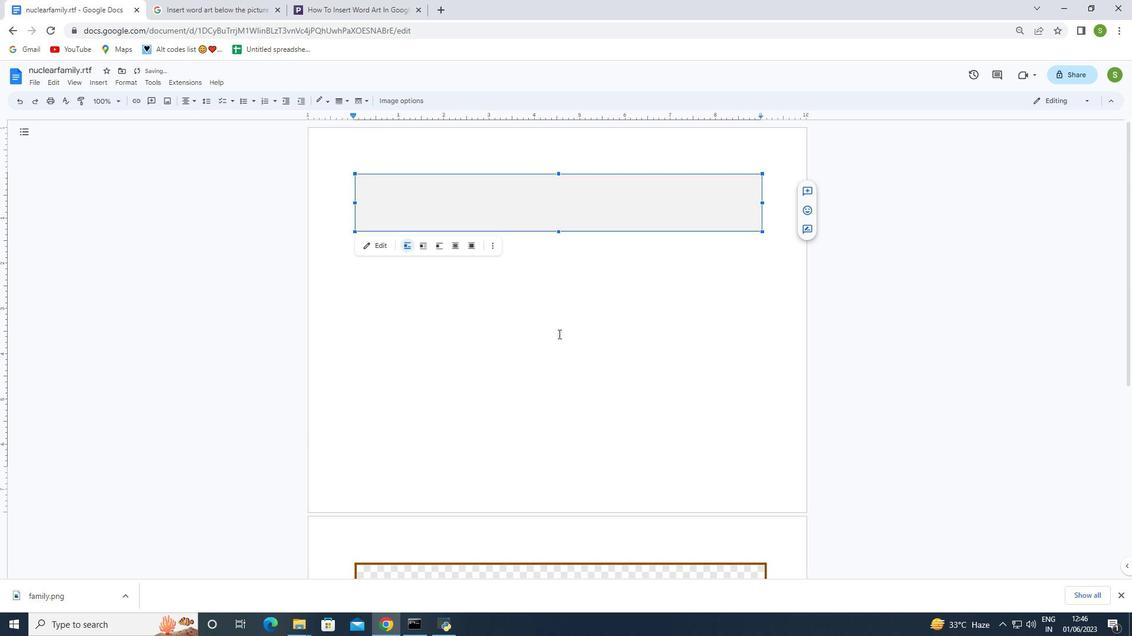 
Action: Mouse scrolled (564, 334) with delta (0, 0)
Screenshot: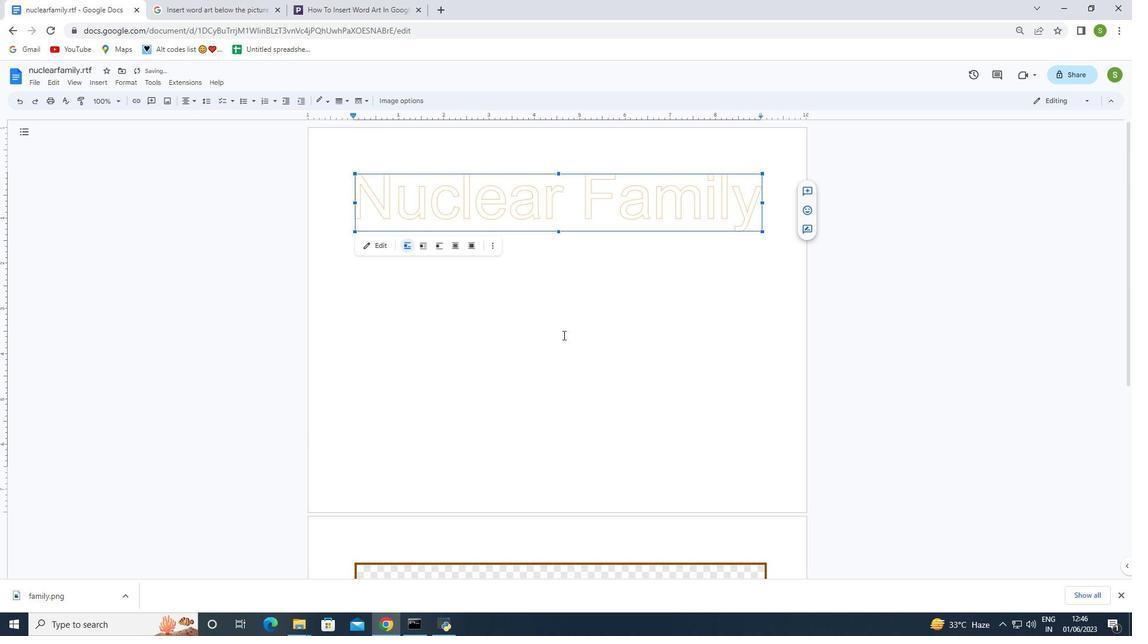 
Action: Mouse scrolled (564, 334) with delta (0, 0)
Screenshot: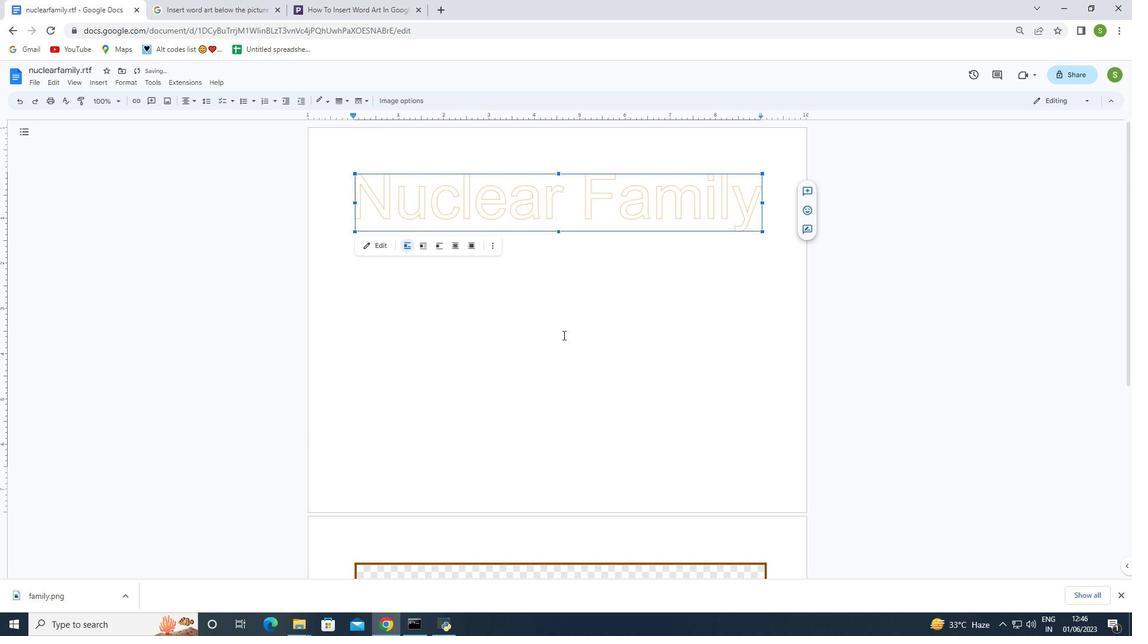 
Action: Mouse scrolled (564, 334) with delta (0, 0)
Screenshot: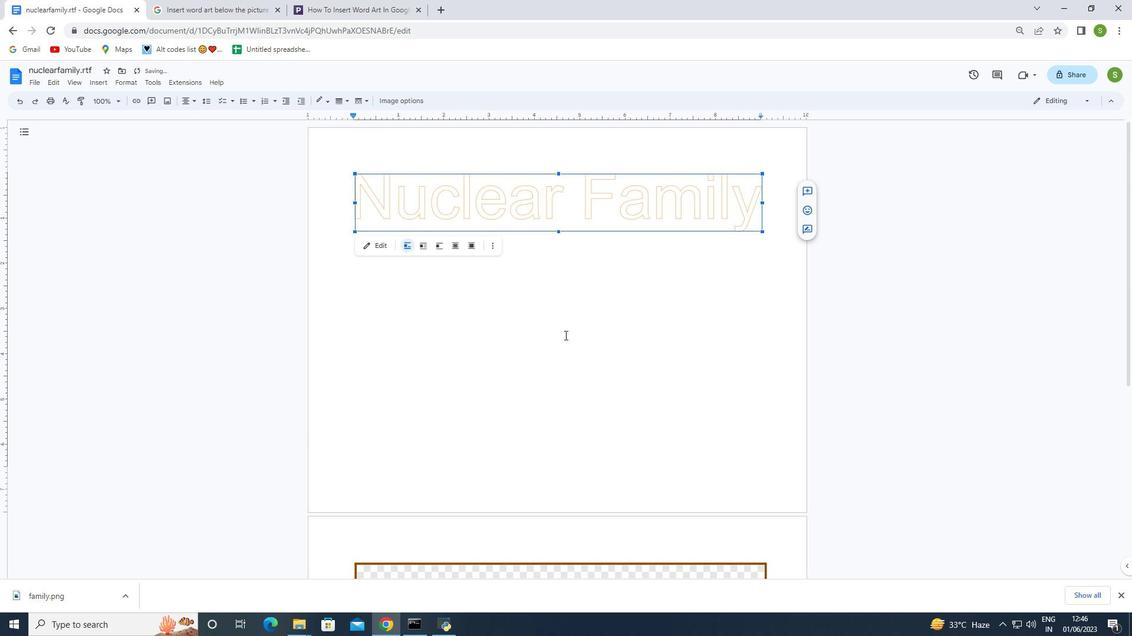 
Action: Mouse scrolled (564, 334) with delta (0, 0)
Screenshot: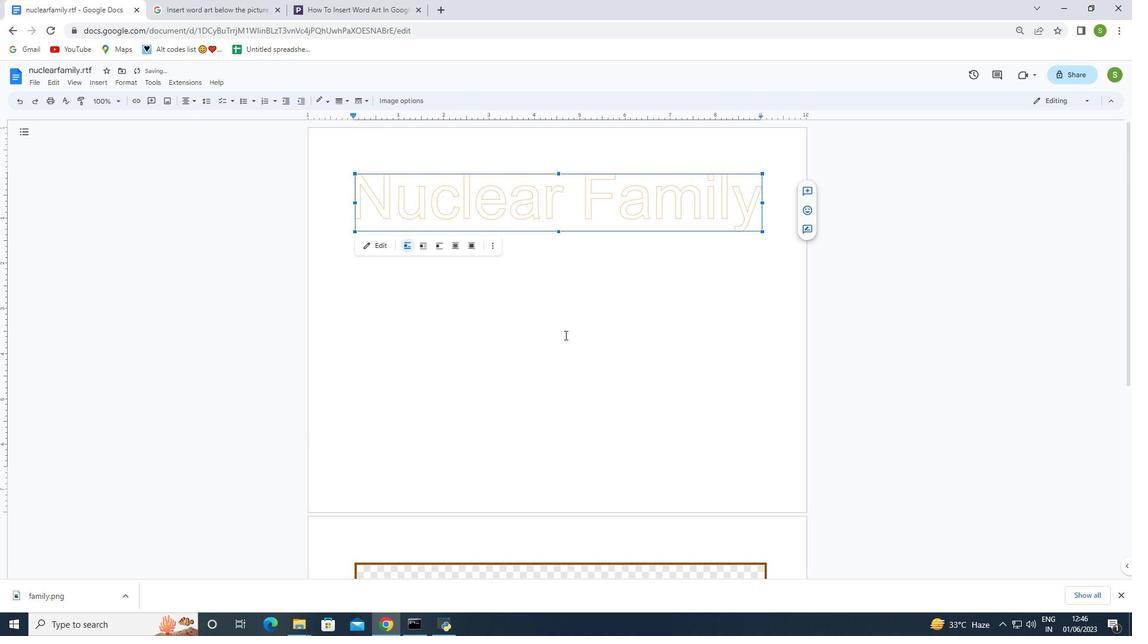 
Action: Mouse moved to (566, 349)
Screenshot: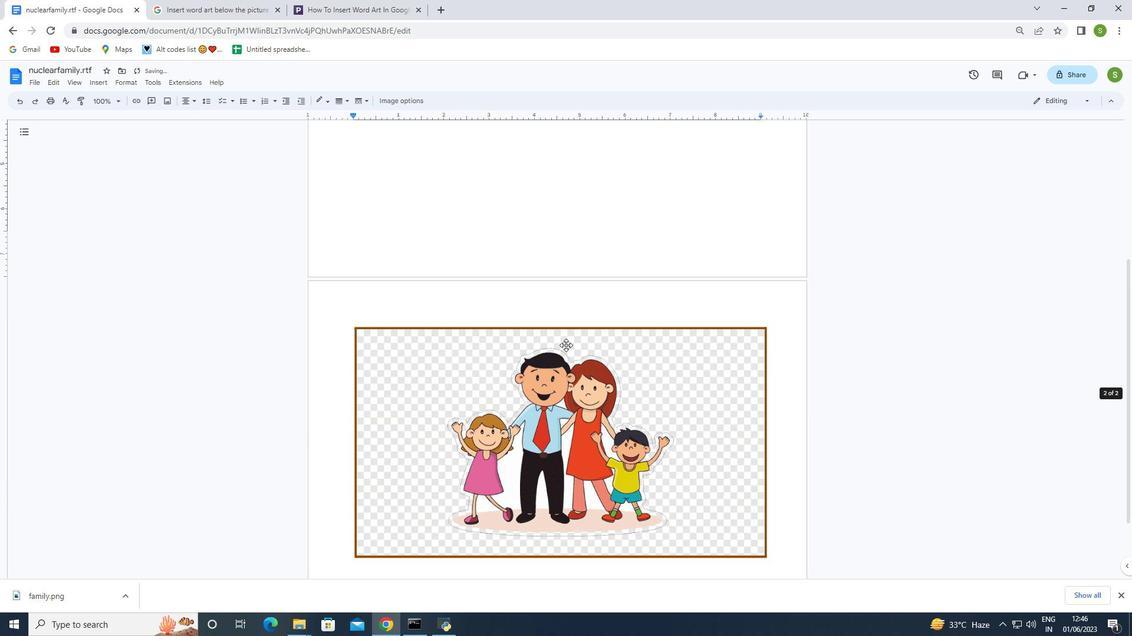 
Action: Key pressed ctrl+Z 598)
Screenshot: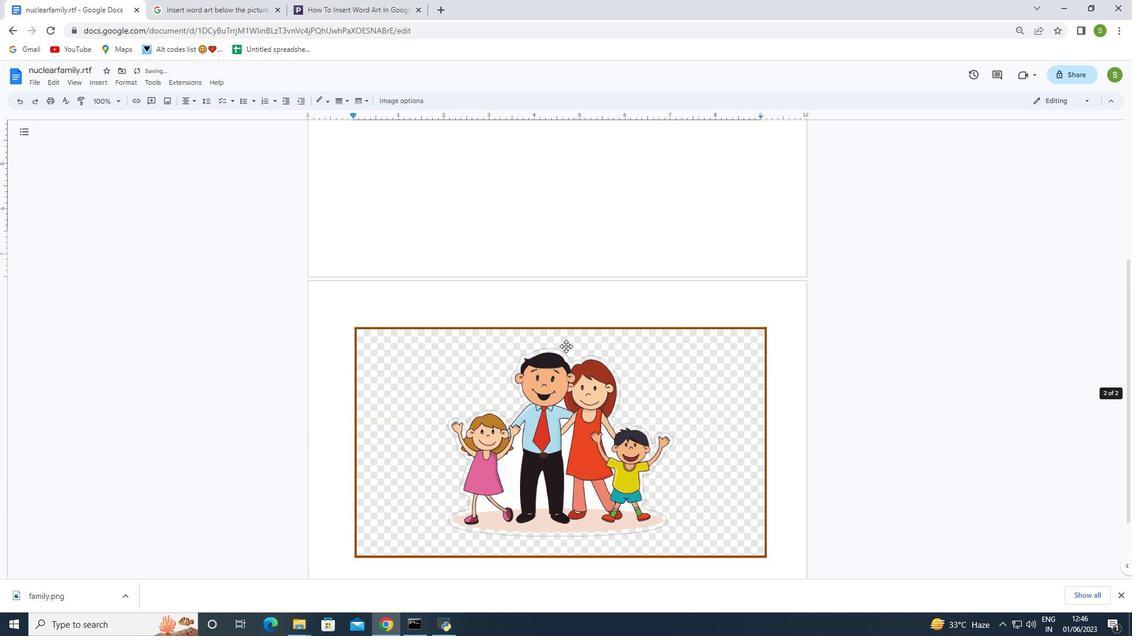 
Action: Mouse moved to (573, 373)
Screenshot: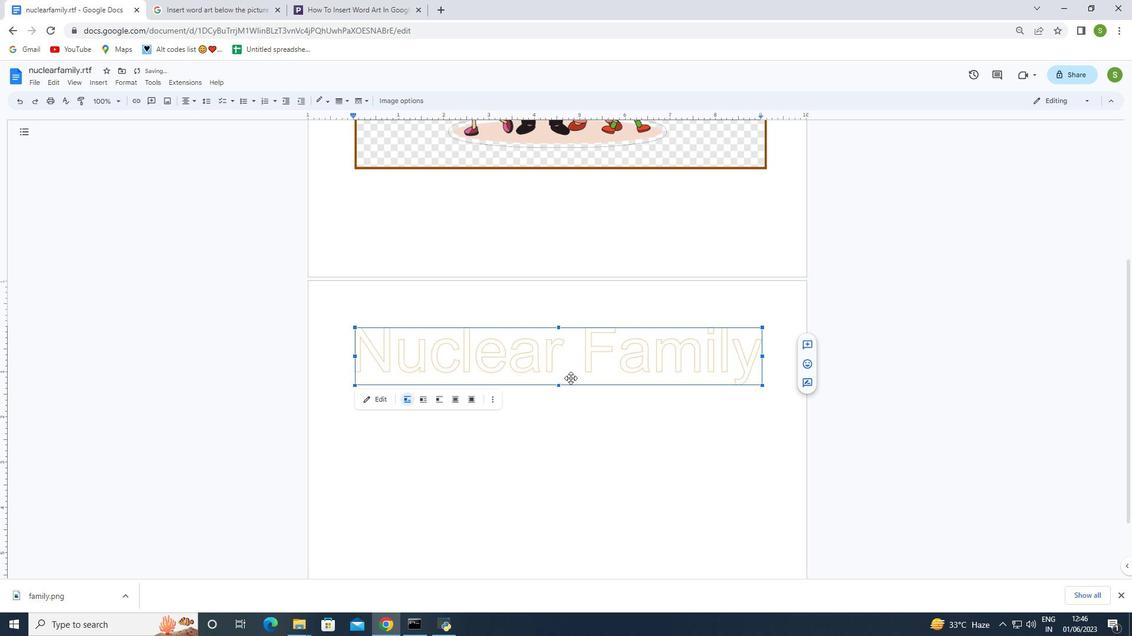 
Action: Mouse scrolled (573, 373) with delta (0, 0)
Screenshot: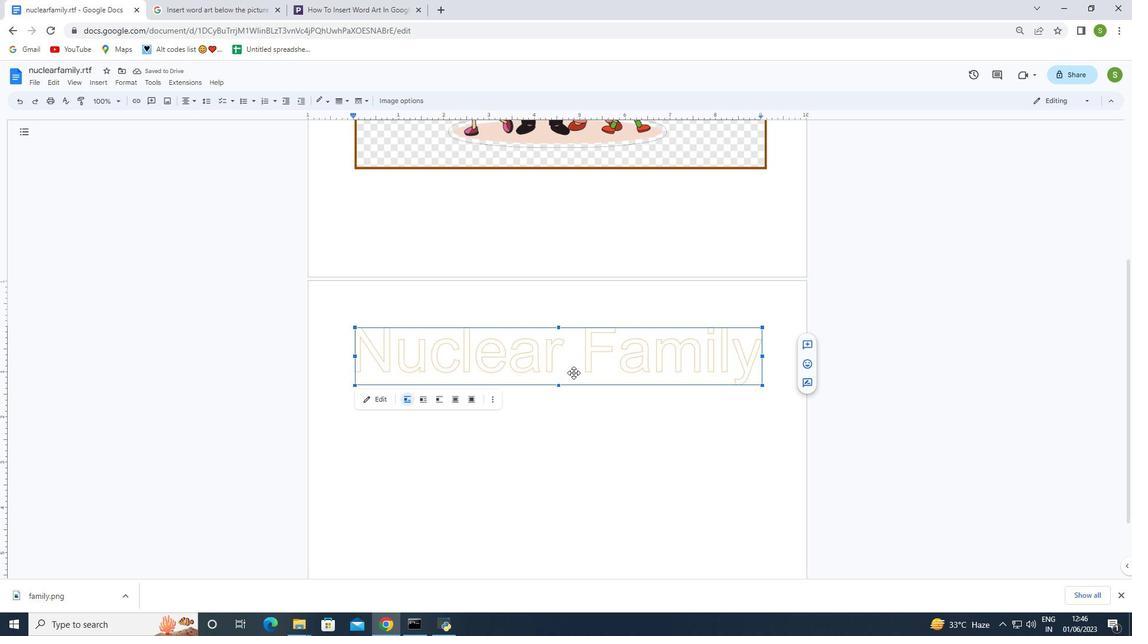
Action: Mouse moved to (563, 310)
Screenshot: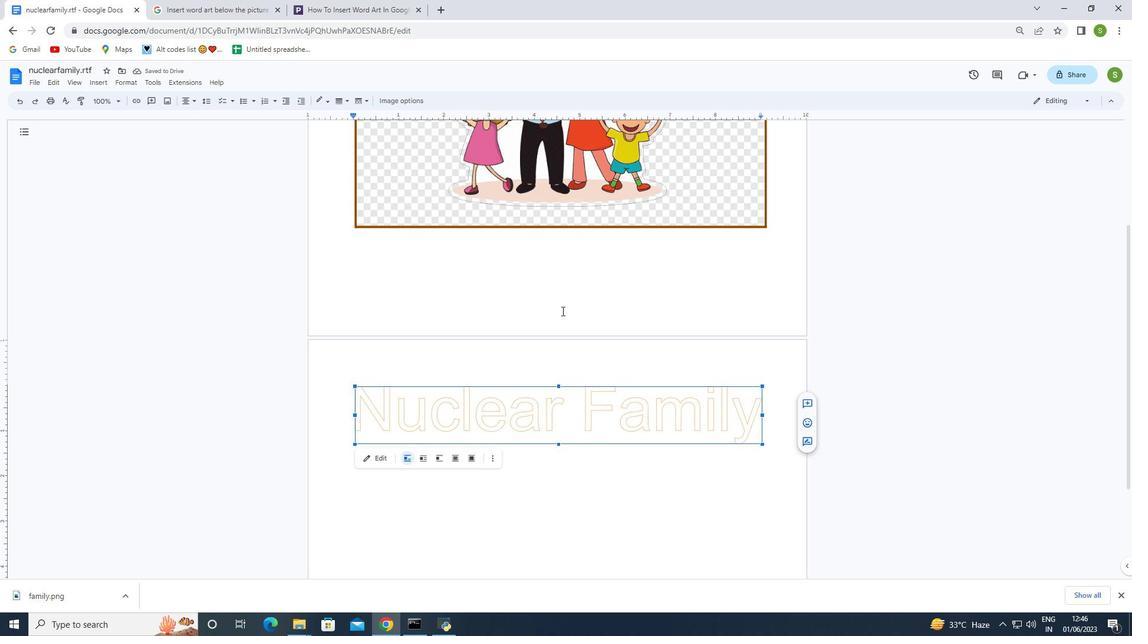 
Action: Mouse scrolled (563, 311) with delta (0, 0)
Screenshot: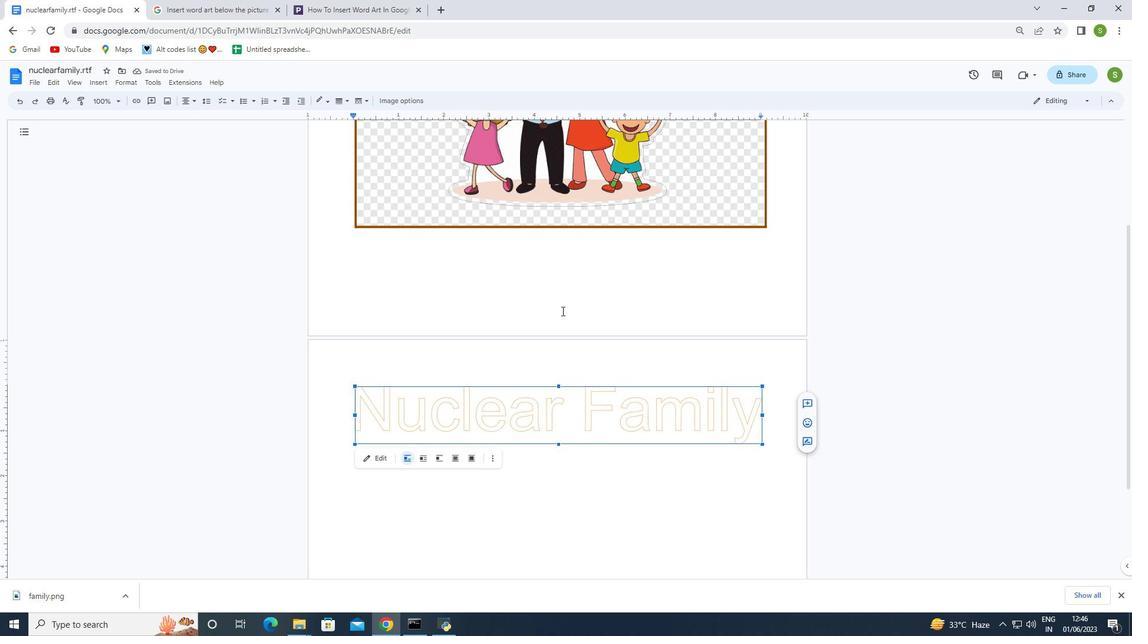 
Action: Mouse moved to (564, 310)
Screenshot: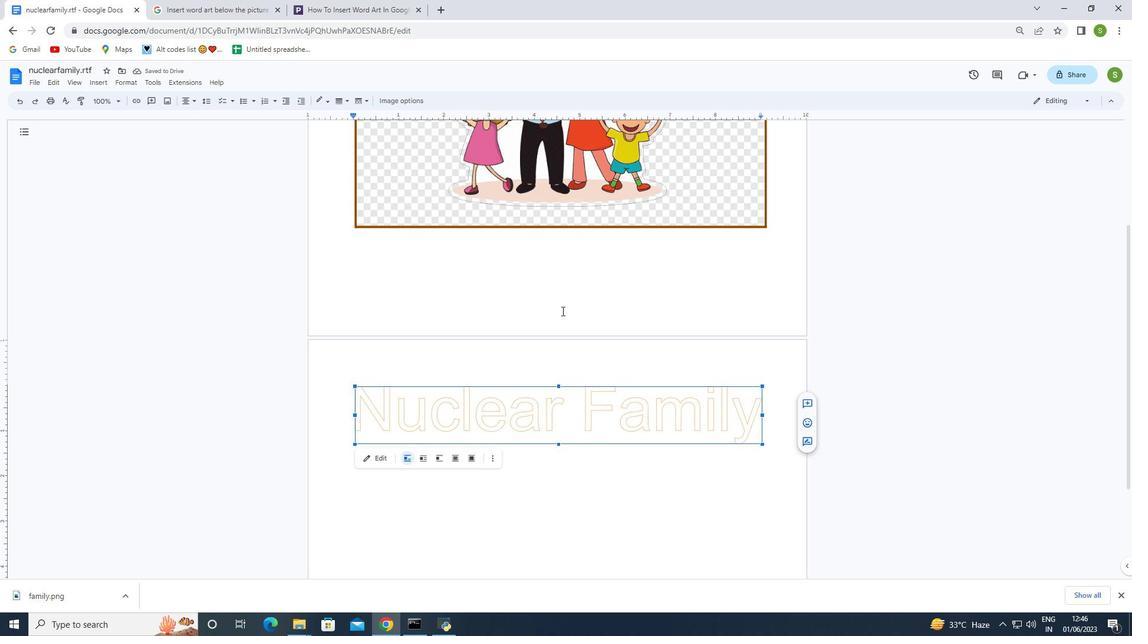 
Action: Mouse scrolled (564, 311) with delta (0, 0)
Screenshot: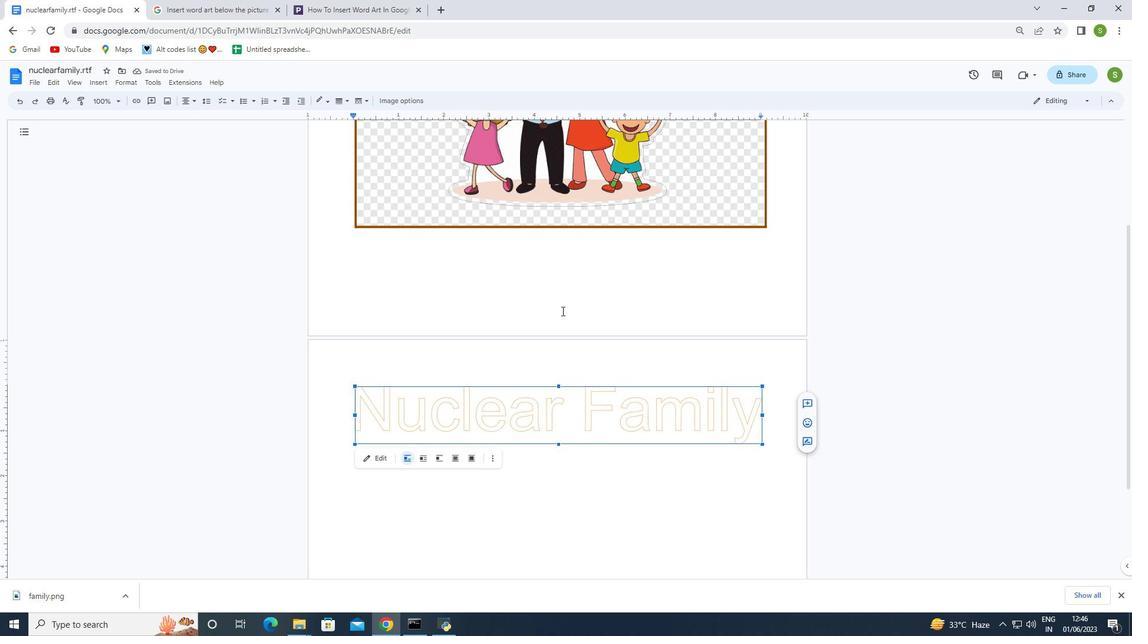 
Action: Mouse moved to (564, 310)
Screenshot: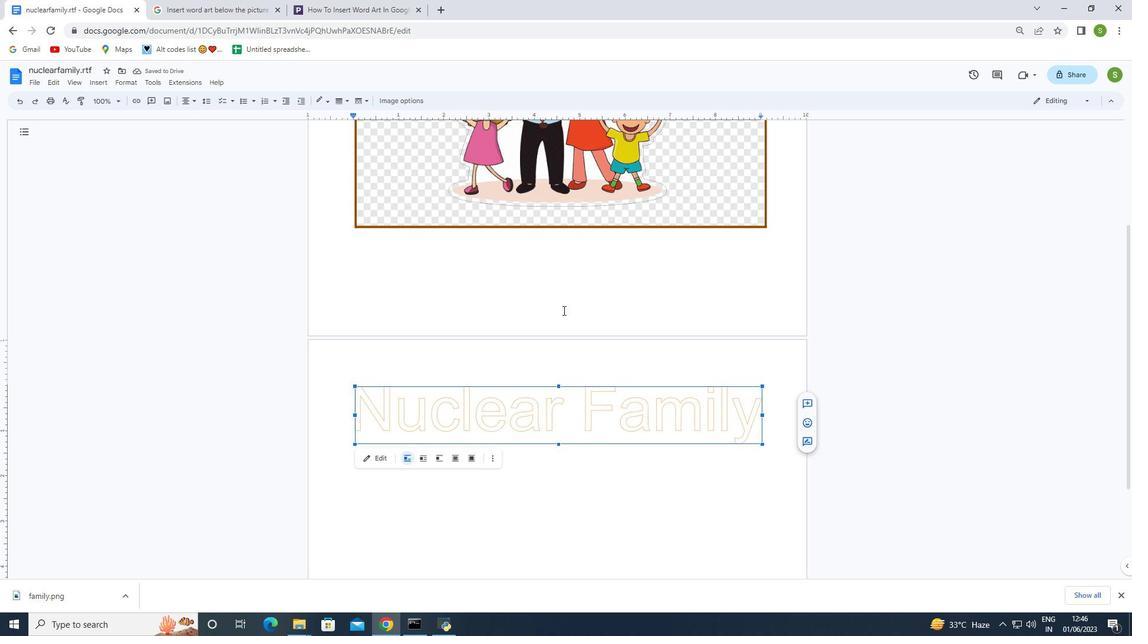 
Action: Mouse scrolled (564, 311) with delta (0, 0)
Screenshot: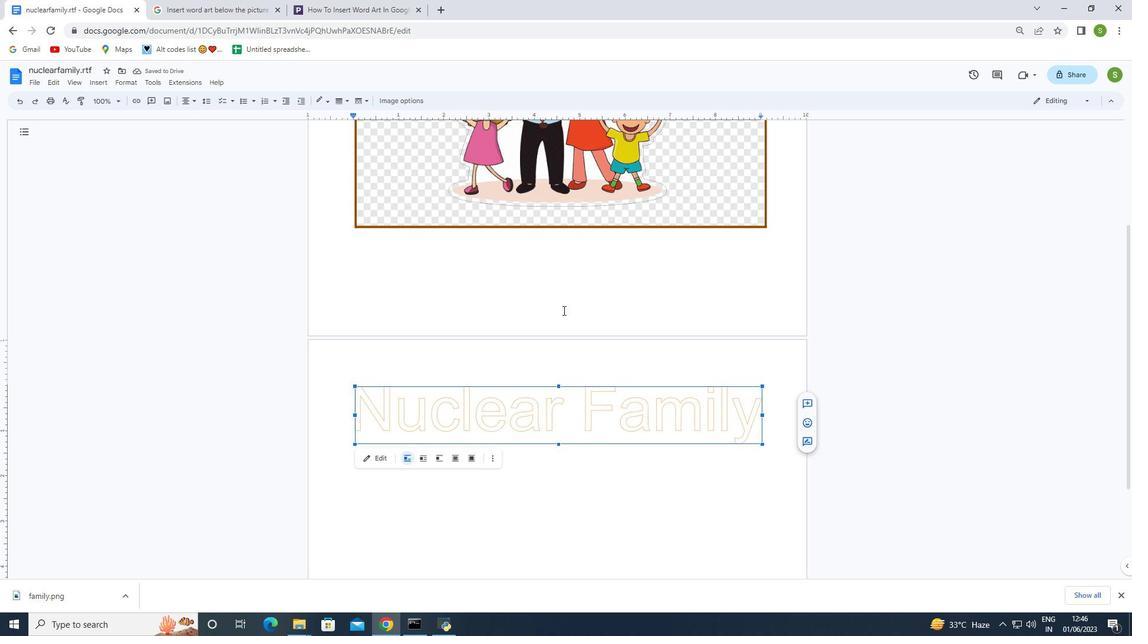 
Action: Mouse moved to (565, 314)
Screenshot: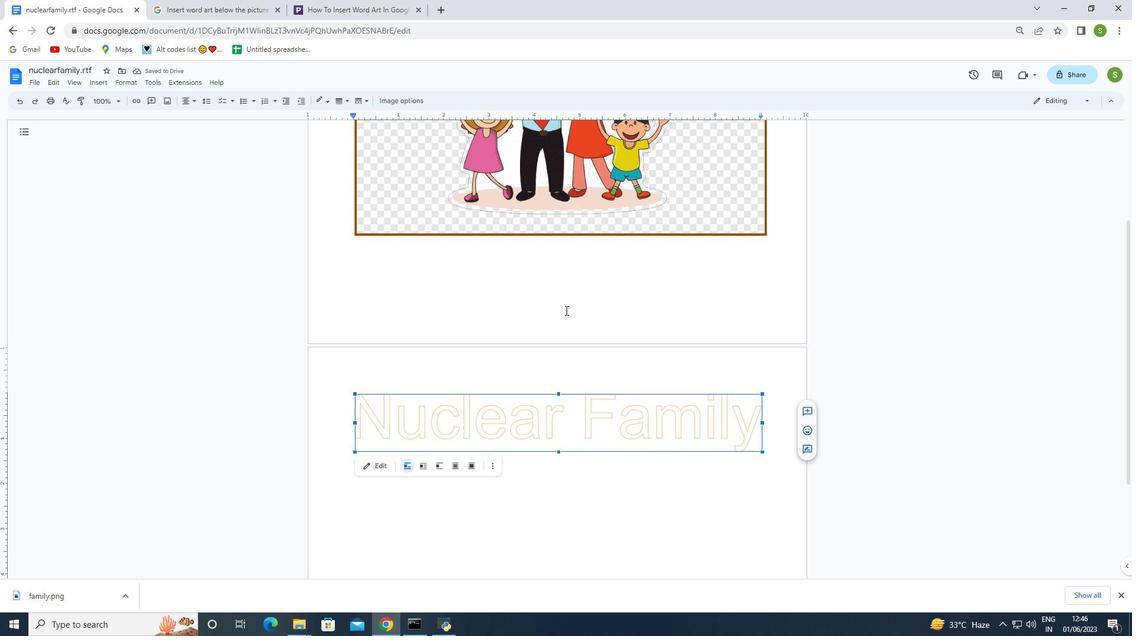 
Action: Mouse scrolled (565, 314) with delta (0, 0)
Screenshot: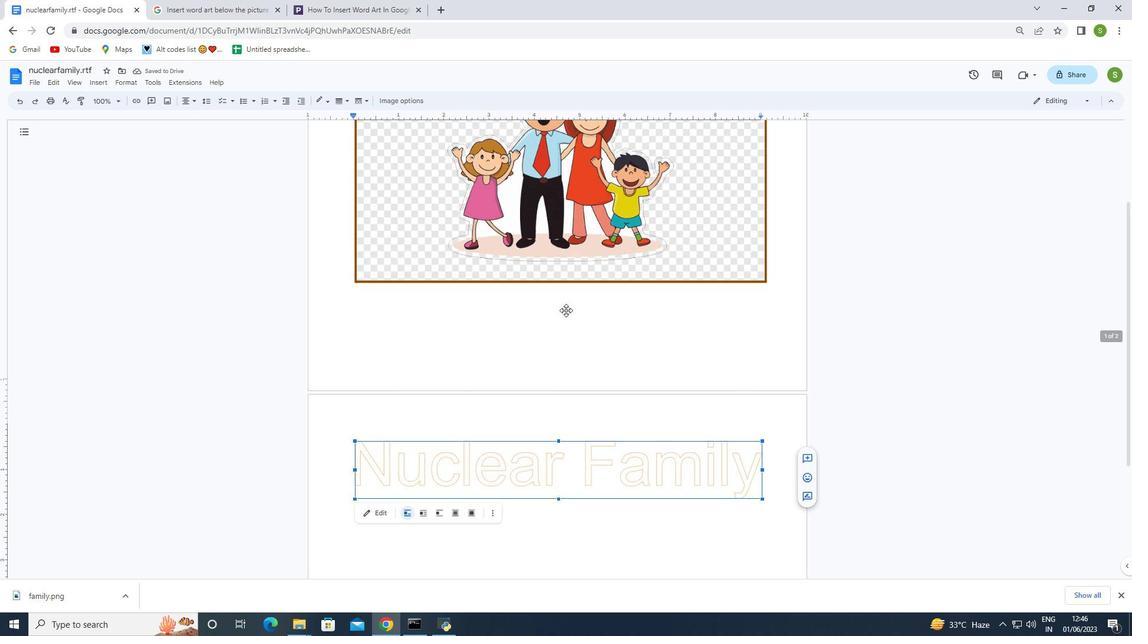 
Action: Mouse scrolled (565, 314) with delta (0, 0)
Screenshot: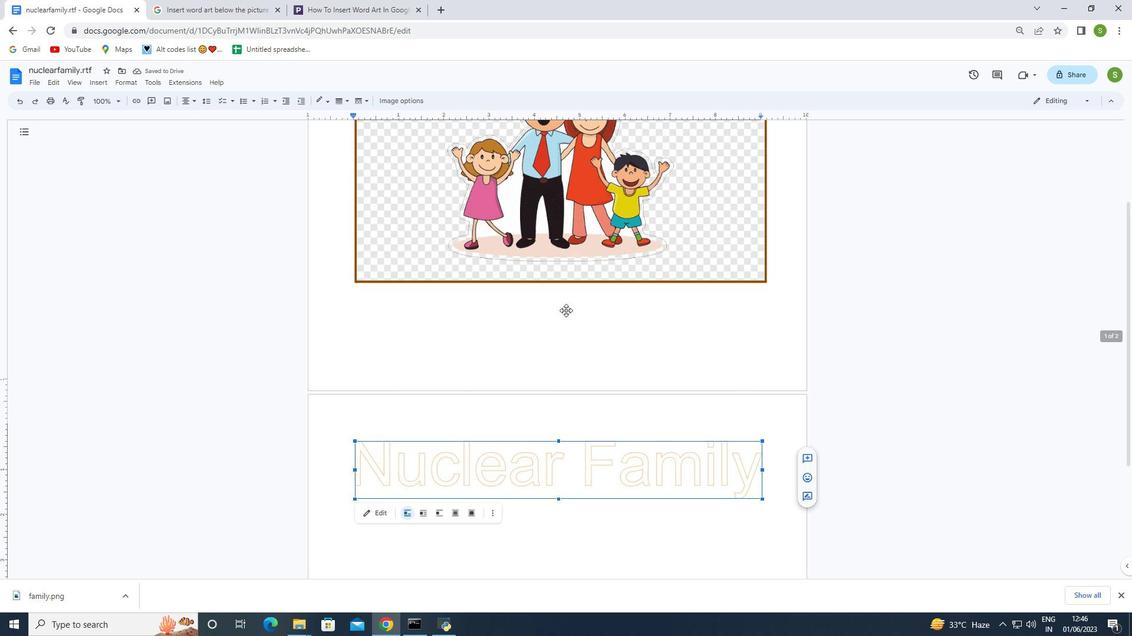 
Action: Mouse scrolled (565, 314) with delta (0, 0)
Screenshot: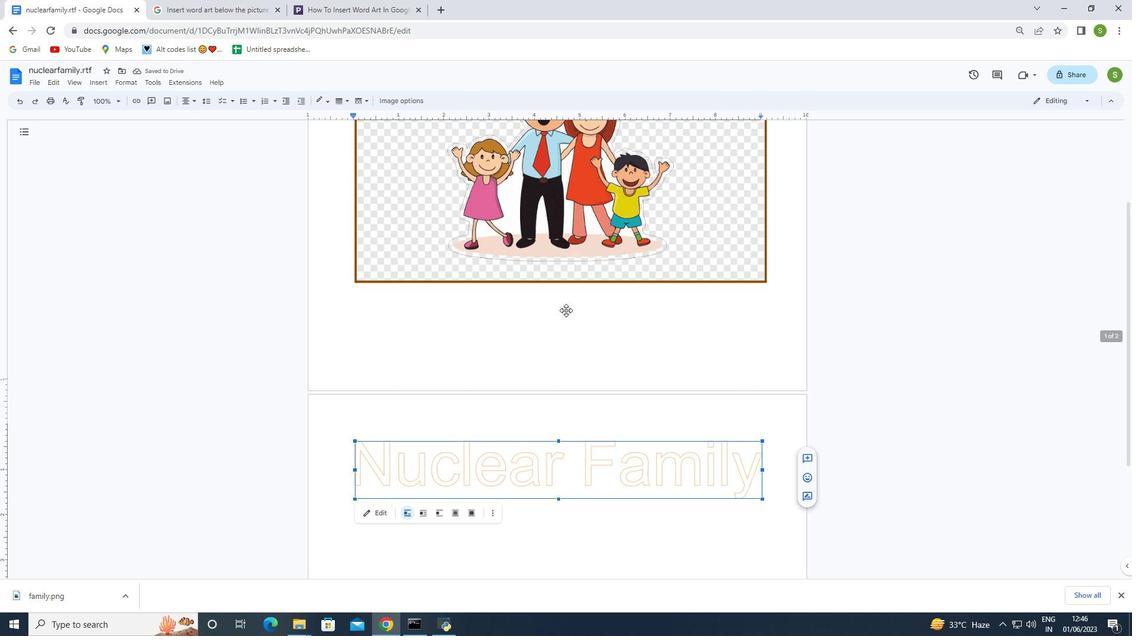 
Action: Mouse scrolled (565, 314) with delta (0, 0)
Screenshot: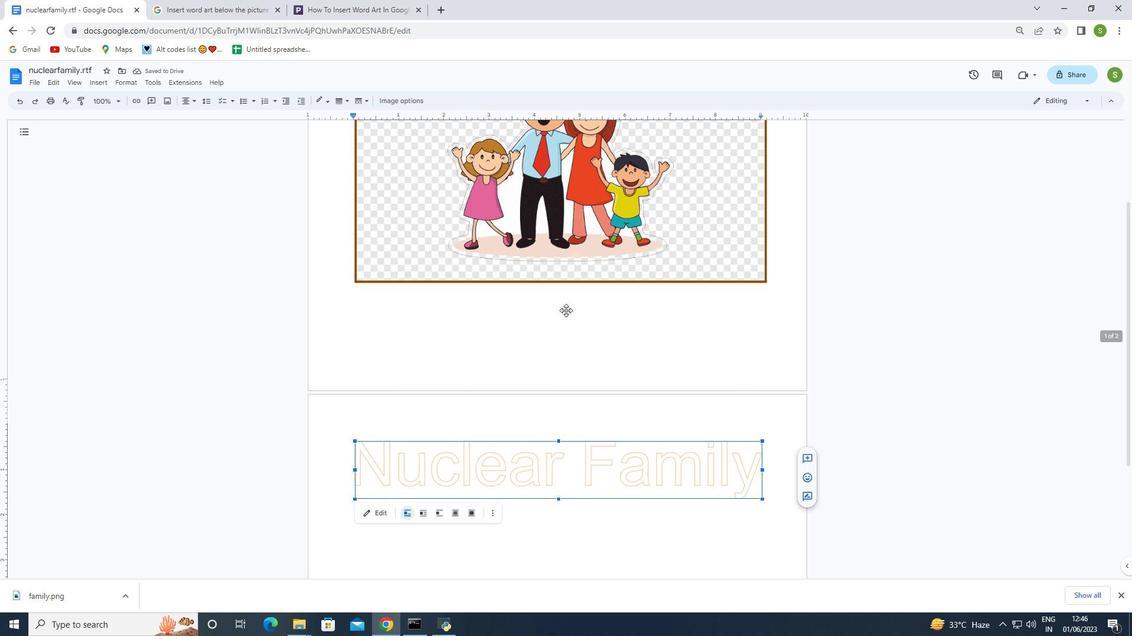 
Action: Mouse moved to (526, 254)
Screenshot: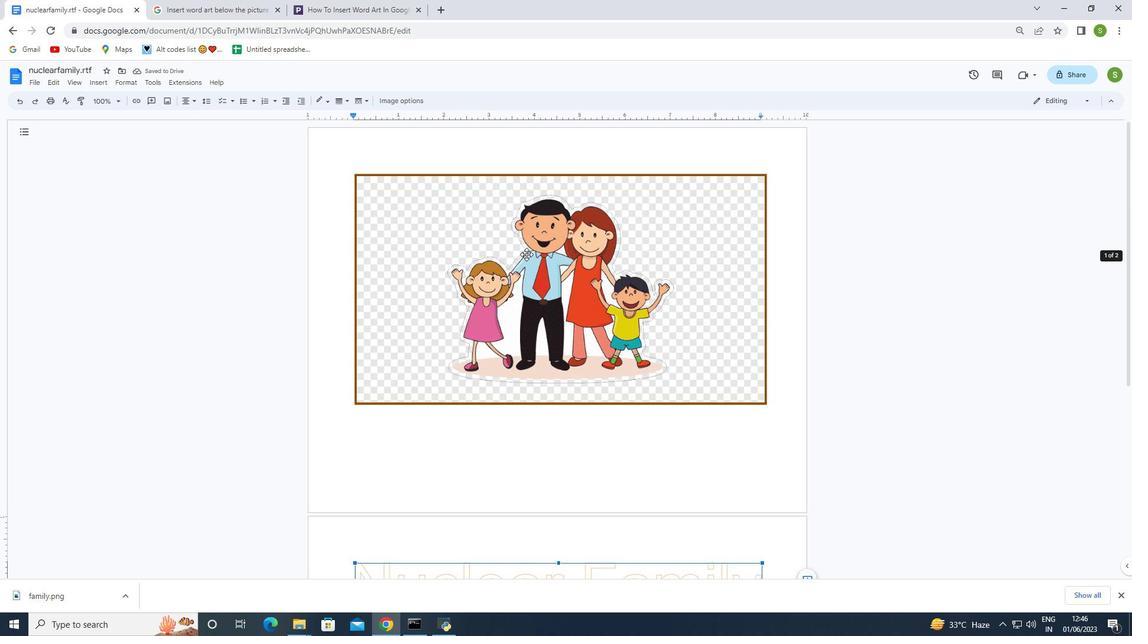 
Action: Mouse pressed left at (526, 254)
Screenshot: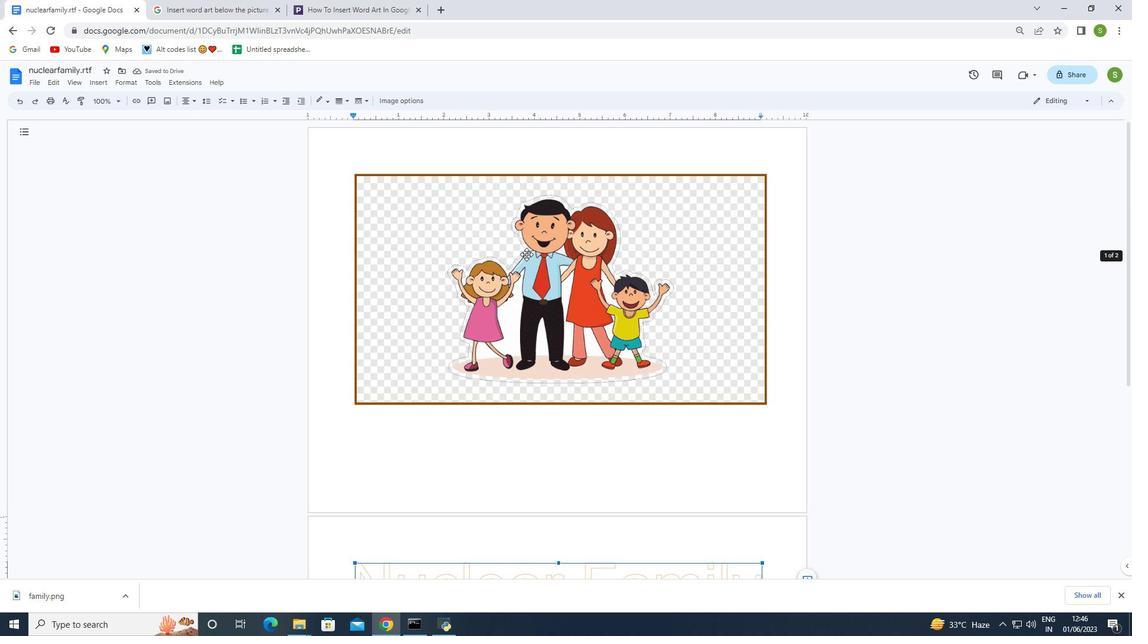 
Action: Mouse moved to (536, 206)
Screenshot: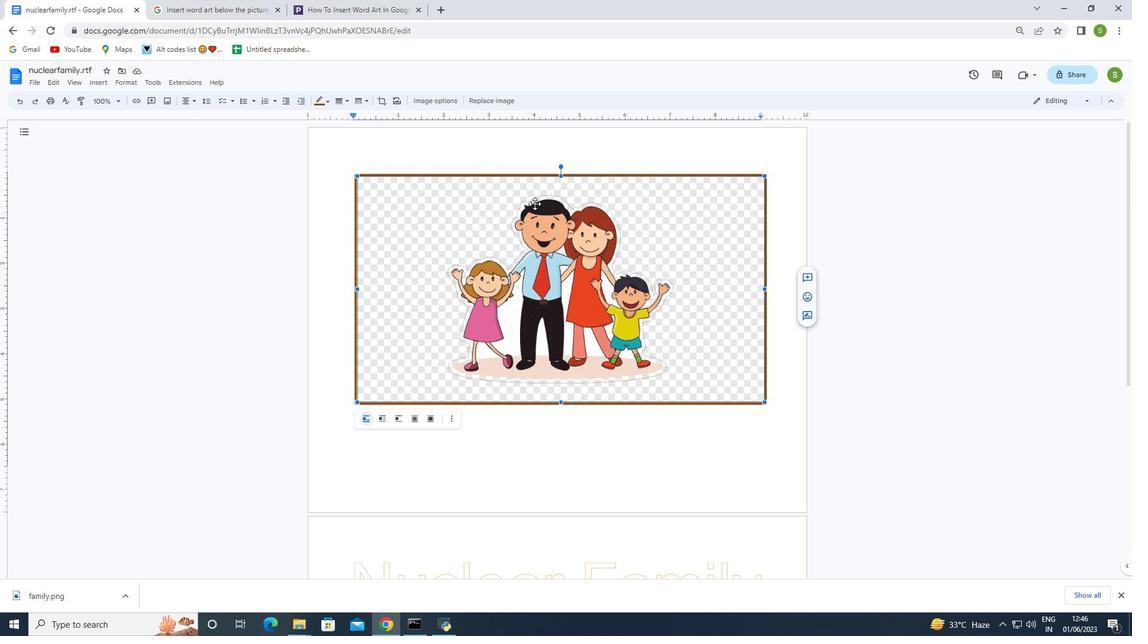 
Action: Mouse pressed left at (536, 206)
Screenshot: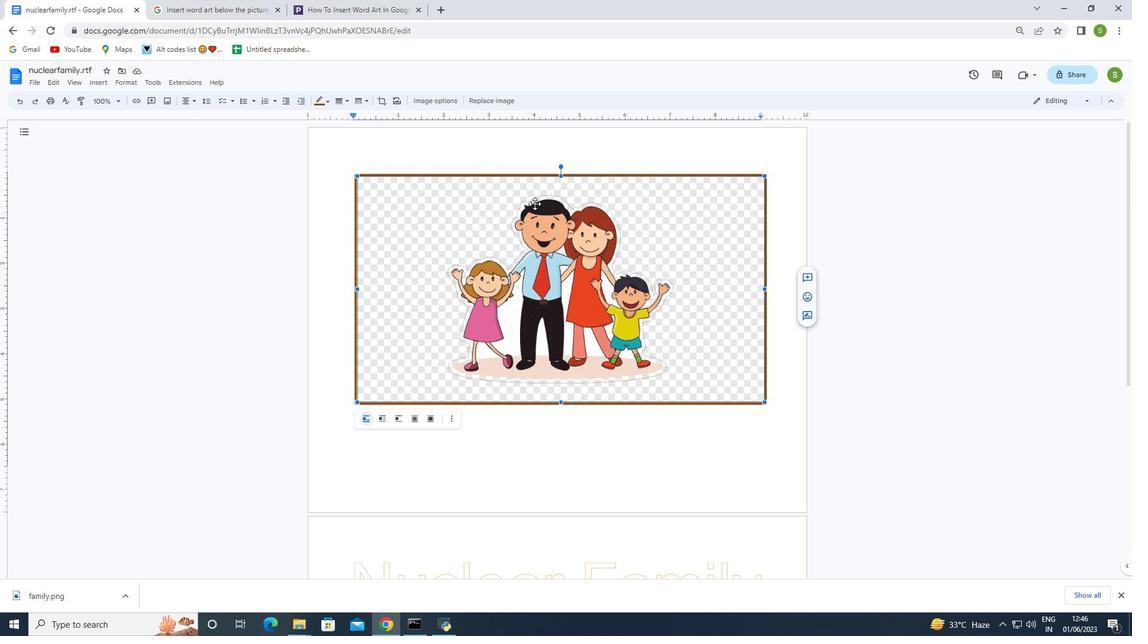 
Action: Mouse moved to (570, 206)
Screenshot: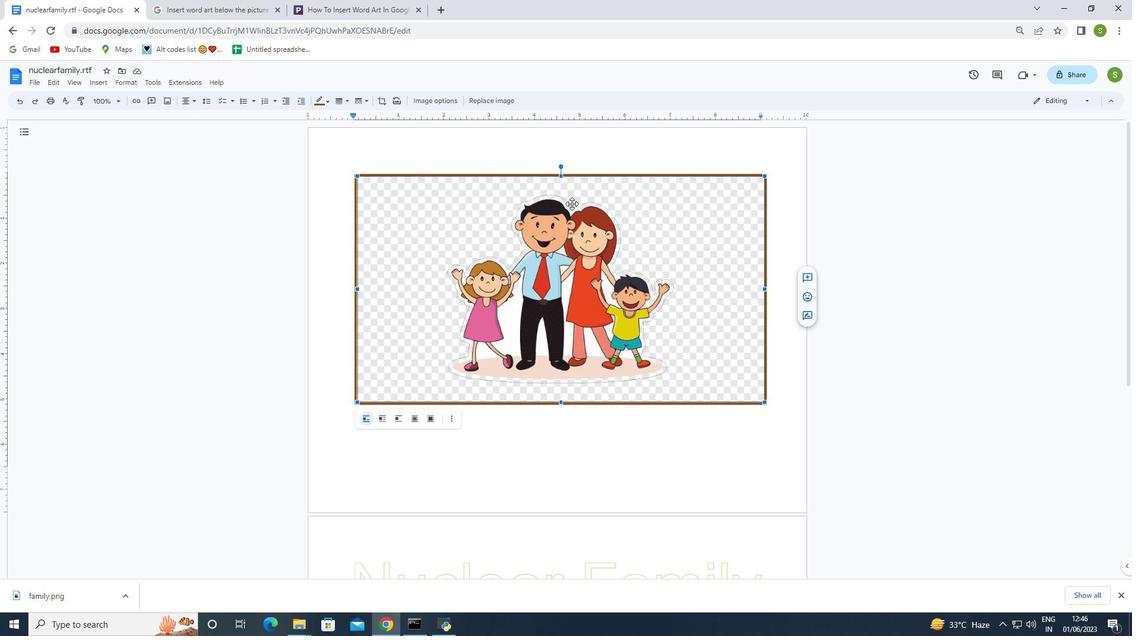 
Action: Key pressed <Key.up>
Screenshot: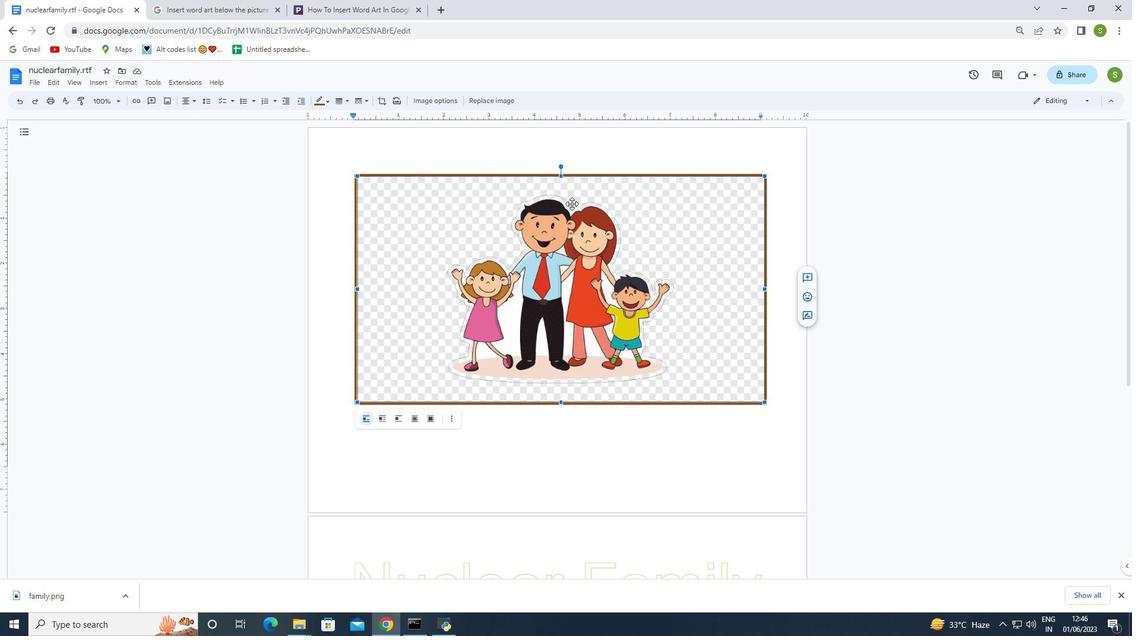 
Action: Mouse moved to (573, 215)
Screenshot: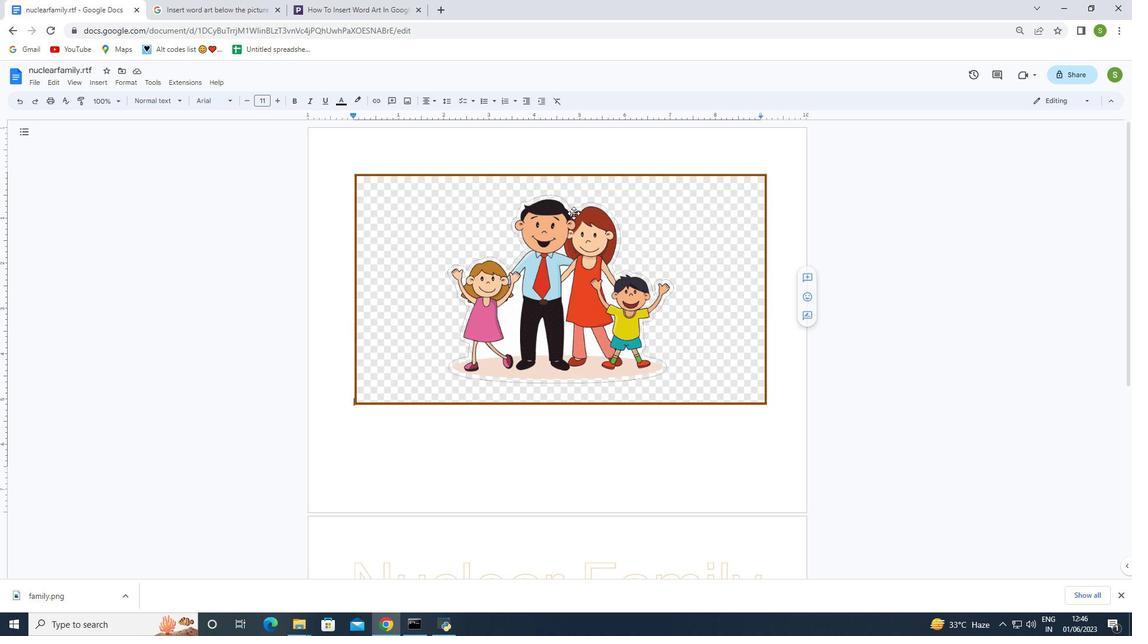 
Action: Key pressed <Key.up>
Screenshot: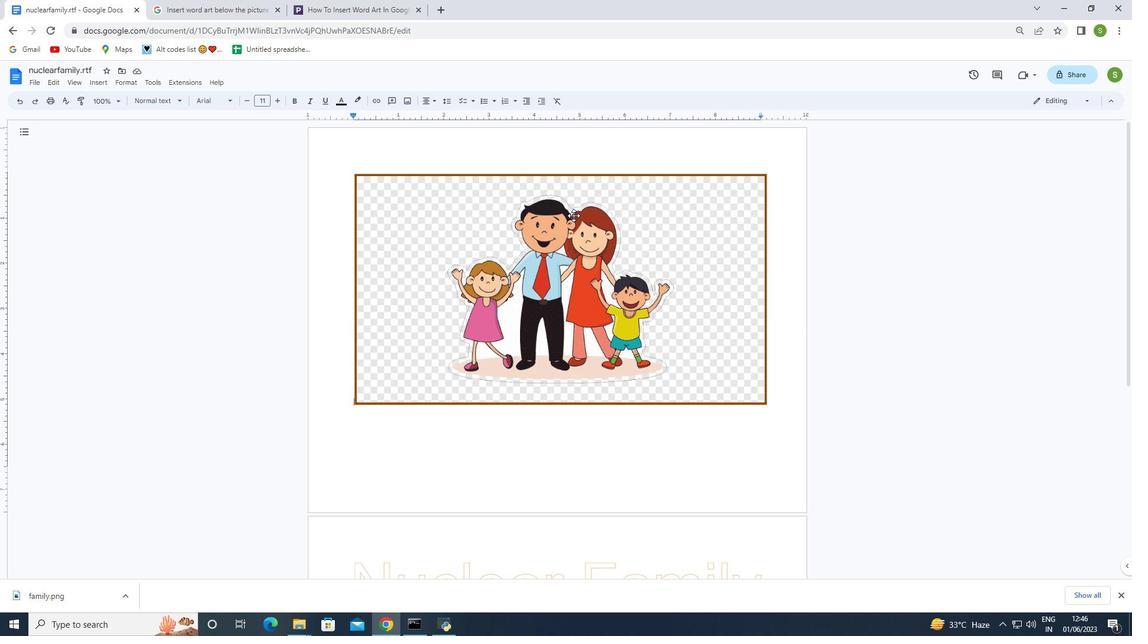 
Action: Mouse moved to (574, 217)
Screenshot: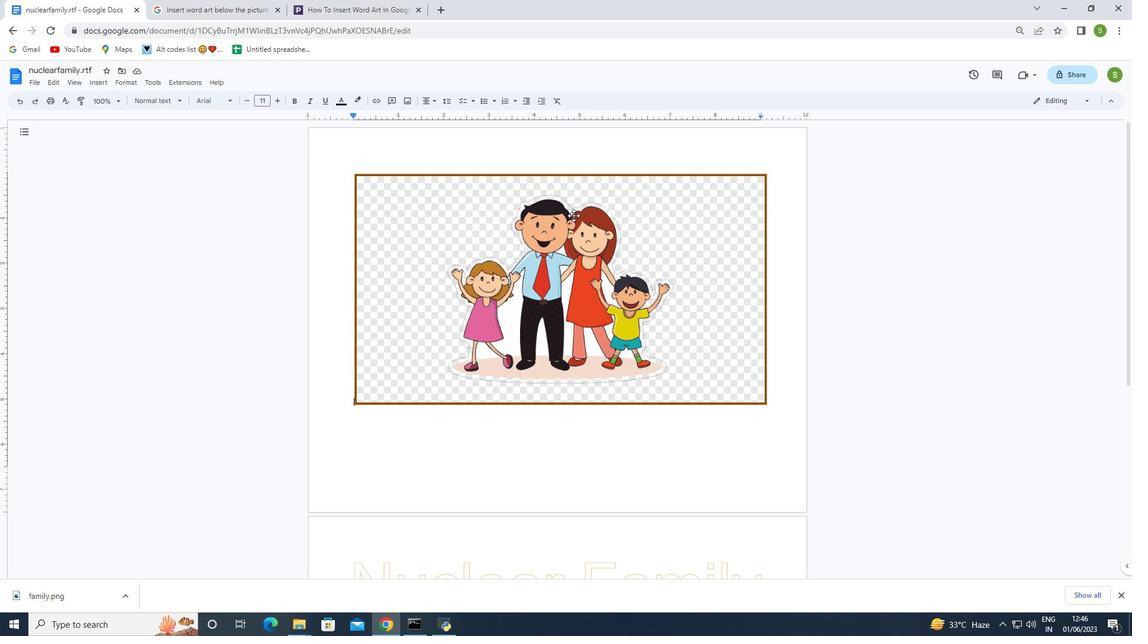 
Action: Key pressed <Key.up>
Screenshot: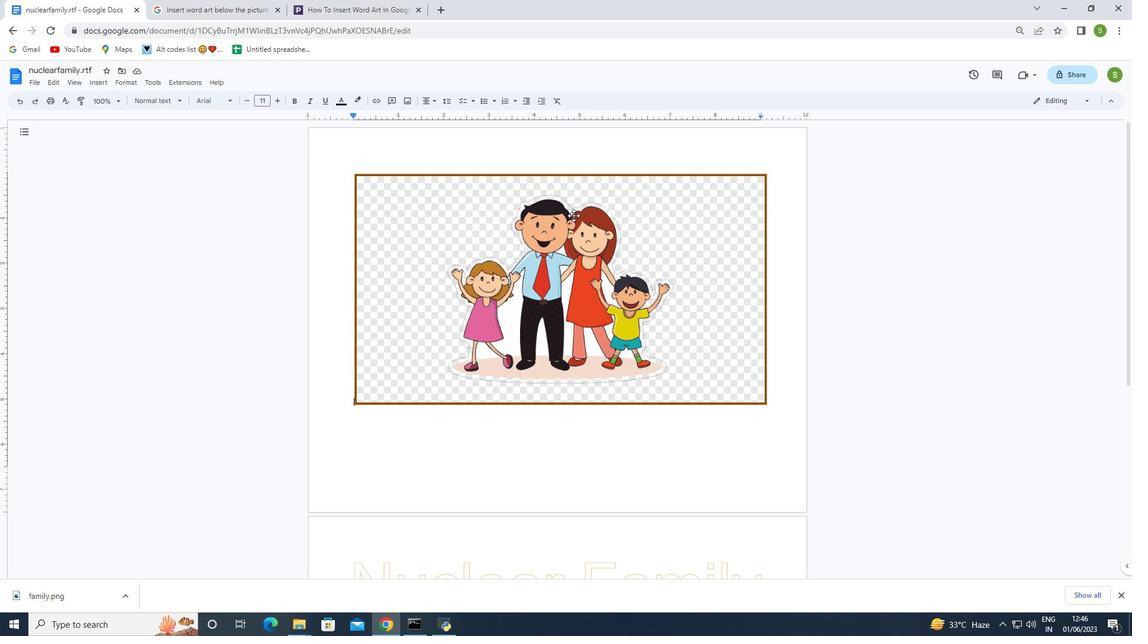 
Action: Mouse moved to (573, 214)
Screenshot: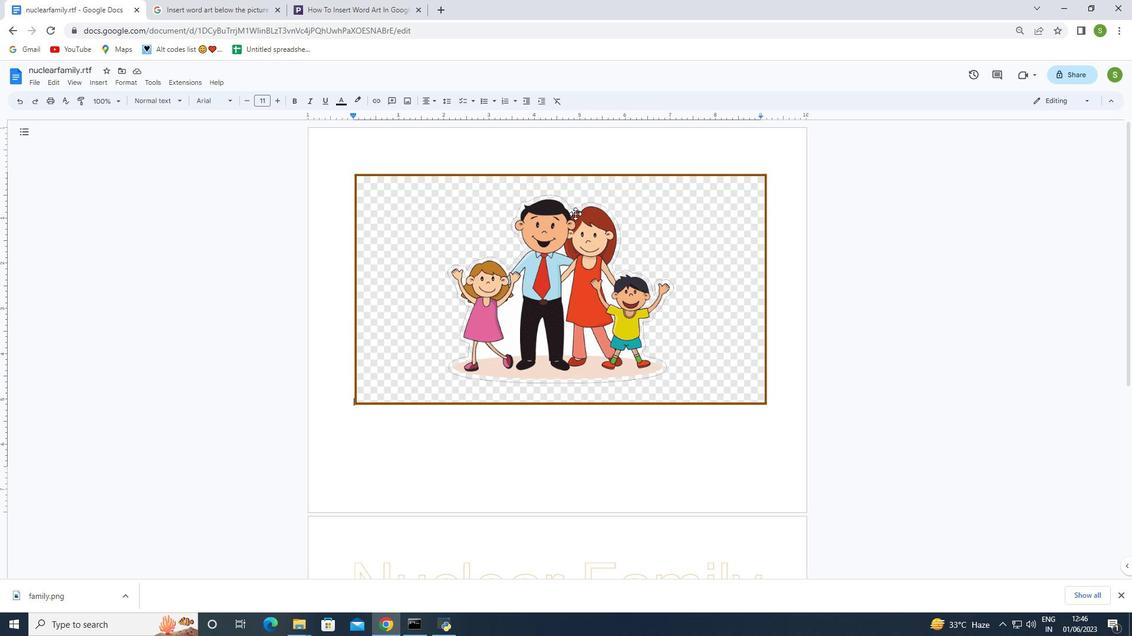 
Action: Mouse pressed left at (573, 214)
Screenshot: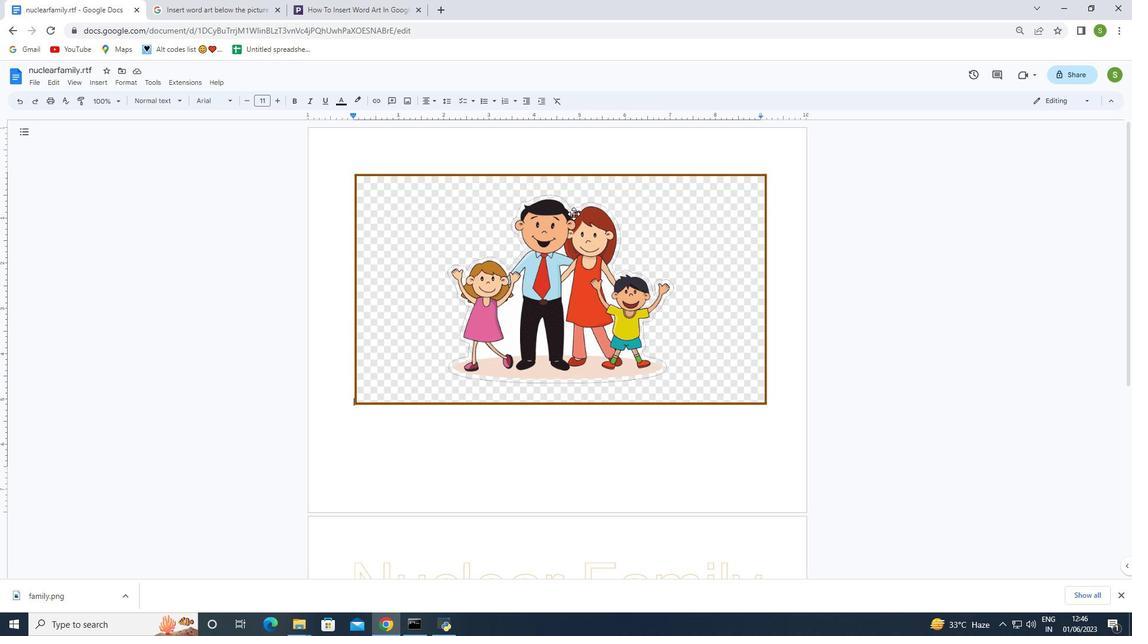 
Action: Mouse moved to (566, 218)
Screenshot: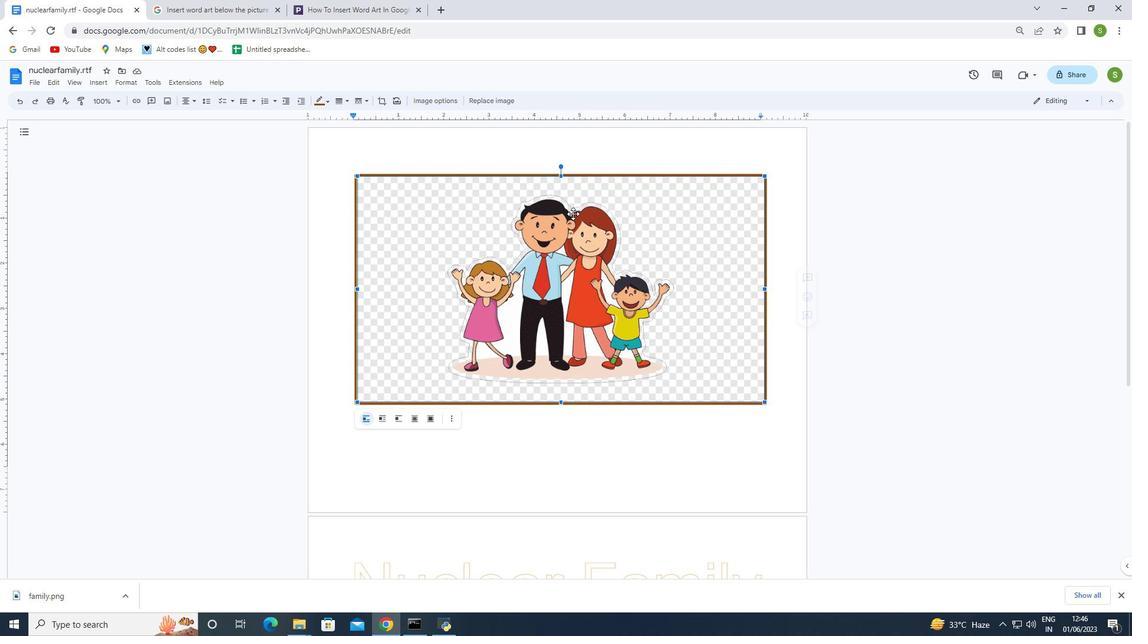 
Action: Mouse pressed left at (566, 218)
Screenshot: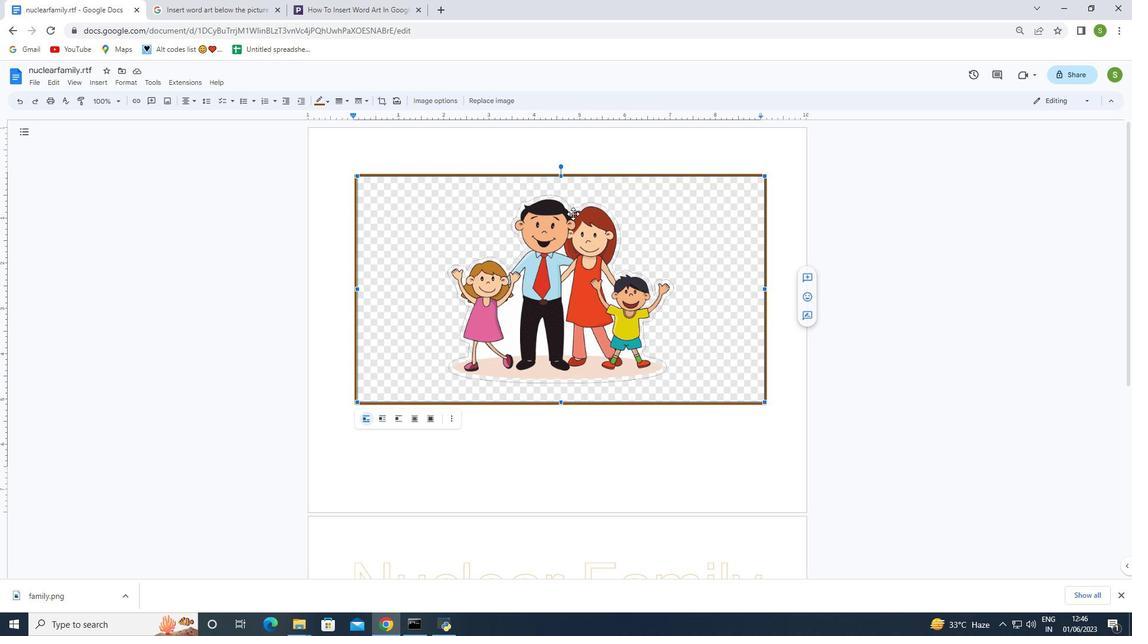 
Action: Mouse moved to (563, 177)
Screenshot: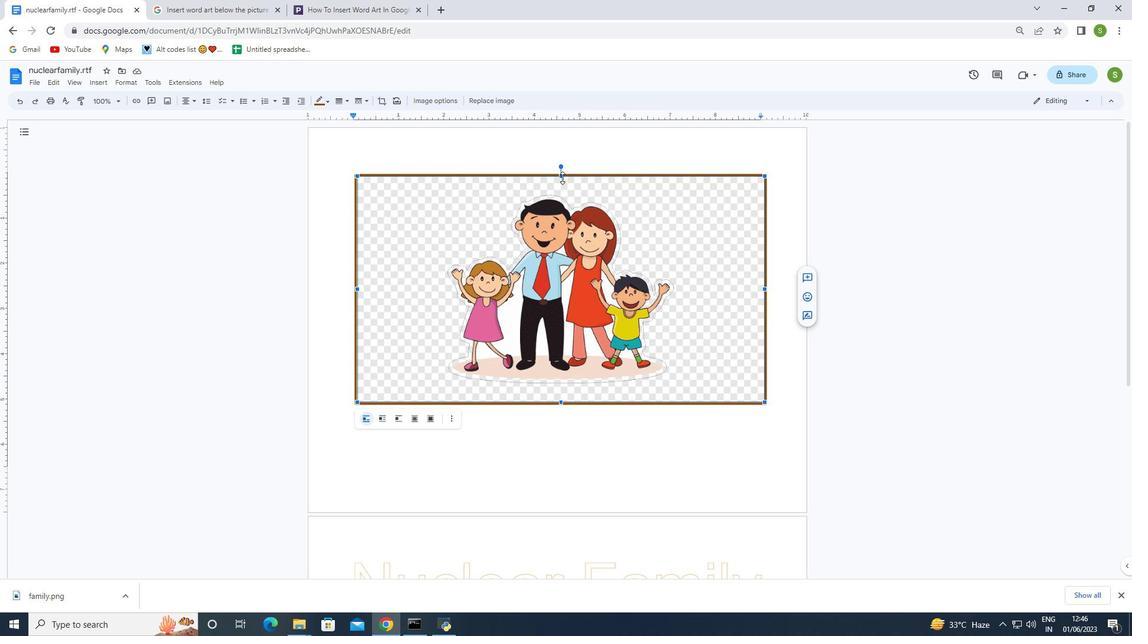 
Action: Mouse pressed left at (563, 177)
Screenshot: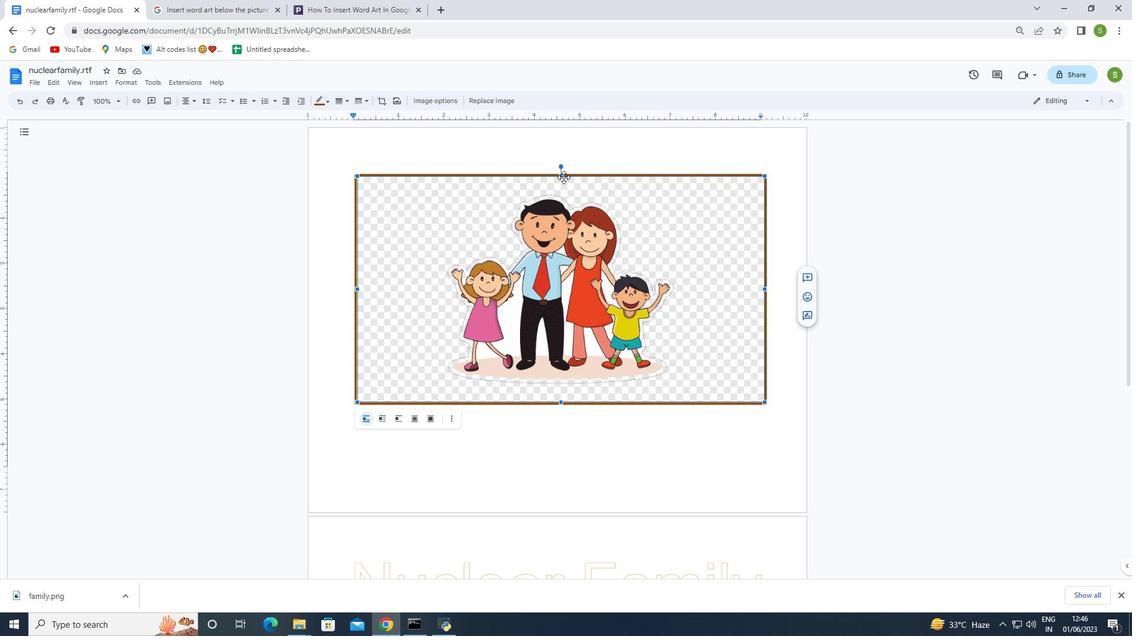 
Action: Mouse moved to (566, 314)
Screenshot: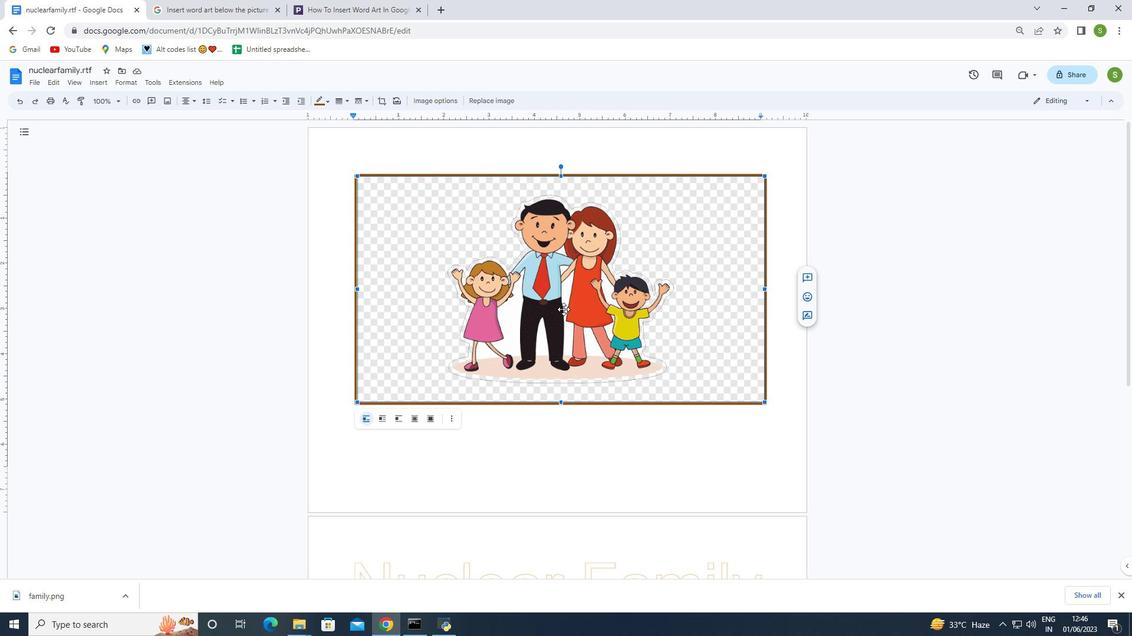 
Action: Mouse scrolled (566, 314) with delta (0, 0)
Screenshot: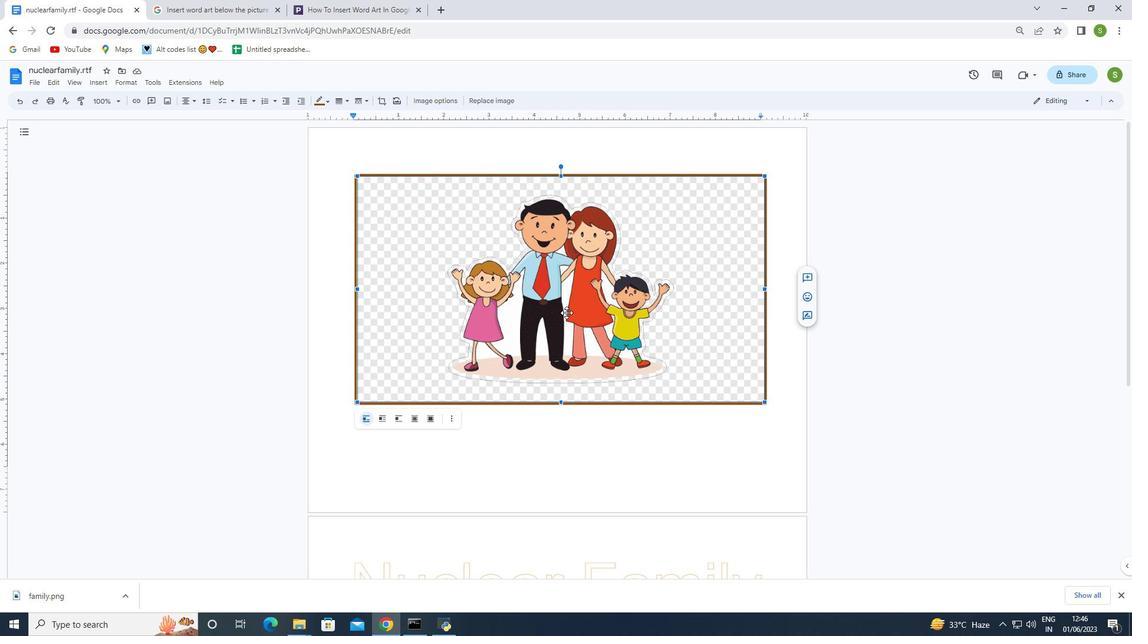 
Action: Mouse moved to (566, 316)
Screenshot: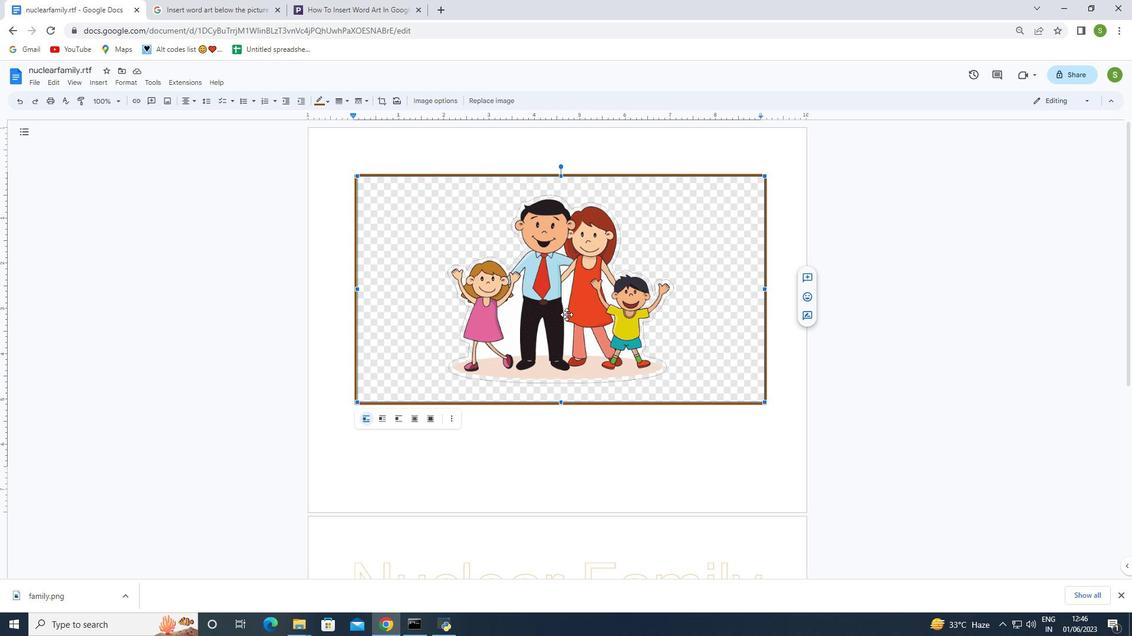 
Action: Mouse scrolled (566, 316) with delta (0, 0)
Screenshot: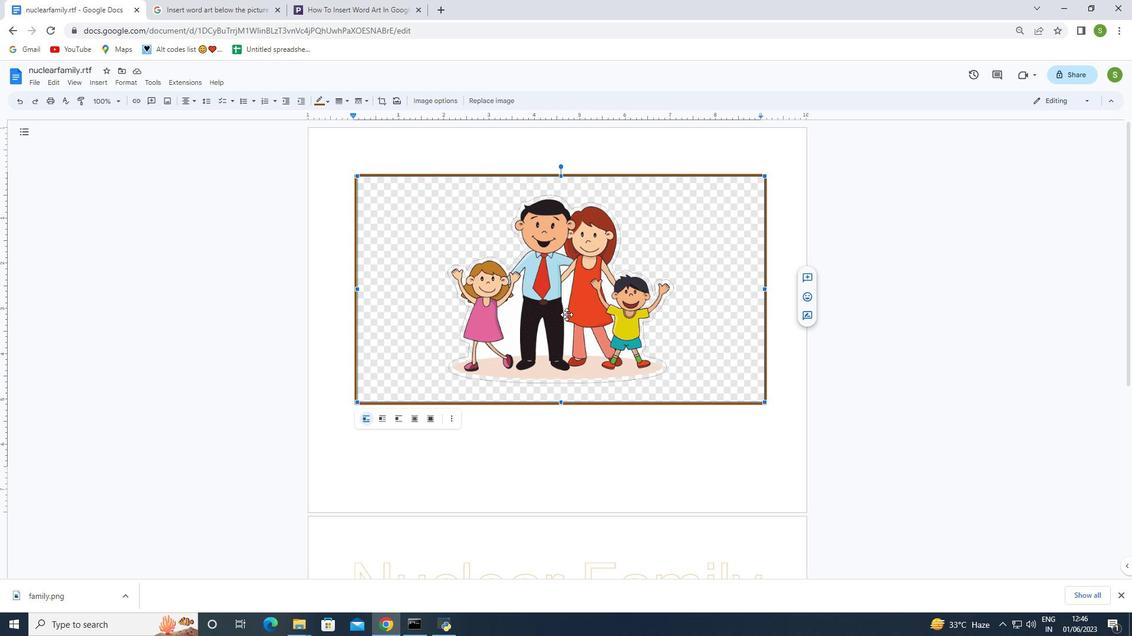 
Action: Mouse moved to (524, 468)
Screenshot: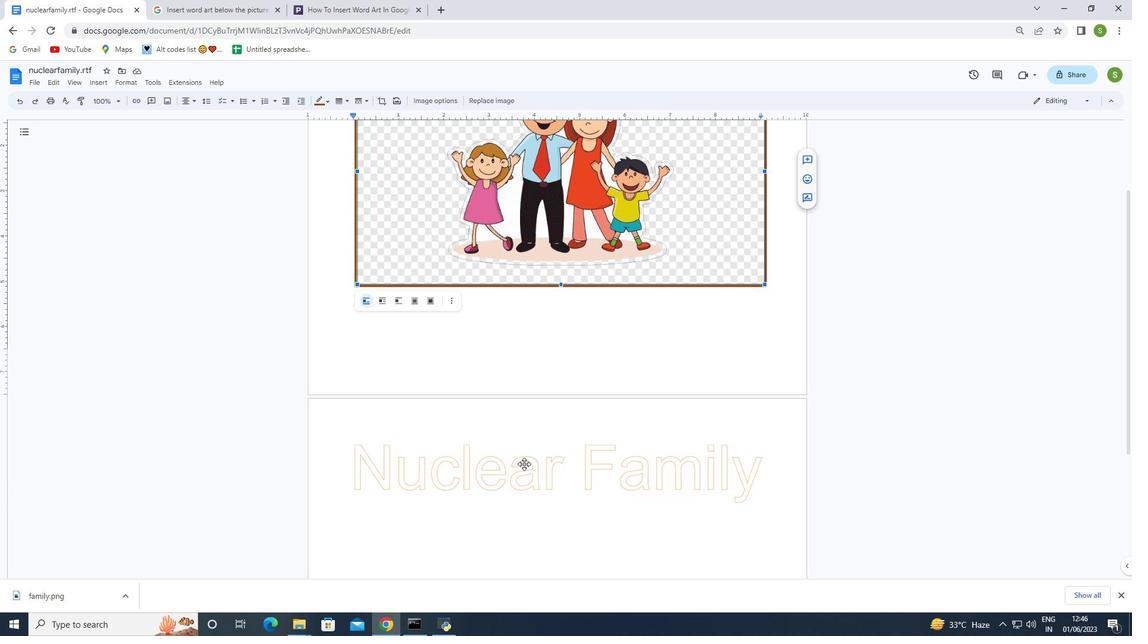 
Action: Mouse pressed left at (524, 468)
Screenshot: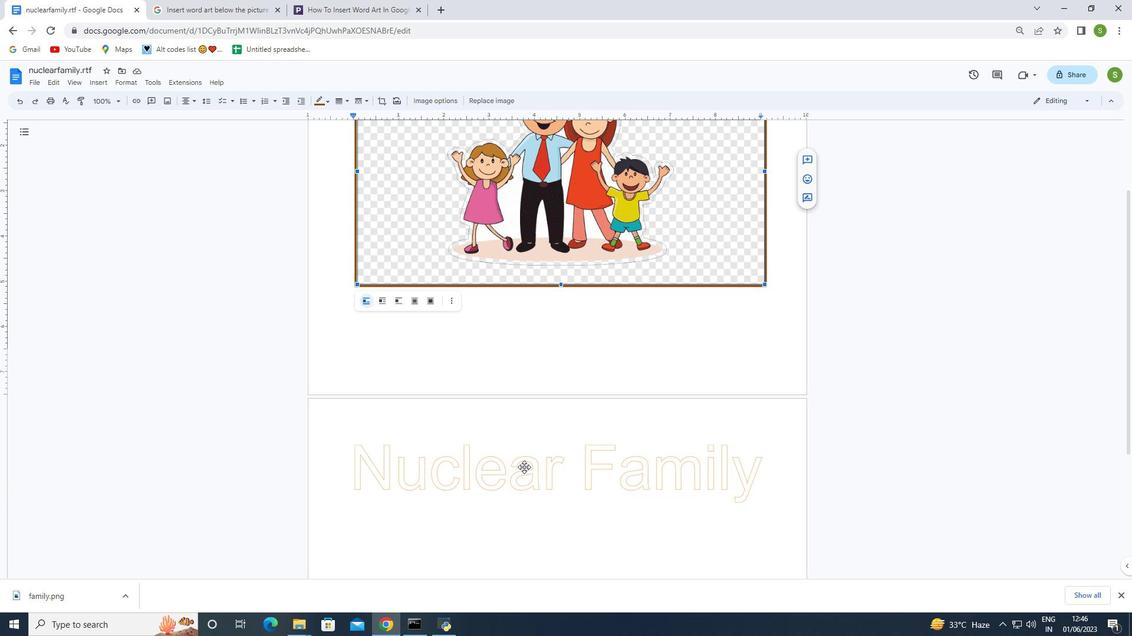 
Action: Mouse pressed left at (524, 468)
Screenshot: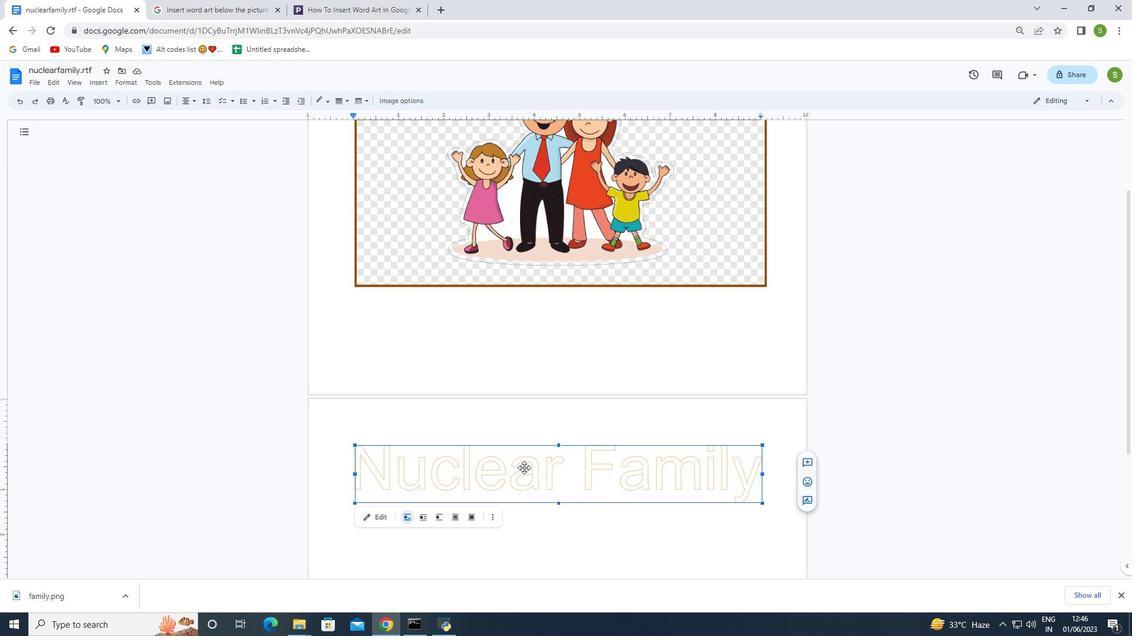 
Action: Mouse moved to (543, 430)
Screenshot: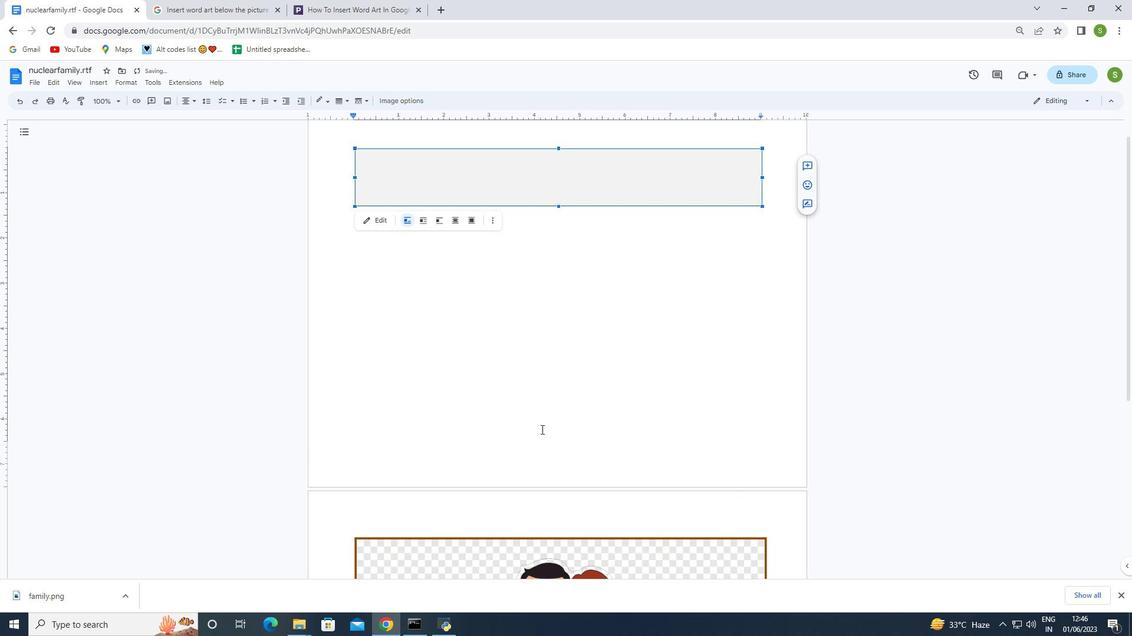 
Action: Mouse scrolled (543, 429) with delta (0, 0)
Screenshot: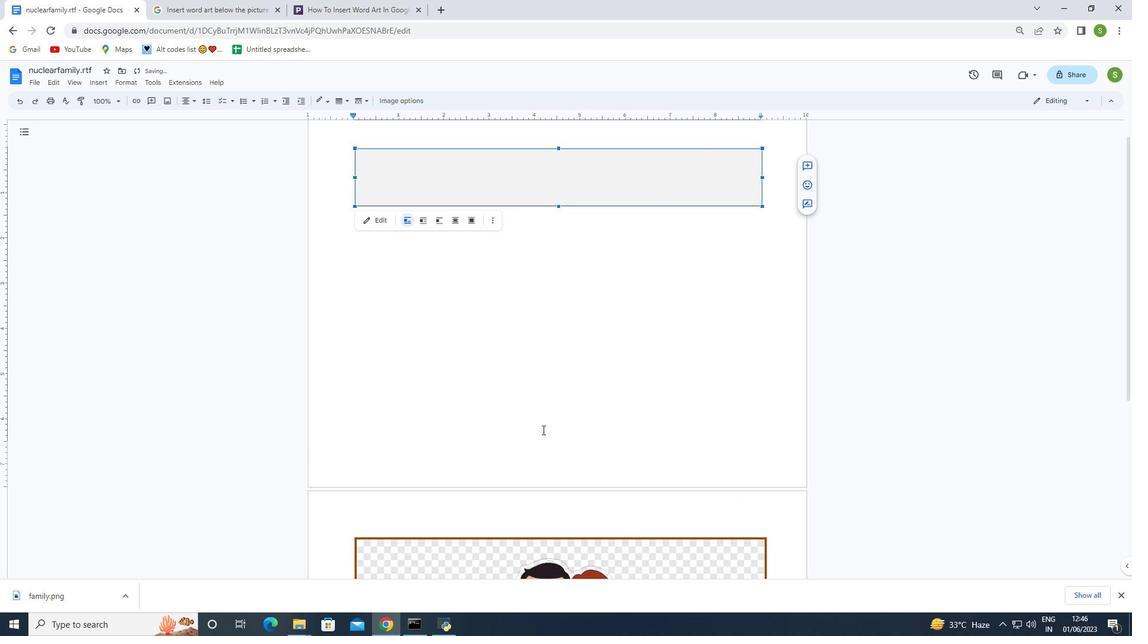 
Action: Mouse moved to (548, 439)
Screenshot: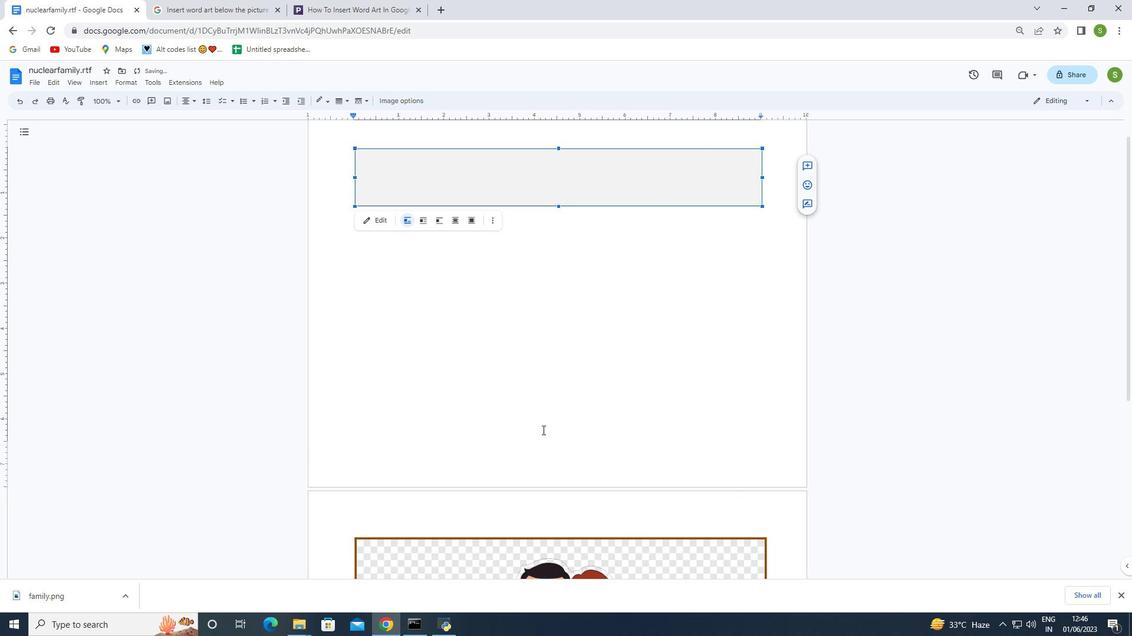 
Action: Mouse scrolled (544, 432) with delta (0, 0)
Screenshot: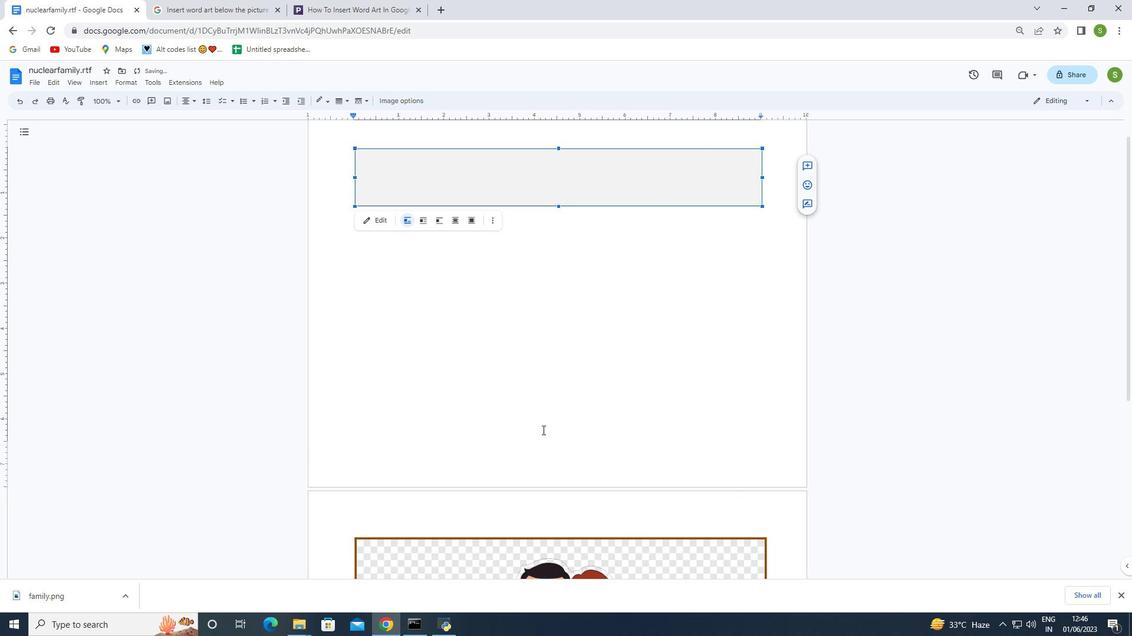
Action: Mouse moved to (554, 442)
Screenshot: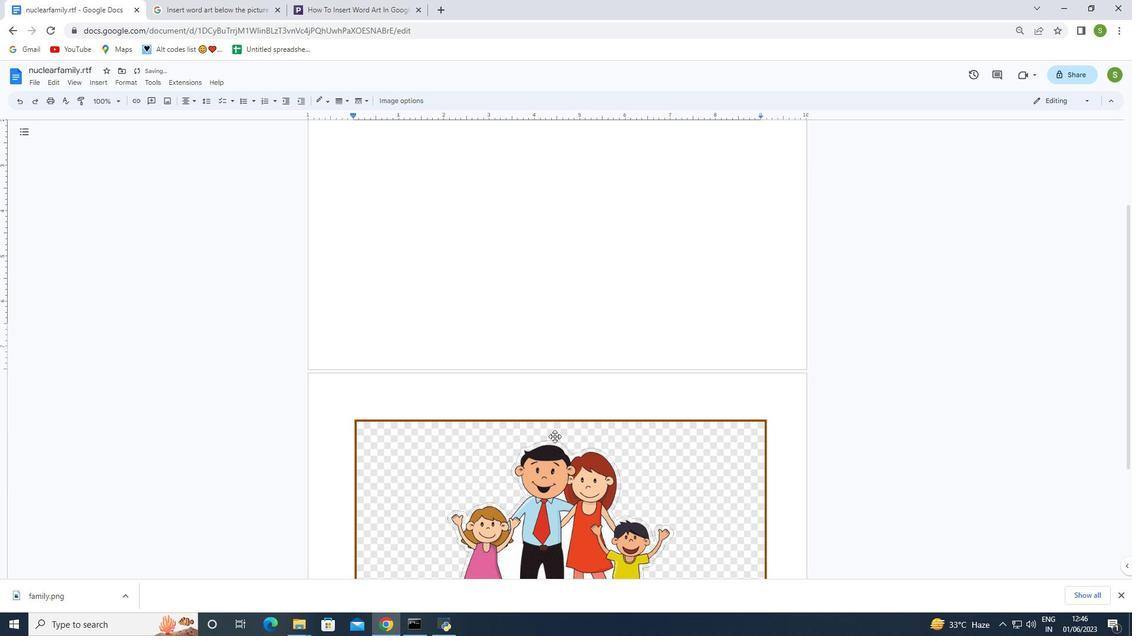 
Action: Key pressed ctrl+Z
Screenshot: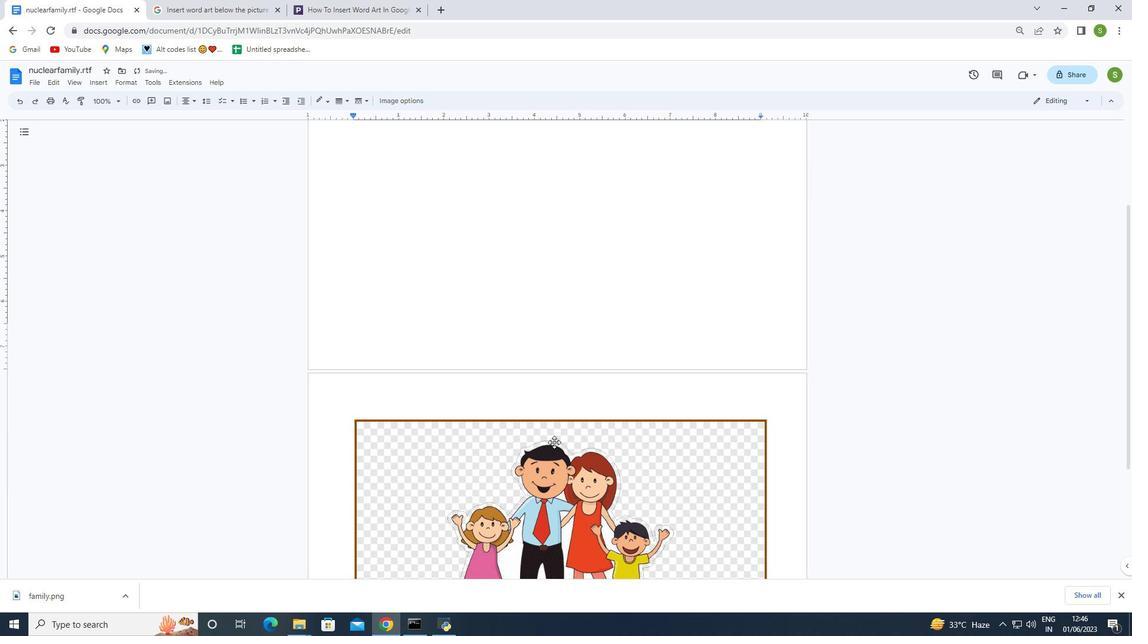 
Action: Mouse scrolled (554, 442) with delta (0, 0)
Screenshot: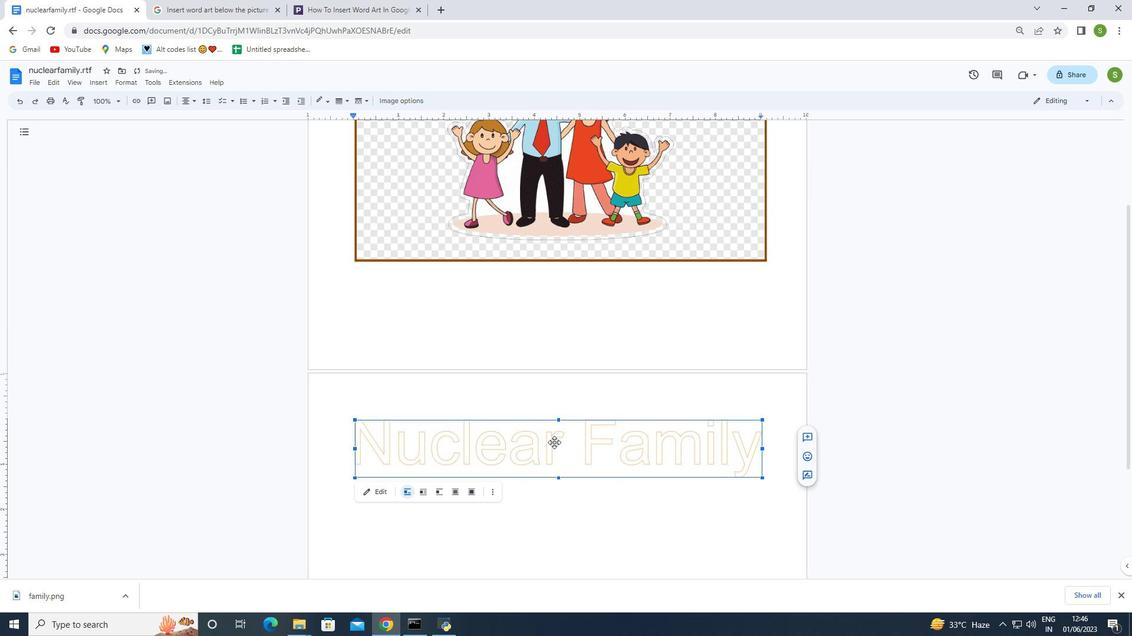 
Action: Mouse scrolled (554, 442) with delta (0, 0)
Screenshot: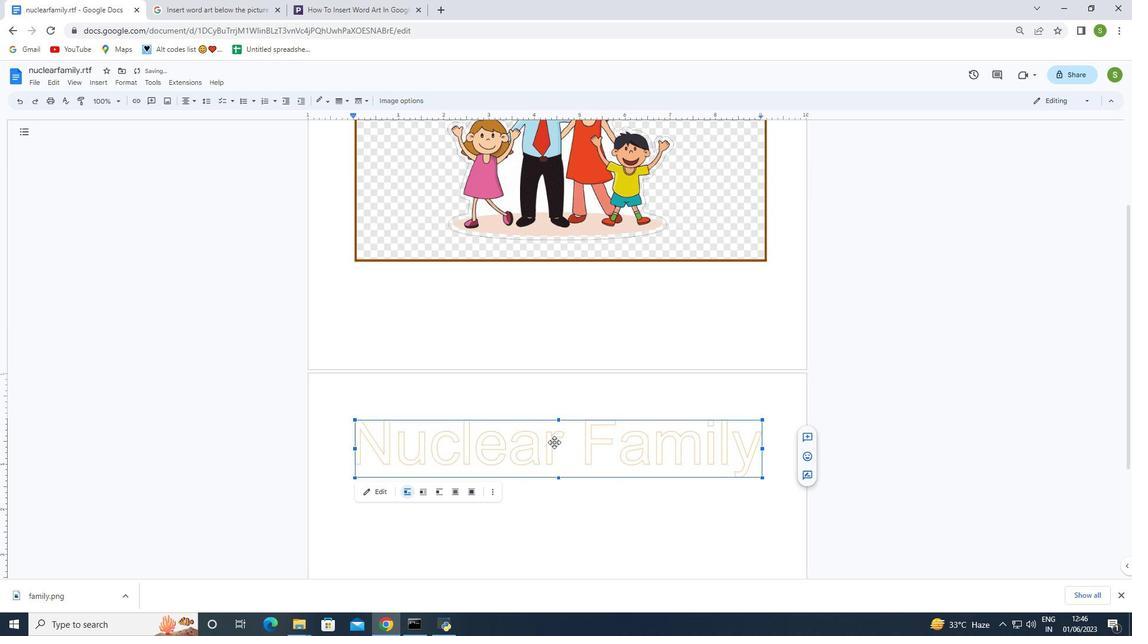 
Action: Mouse scrolled (554, 442) with delta (0, 0)
Screenshot: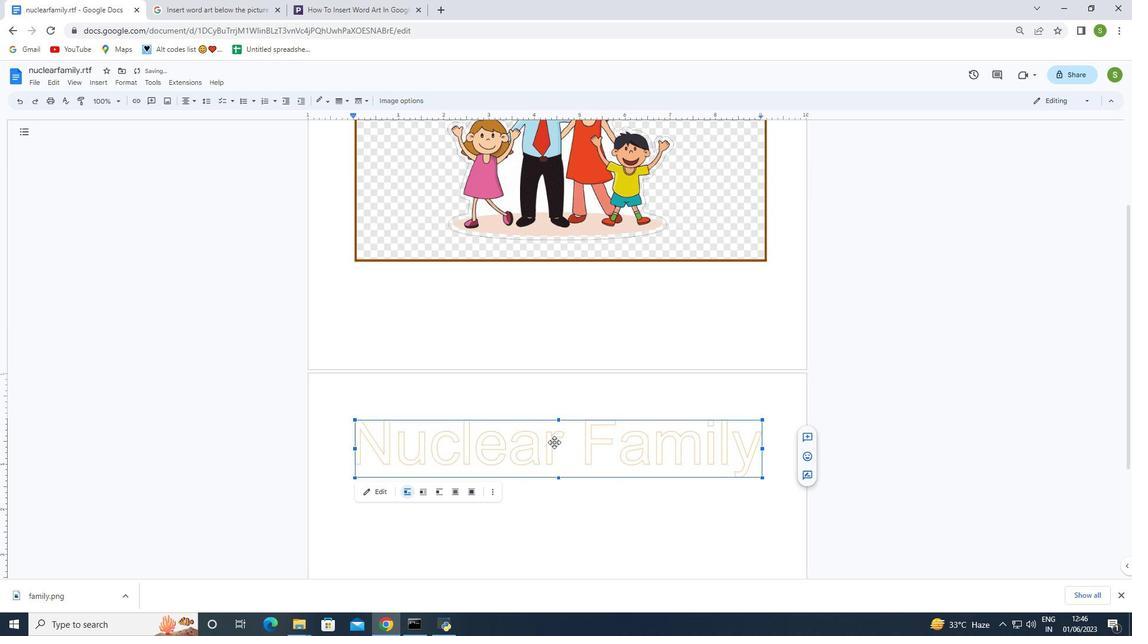 
Action: Mouse moved to (761, 300)
Screenshot: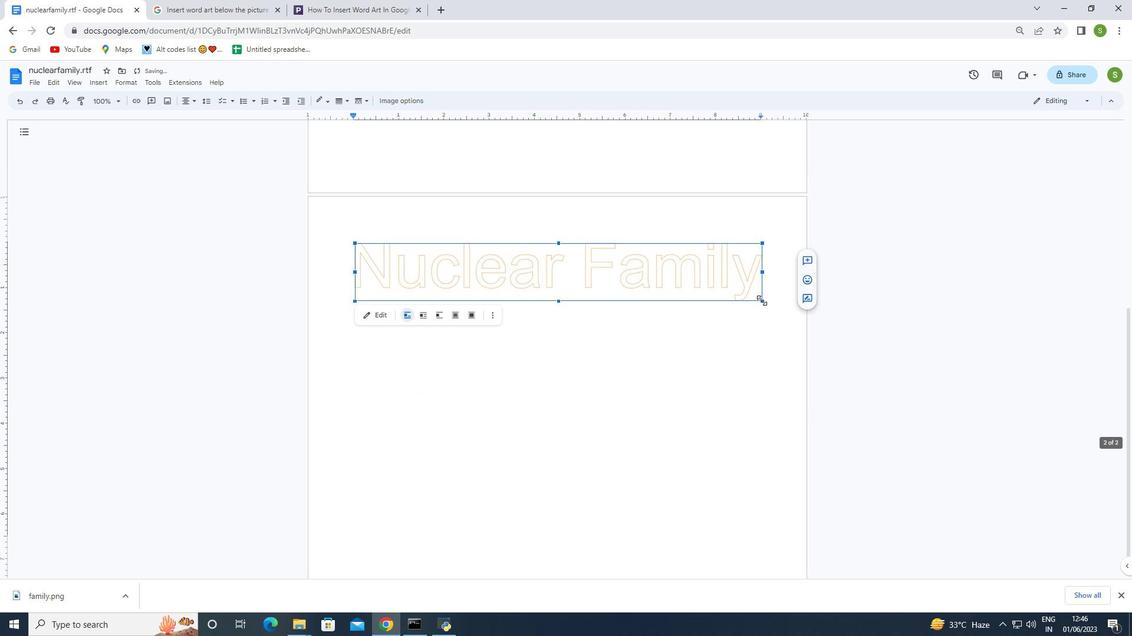 
Action: Mouse pressed left at (761, 300)
Screenshot: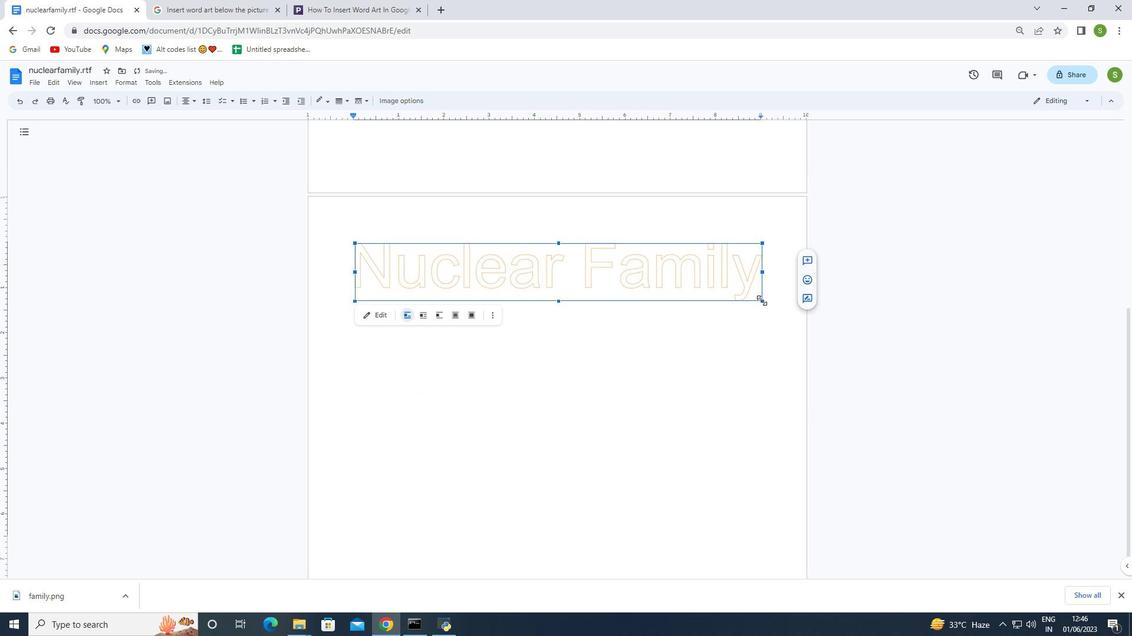 
Action: Mouse moved to (651, 320)
Screenshot: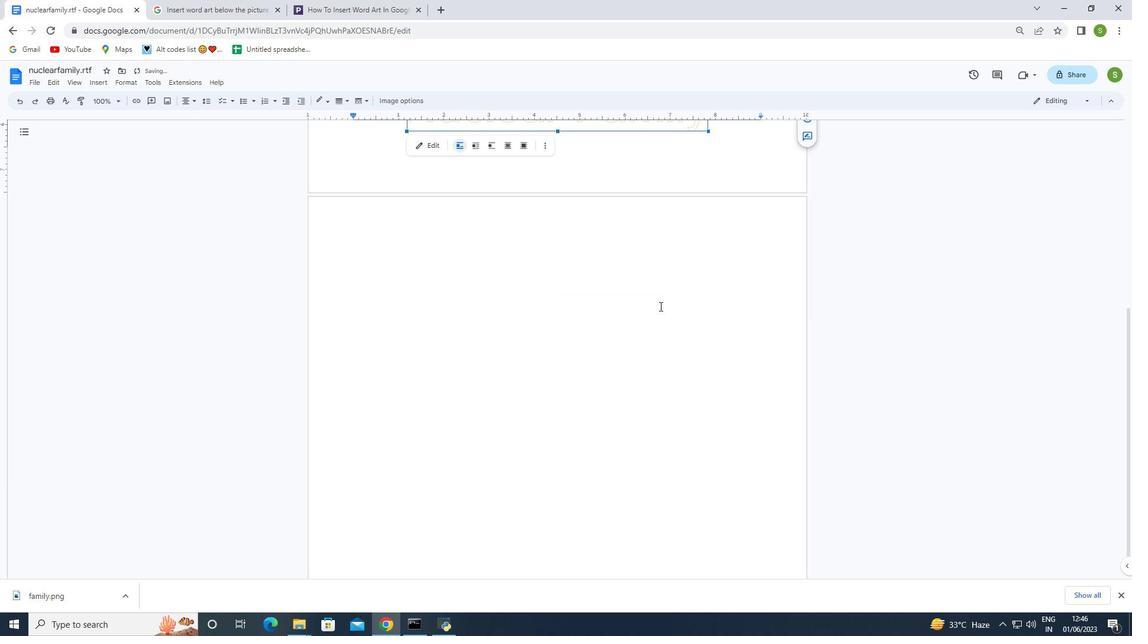 
Action: Mouse scrolled (651, 320) with delta (0, 0)
Screenshot: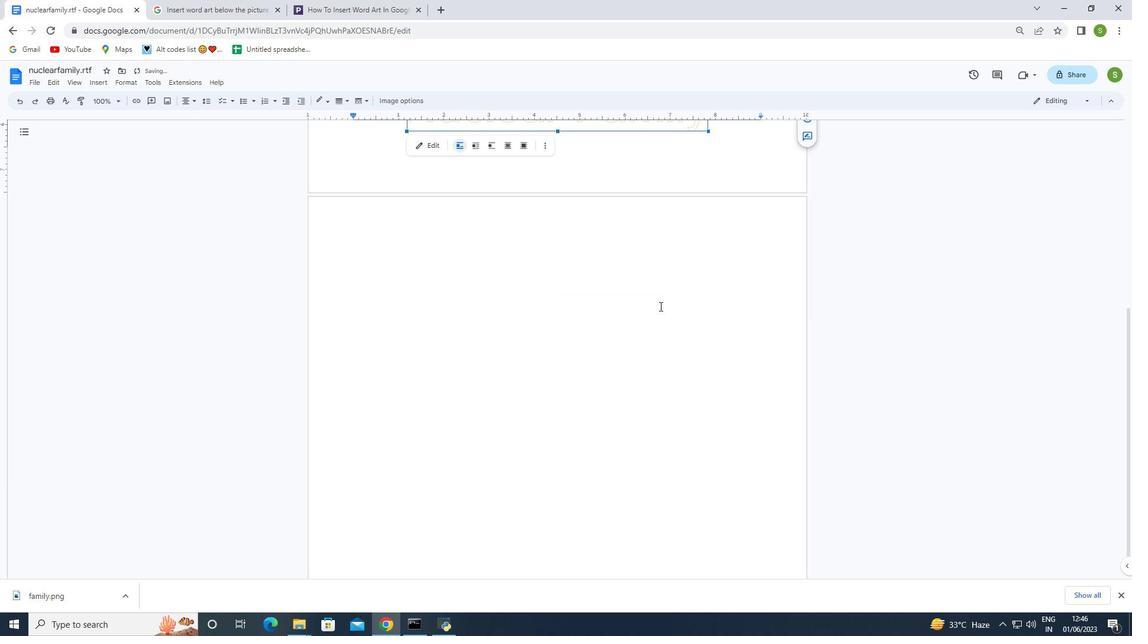 
Action: Mouse scrolled (651, 320) with delta (0, 0)
Screenshot: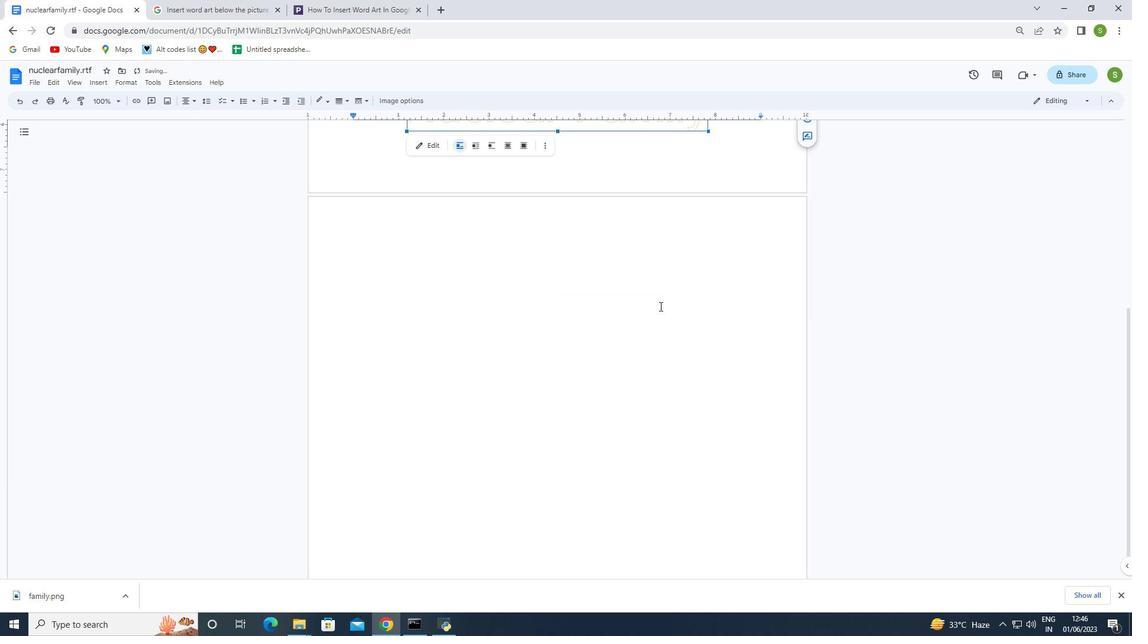 
Action: Mouse moved to (648, 333)
Screenshot: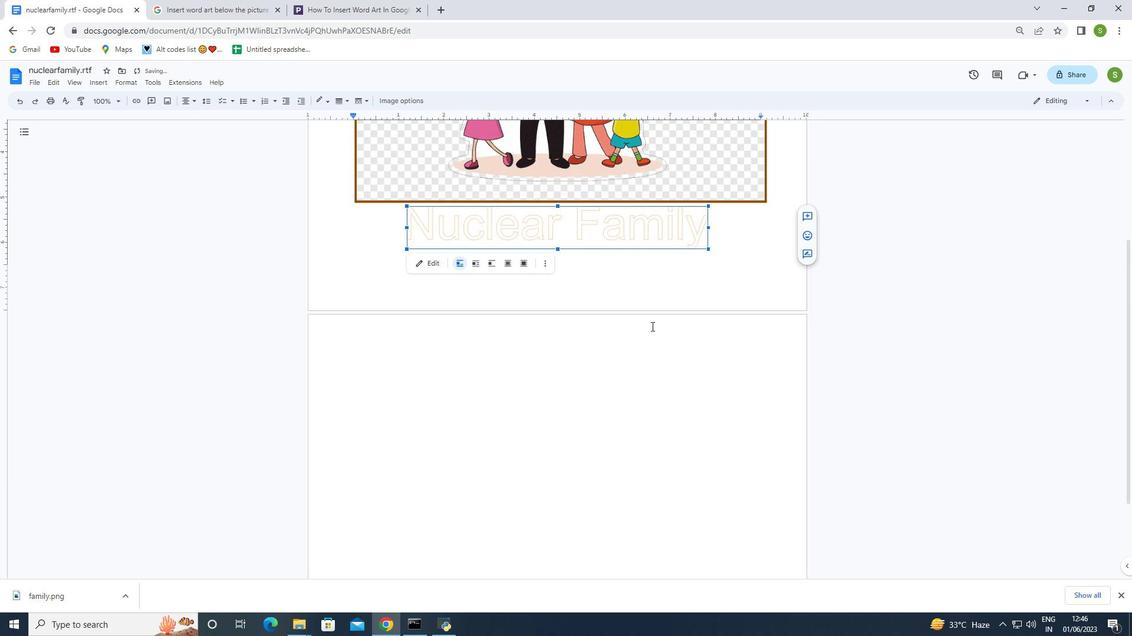 
Action: Mouse scrolled (648, 334) with delta (0, 0)
Screenshot: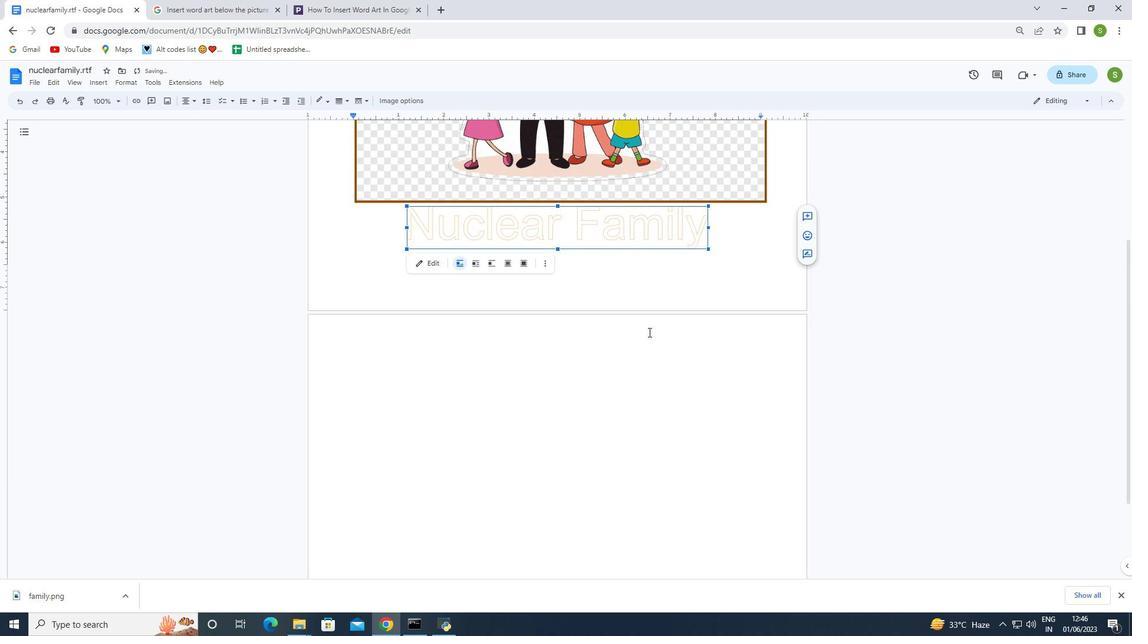 
Action: Mouse scrolled (648, 334) with delta (0, 0)
Screenshot: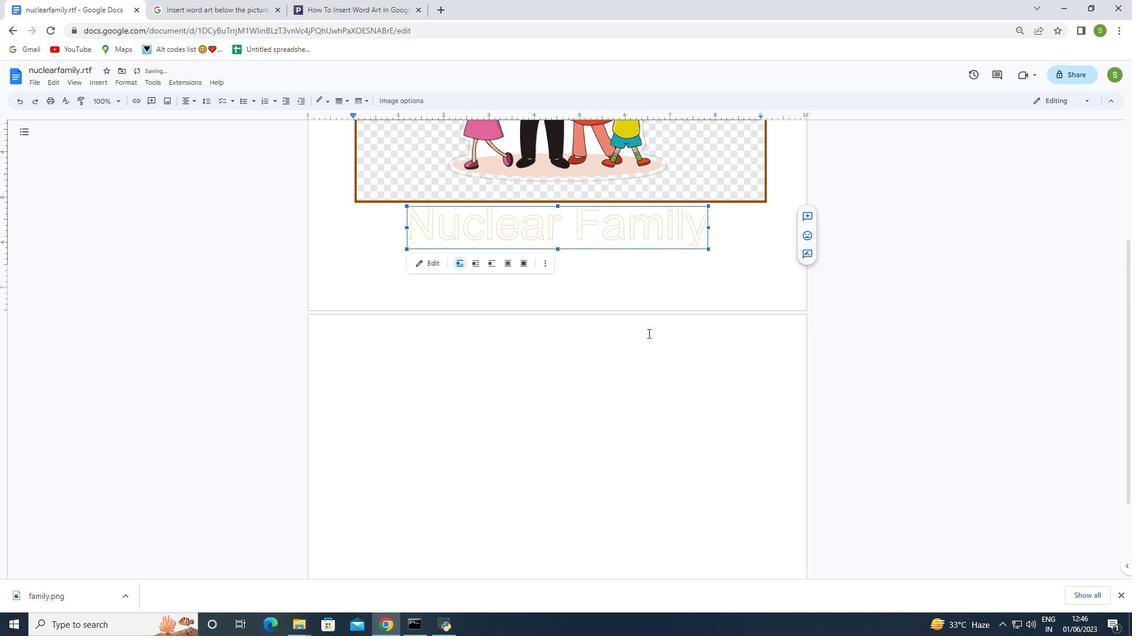 
Action: Mouse moved to (406, 347)
Screenshot: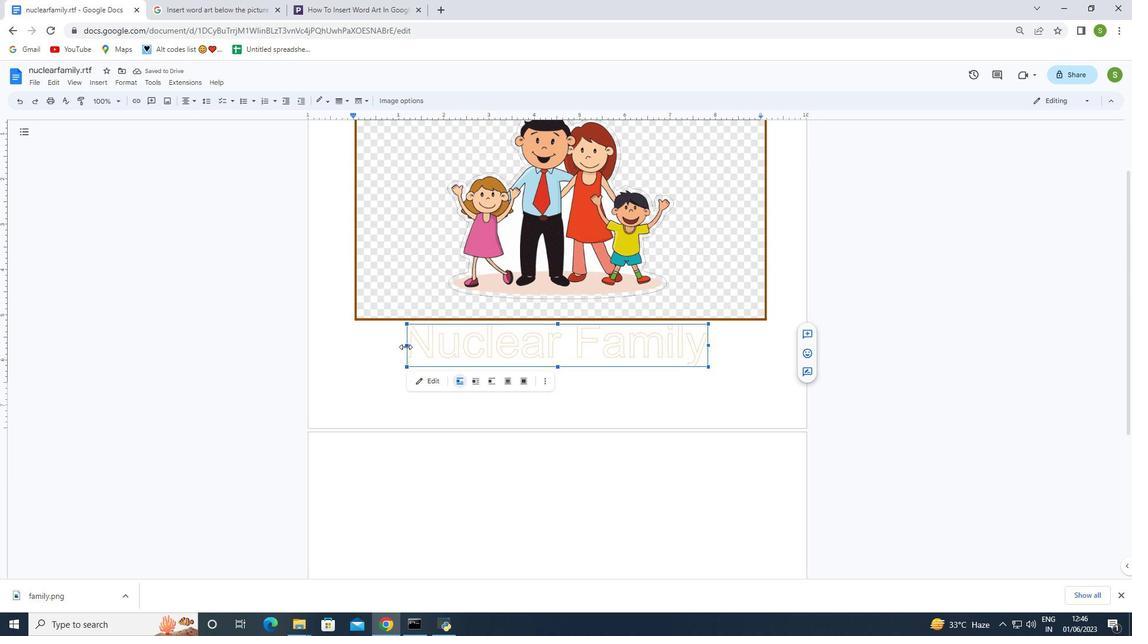 
Action: Mouse pressed left at (406, 347)
Screenshot: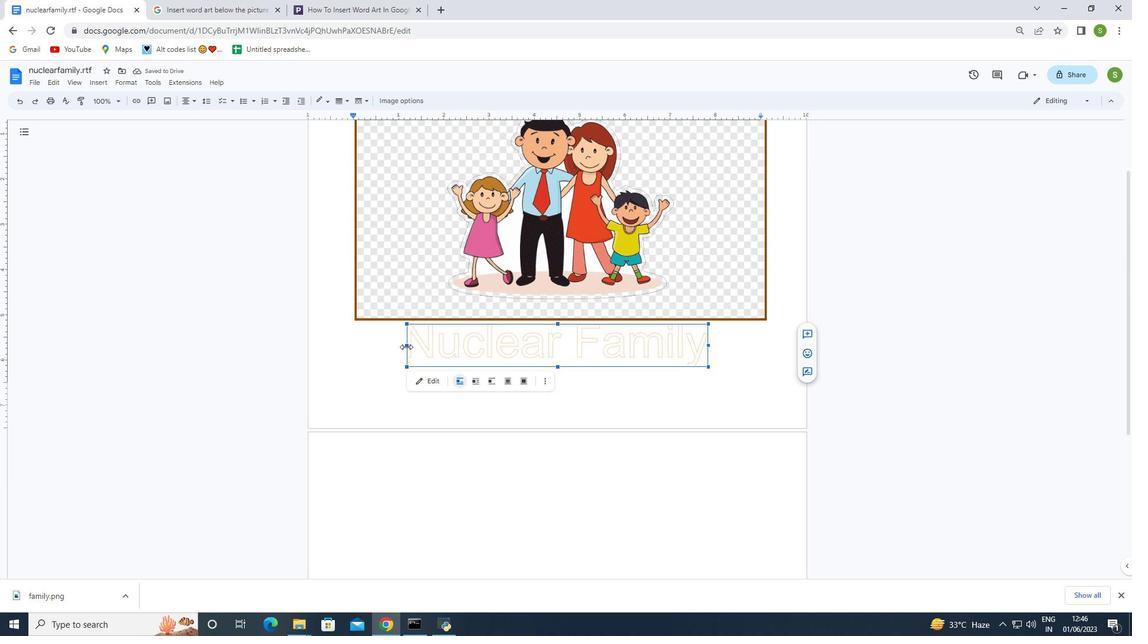 
Action: Mouse moved to (735, 344)
Screenshot: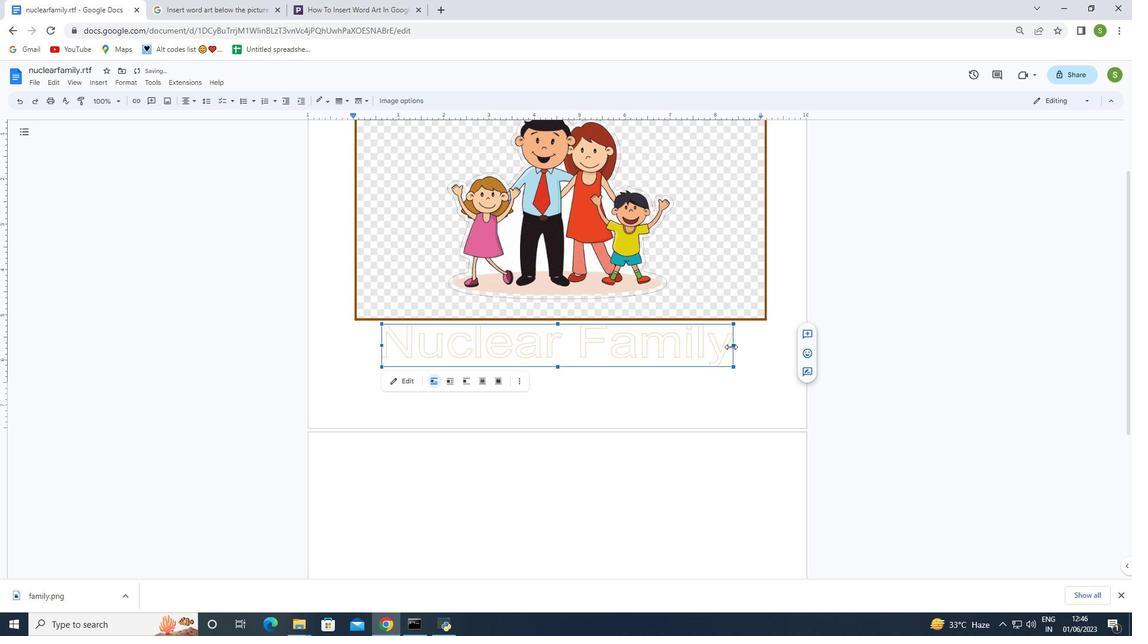 
Action: Mouse pressed left at (735, 344)
Screenshot: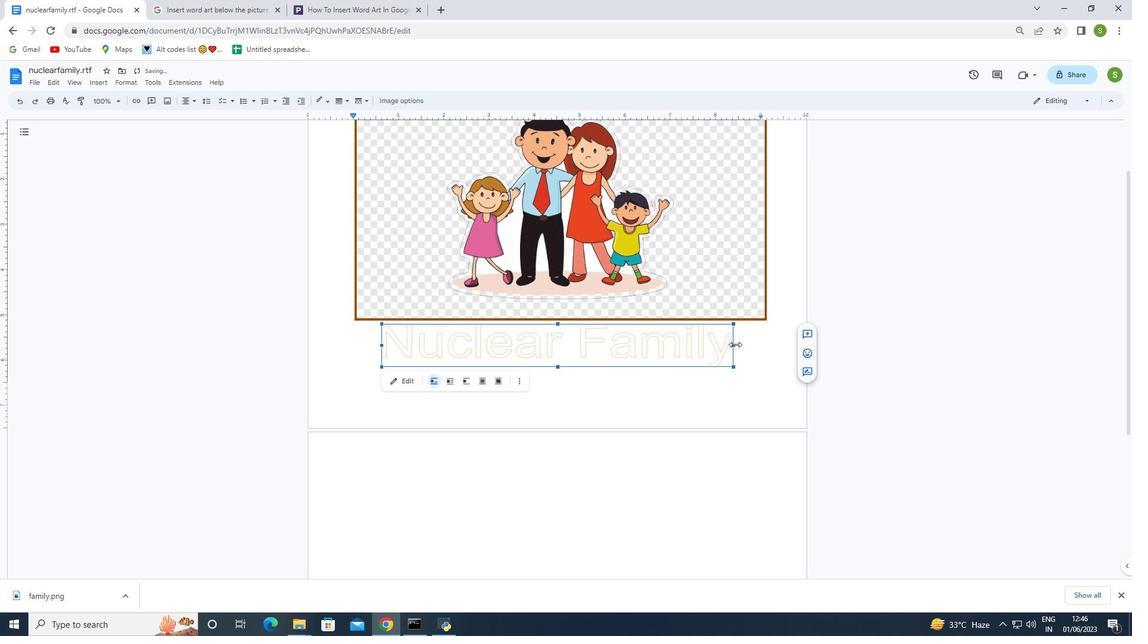 
Action: Mouse moved to (363, 346)
Screenshot: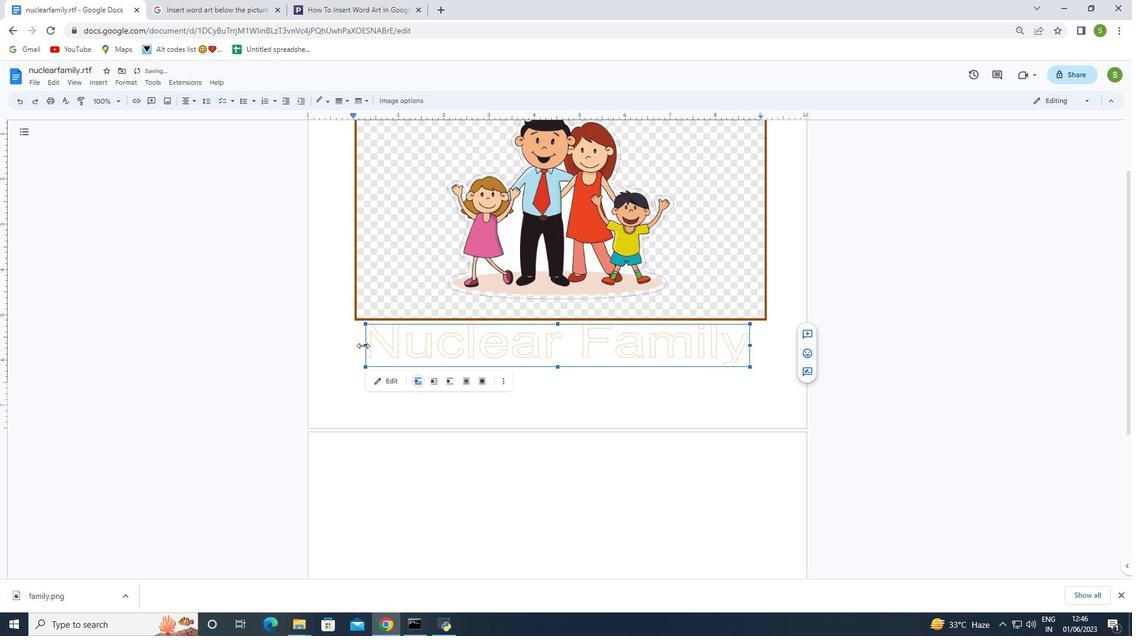 
Action: Mouse pressed left at (363, 346)
Screenshot: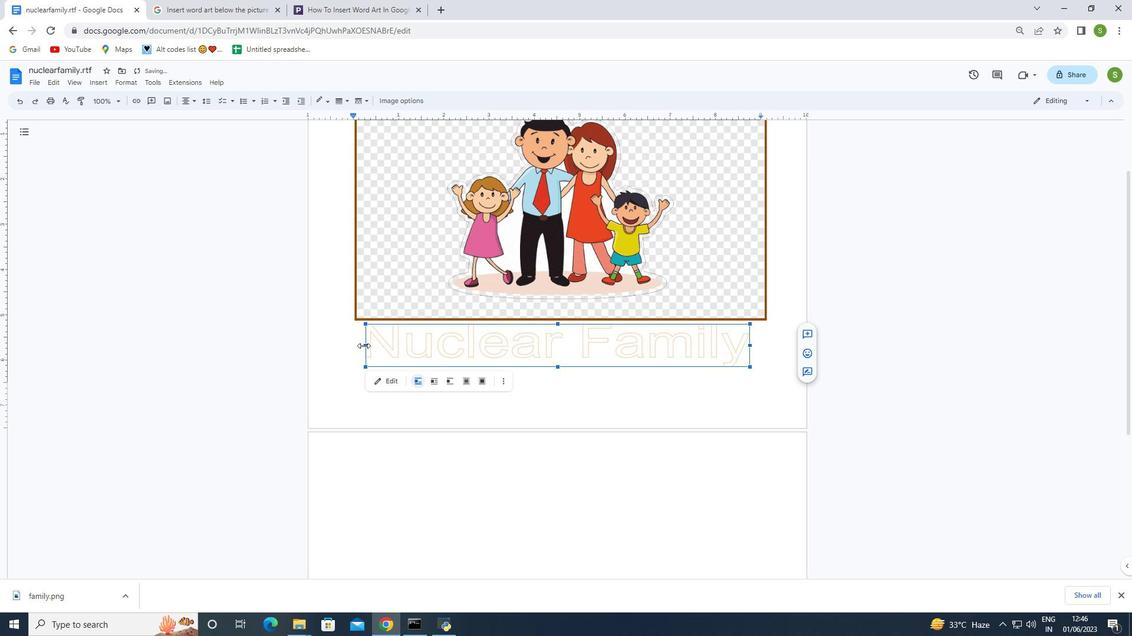 
Action: Mouse moved to (777, 345)
Screenshot: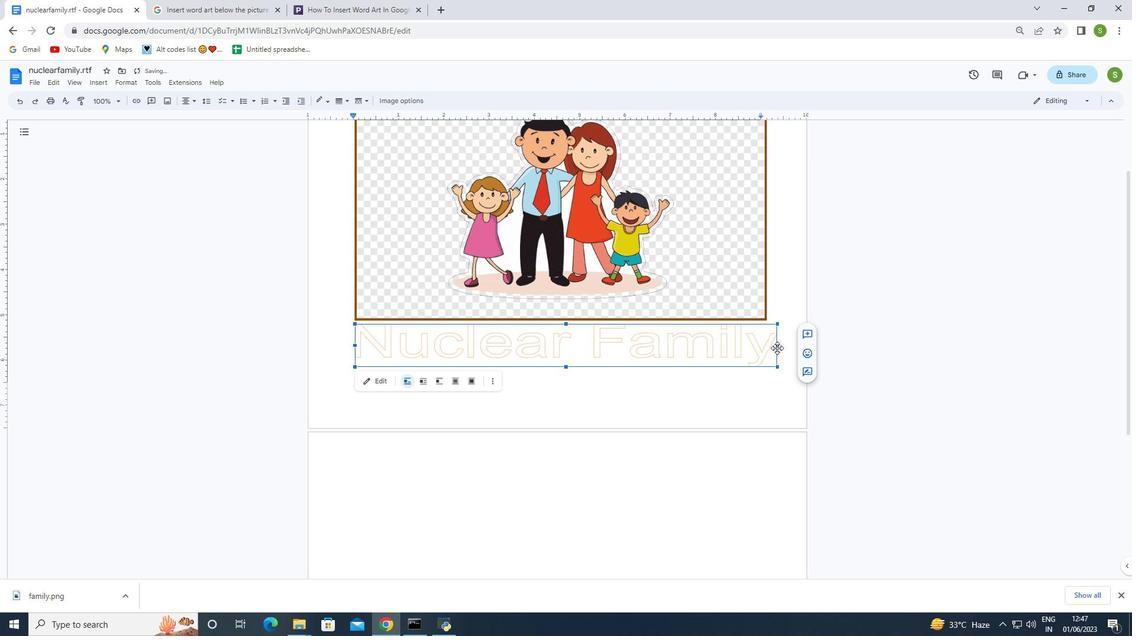 
Action: Mouse pressed left at (777, 345)
Screenshot: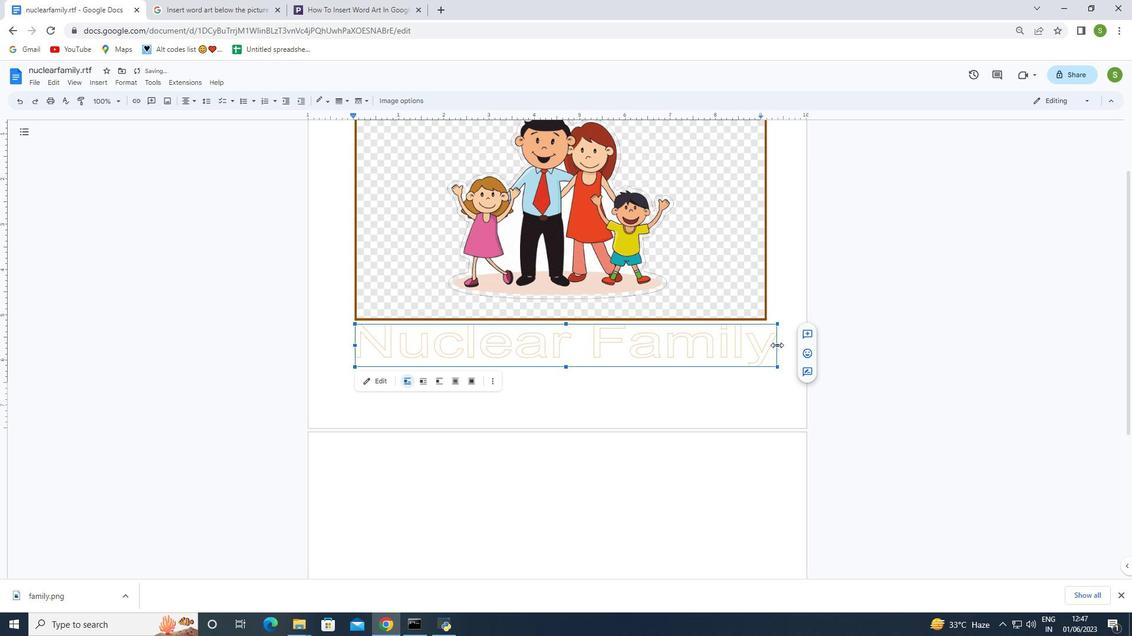 
Action: Mouse moved to (560, 368)
Screenshot: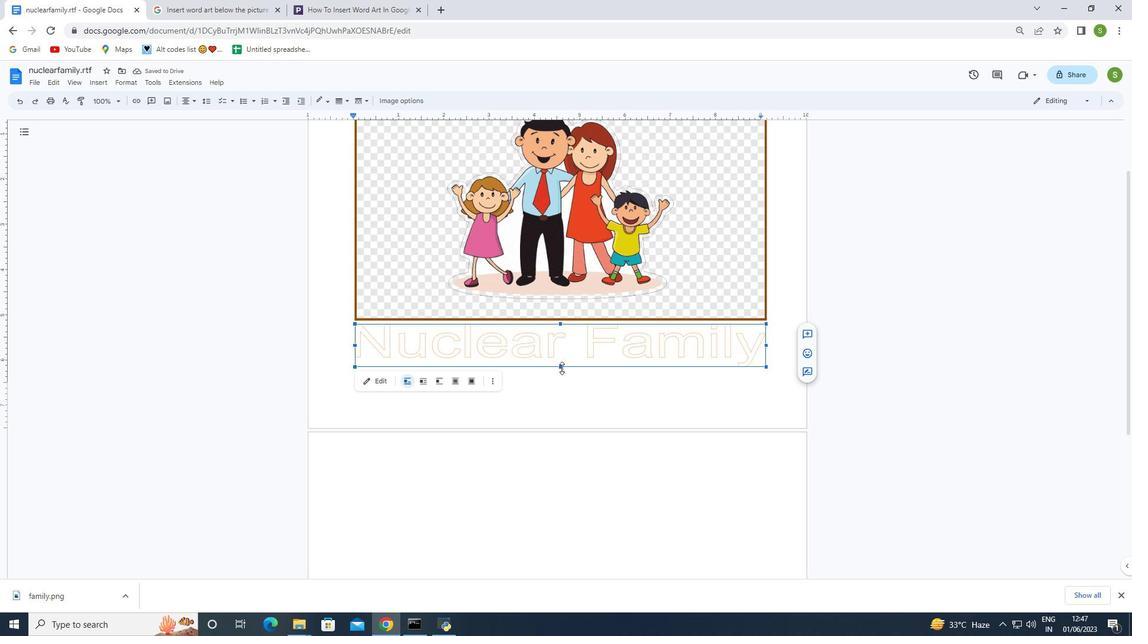 
Action: Mouse pressed left at (560, 368)
Screenshot: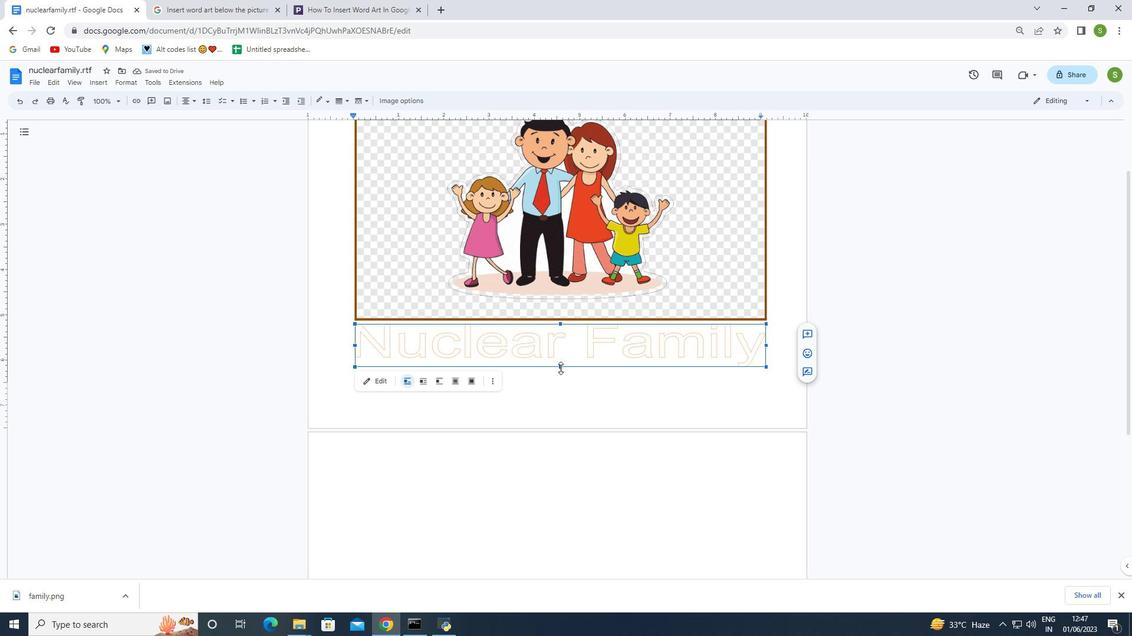 
Action: Mouse moved to (579, 389)
Screenshot: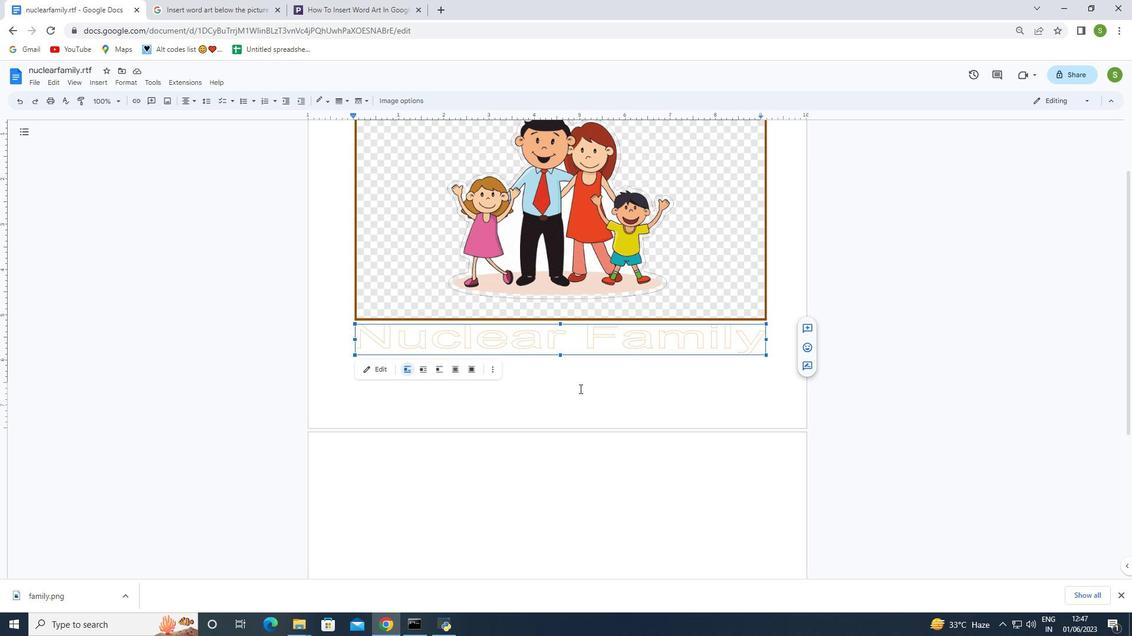 
Action: Mouse pressed left at (579, 389)
Screenshot: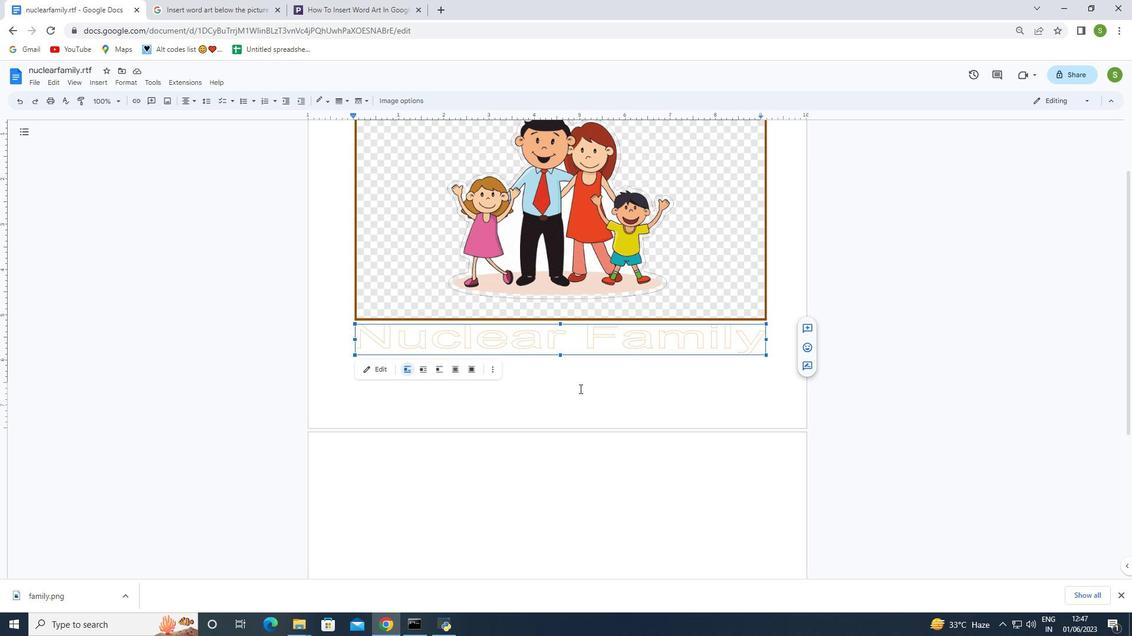 
Action: Mouse moved to (590, 341)
Screenshot: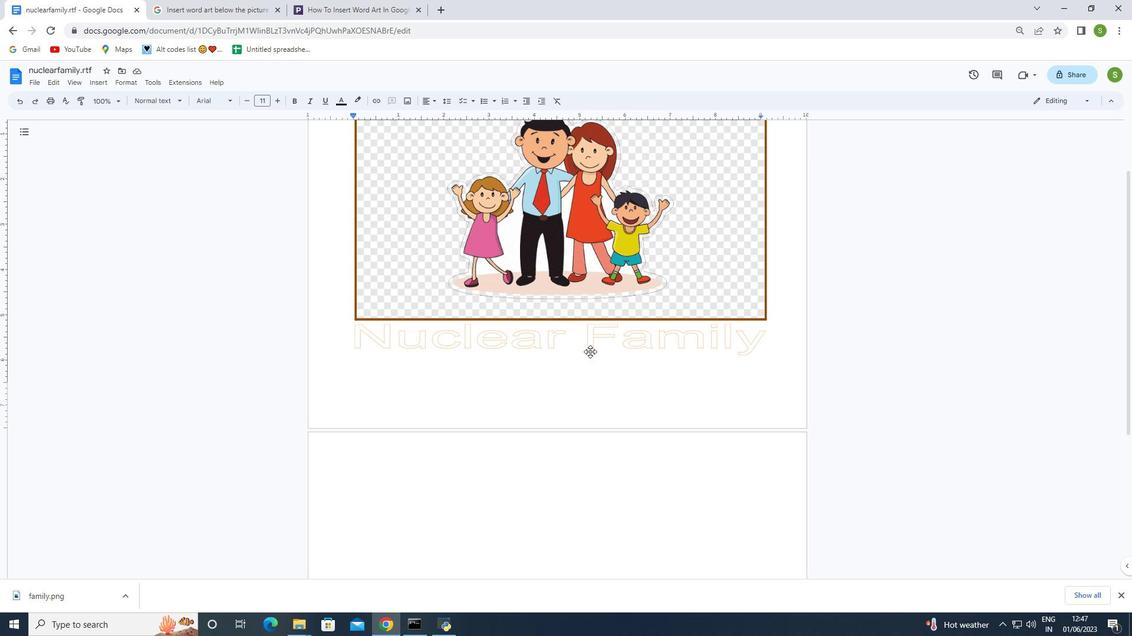 
Action: Mouse pressed left at (590, 341)
Screenshot: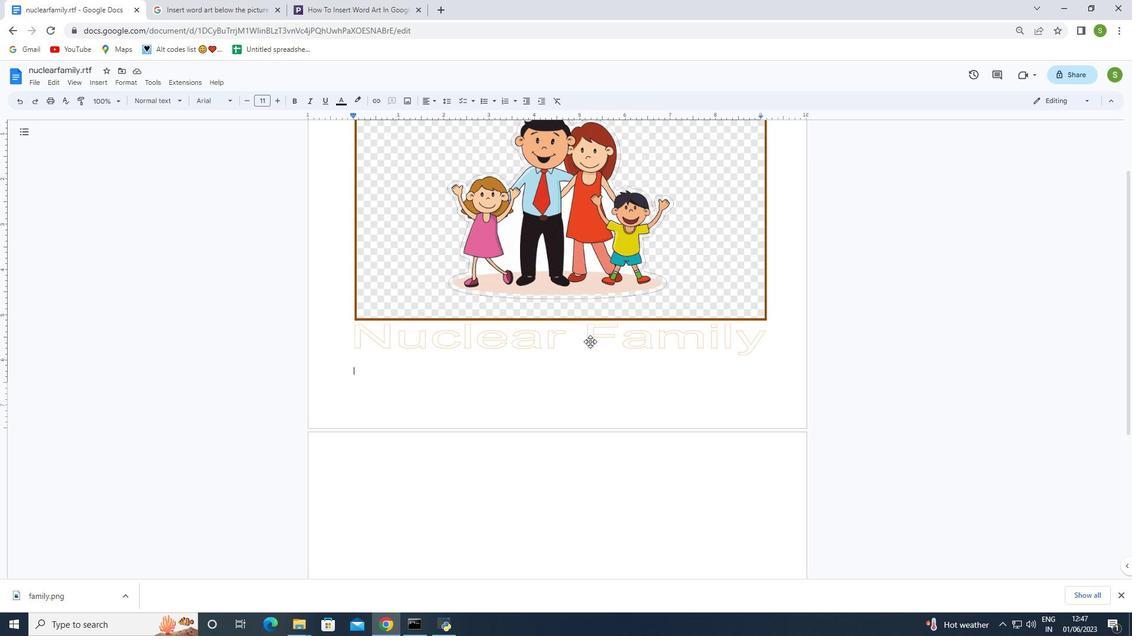 
Action: Mouse moved to (560, 355)
Screenshot: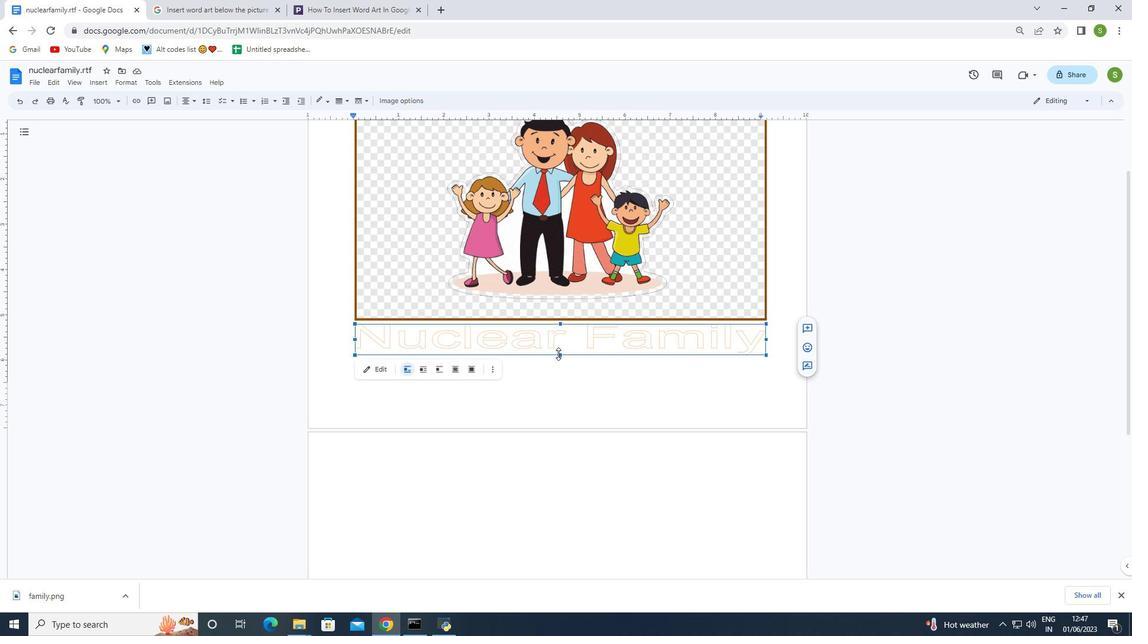 
Action: Mouse pressed left at (560, 355)
Screenshot: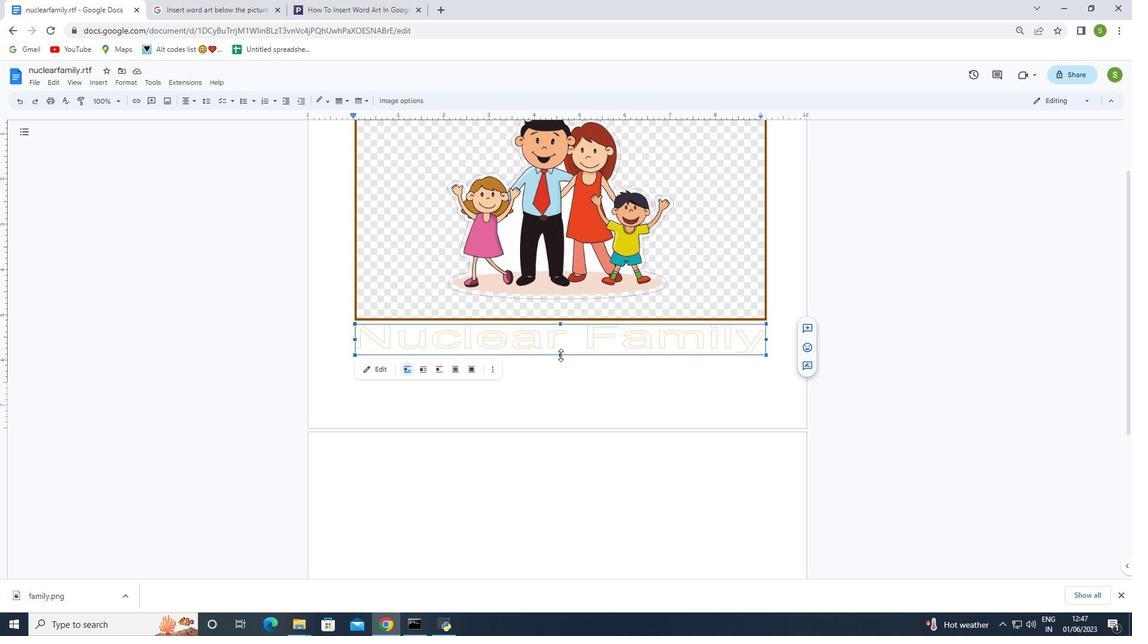 
Action: Mouse moved to (566, 371)
Screenshot: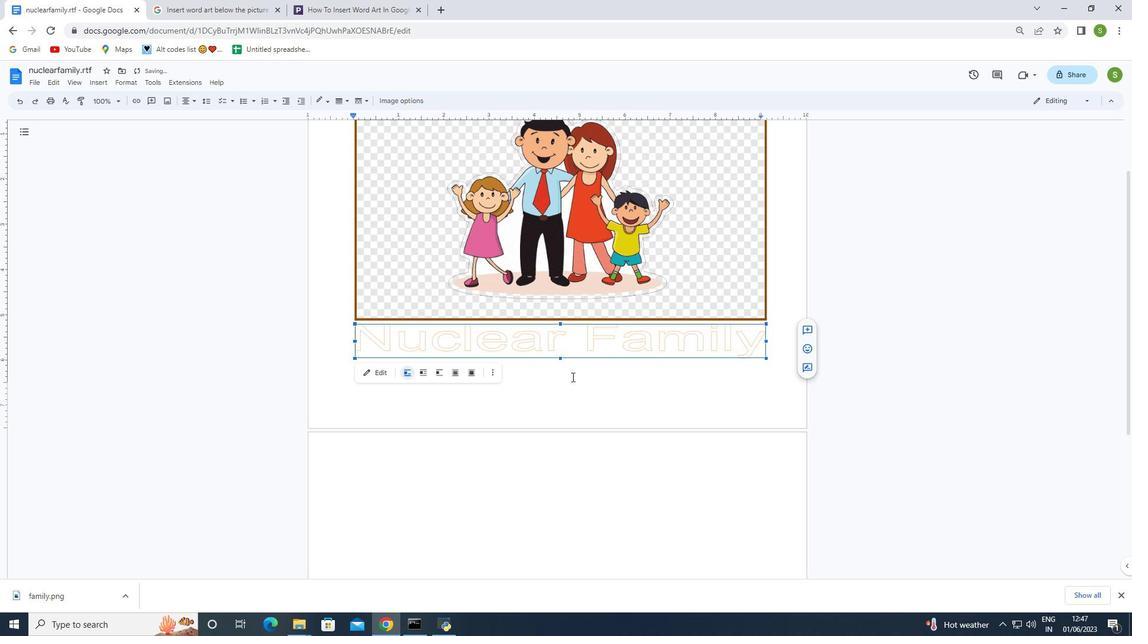 
